 Task: Look for space in Sojītra, India from 9th July, 2023 to 16th July, 2023 for 2 adults, 1 child in price range Rs.8000 to Rs.16000. Place can be entire place with 2 bedrooms having 2 beds and 1 bathroom. Property type can be house, flat, guest house. Booking option can be shelf check-in. Required host language is English.
Action: Mouse moved to (586, 97)
Screenshot: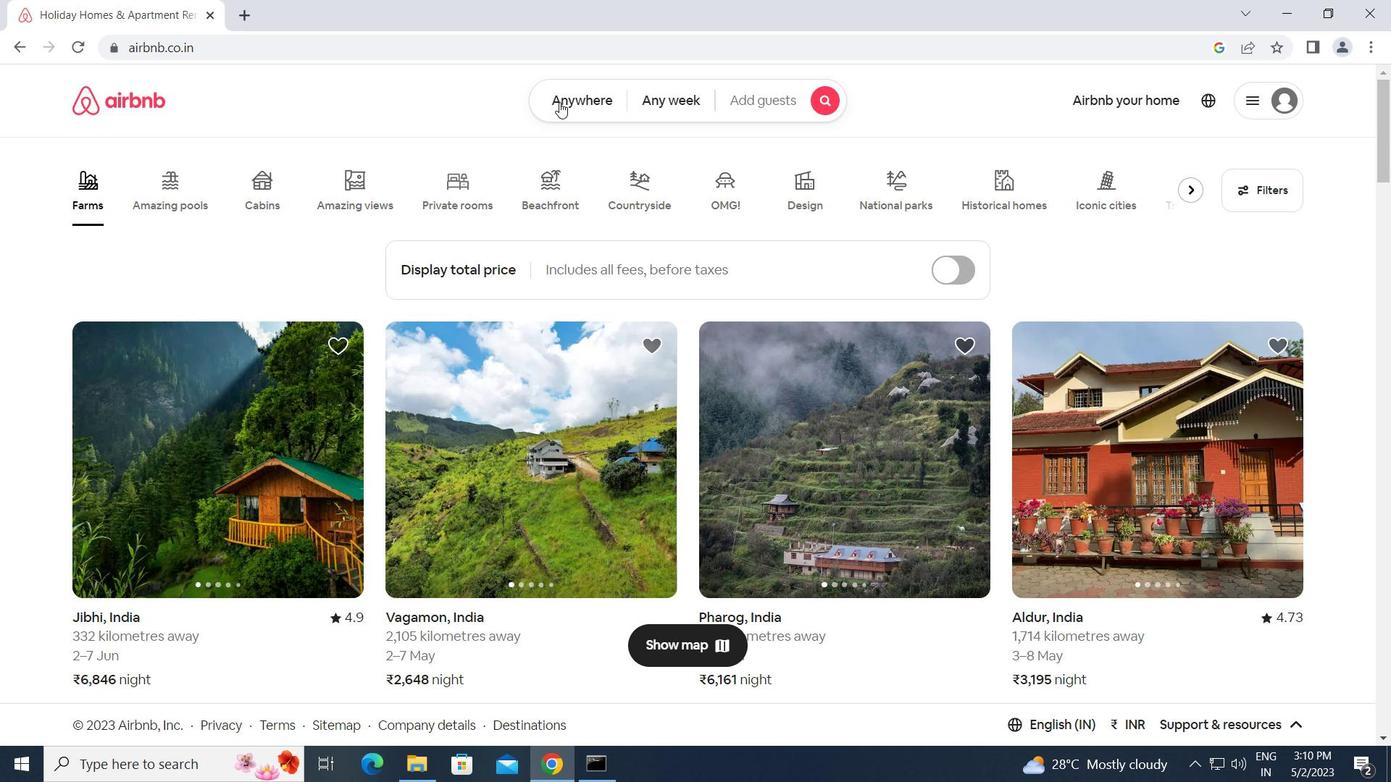 
Action: Mouse pressed left at (586, 97)
Screenshot: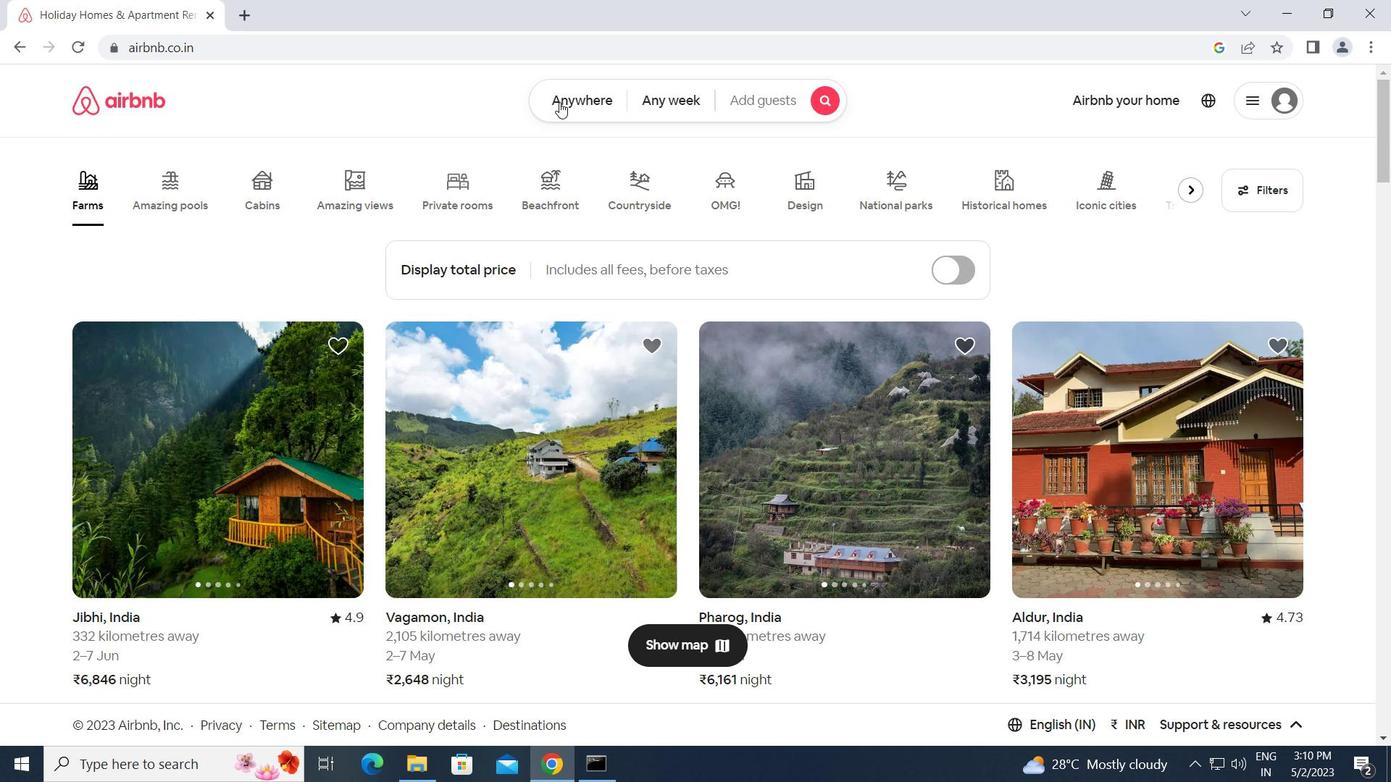 
Action: Mouse moved to (364, 171)
Screenshot: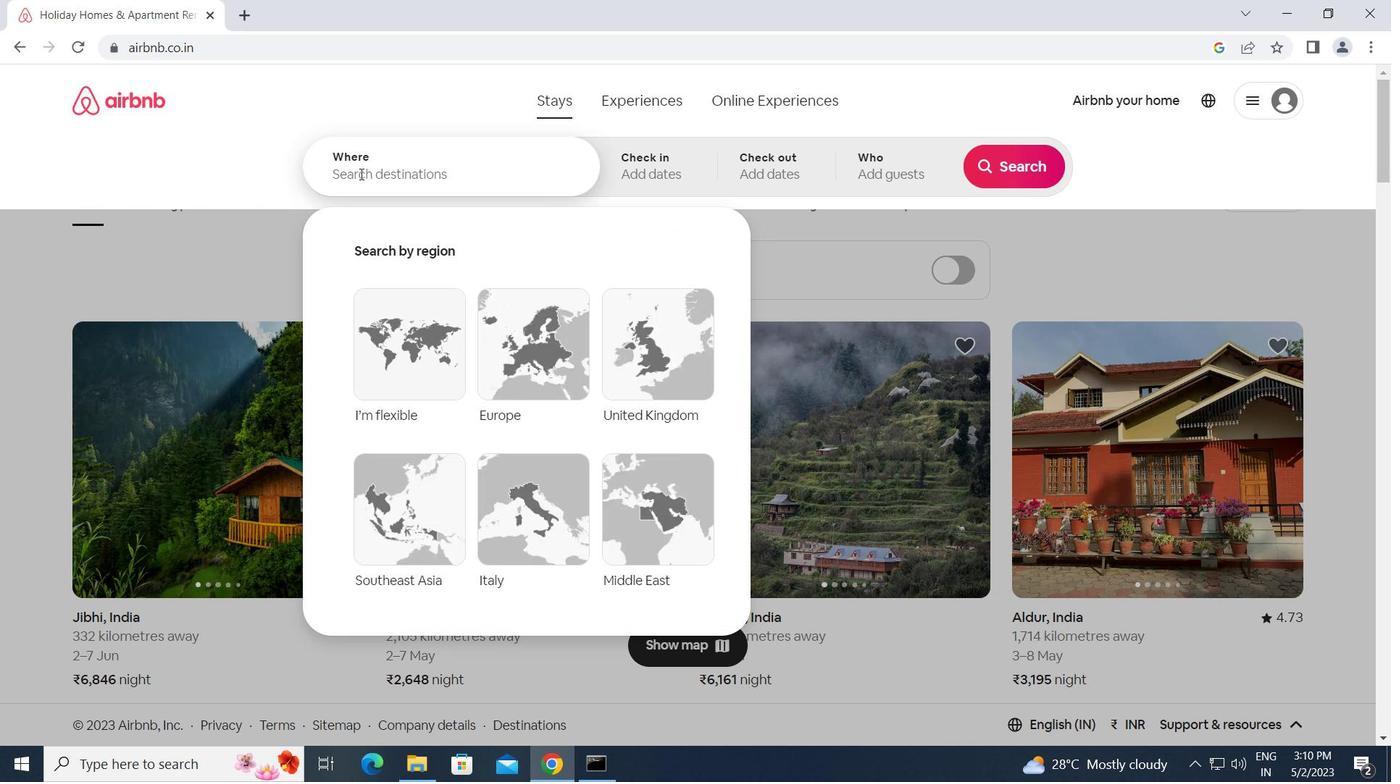 
Action: Mouse pressed left at (364, 171)
Screenshot: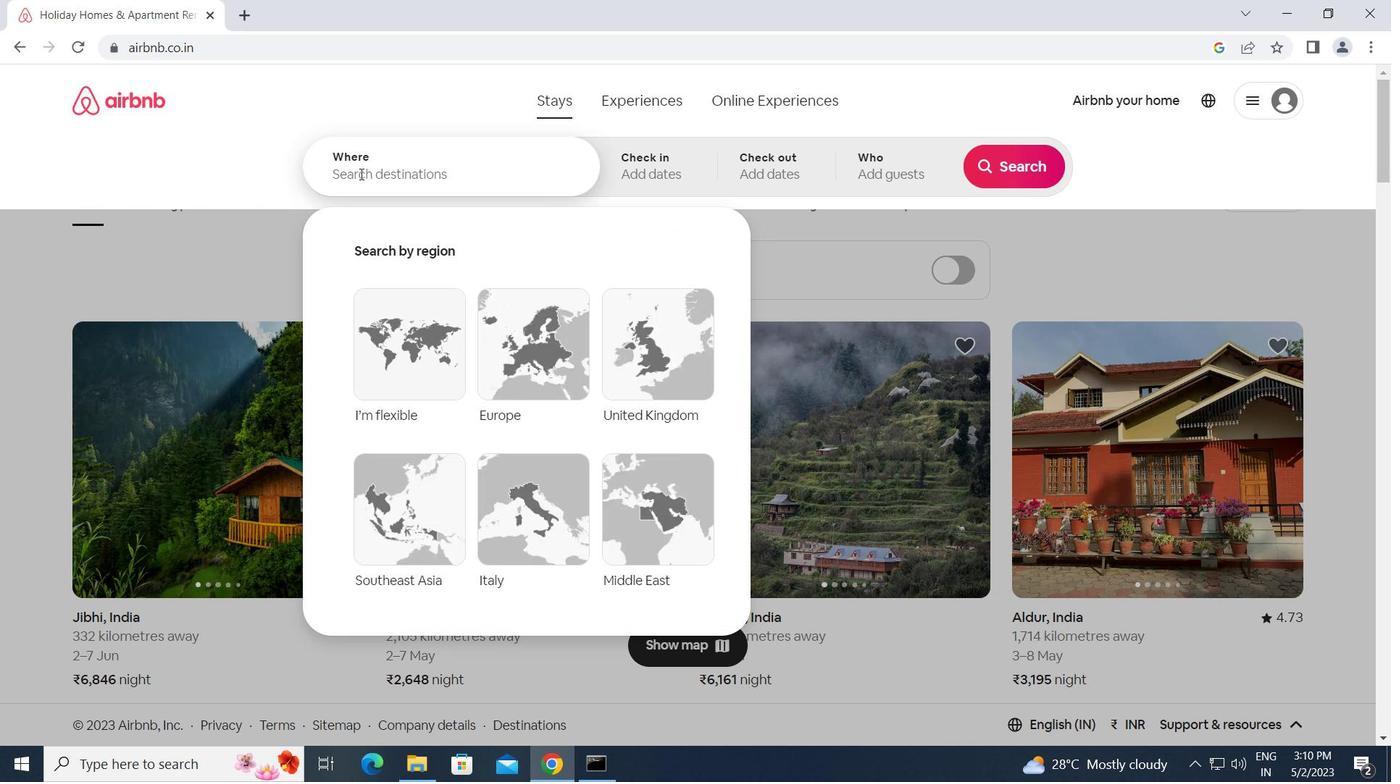 
Action: Mouse moved to (365, 171)
Screenshot: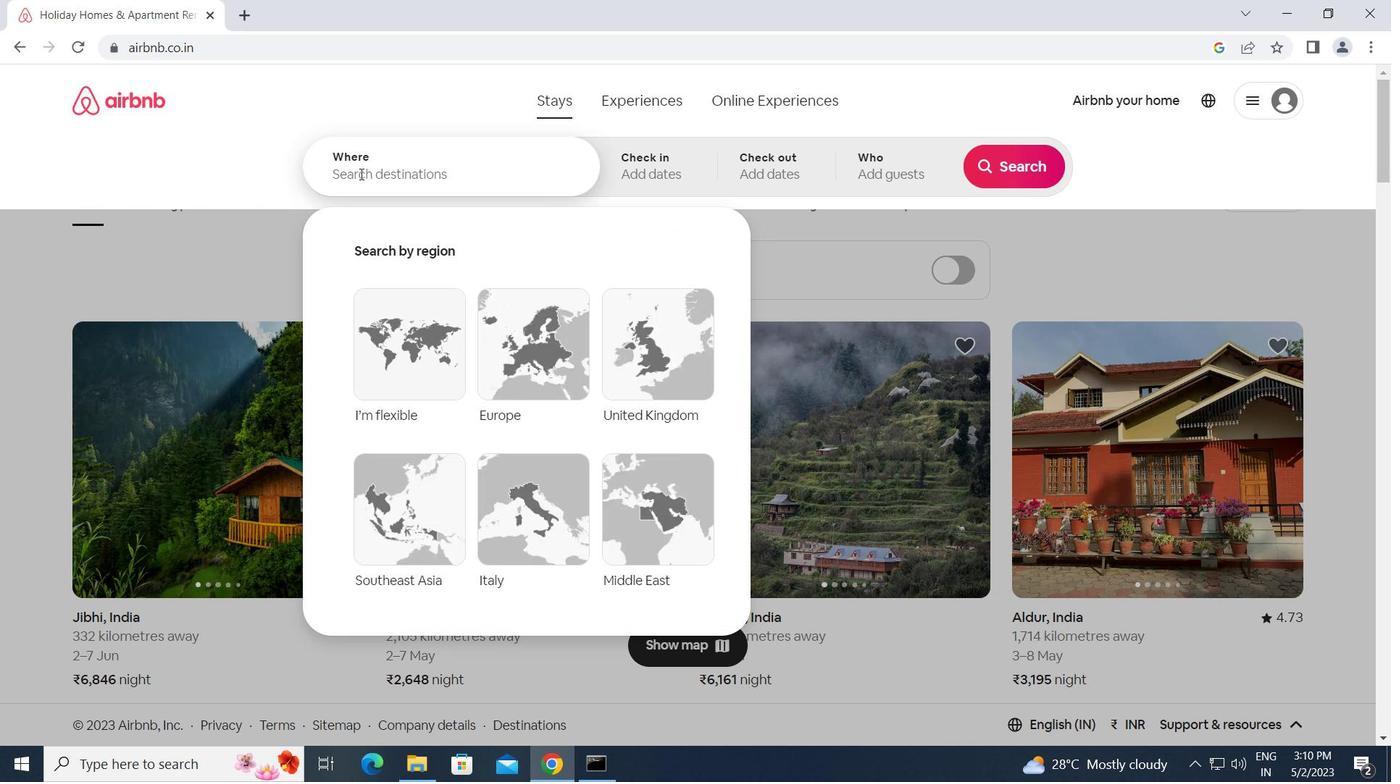 
Action: Key pressed s<Key.caps_lock>ojitra,<Key.space><Key.caps_lock>i<Key.caps_lock>ndia<Key.enter>
Screenshot: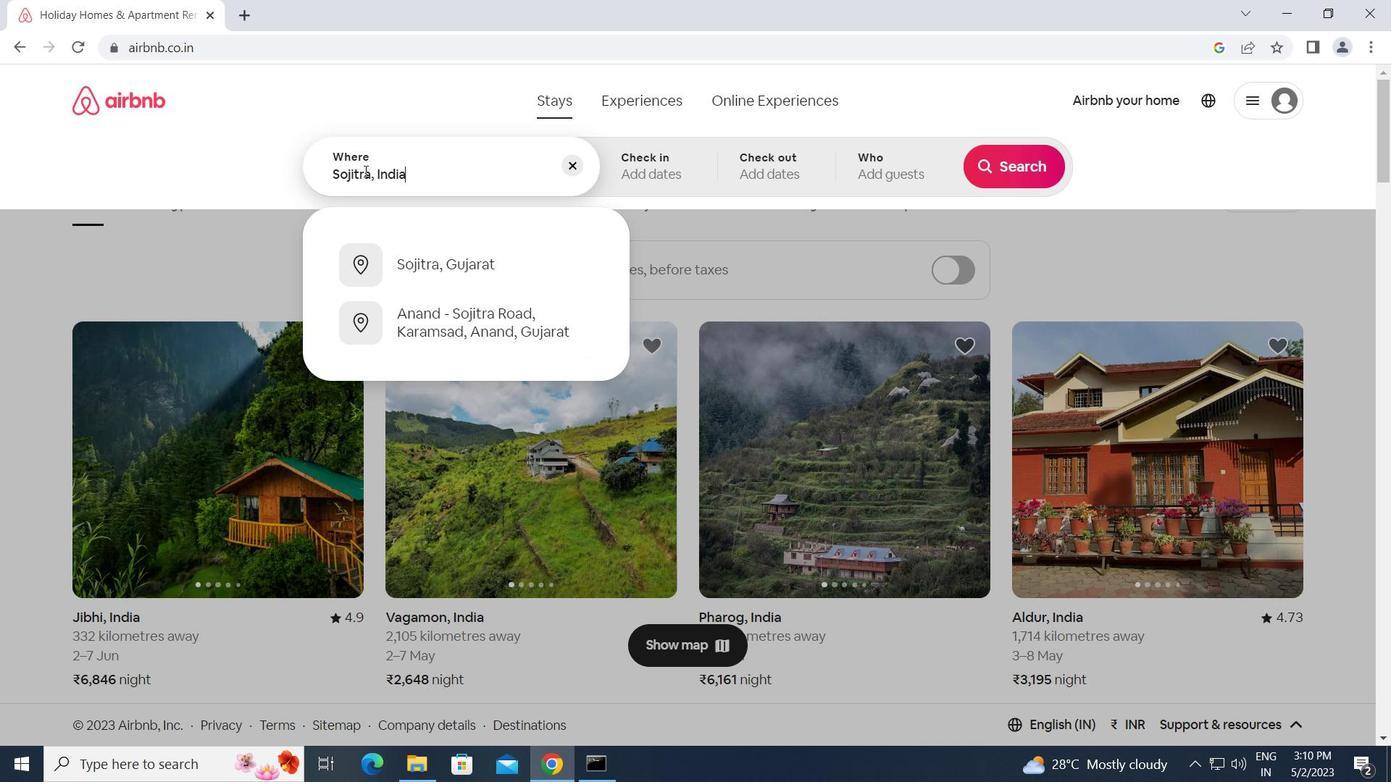 
Action: Mouse moved to (1023, 308)
Screenshot: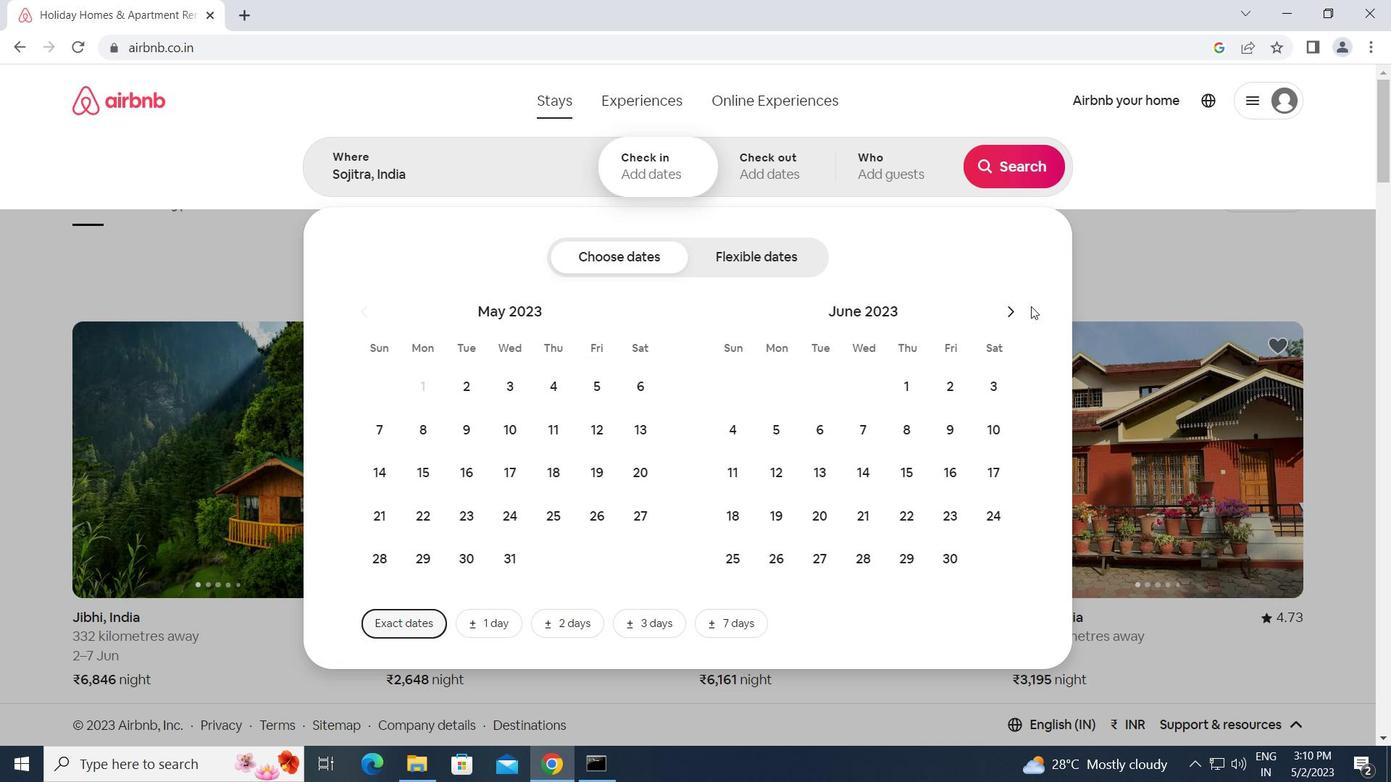 
Action: Mouse pressed left at (1023, 308)
Screenshot: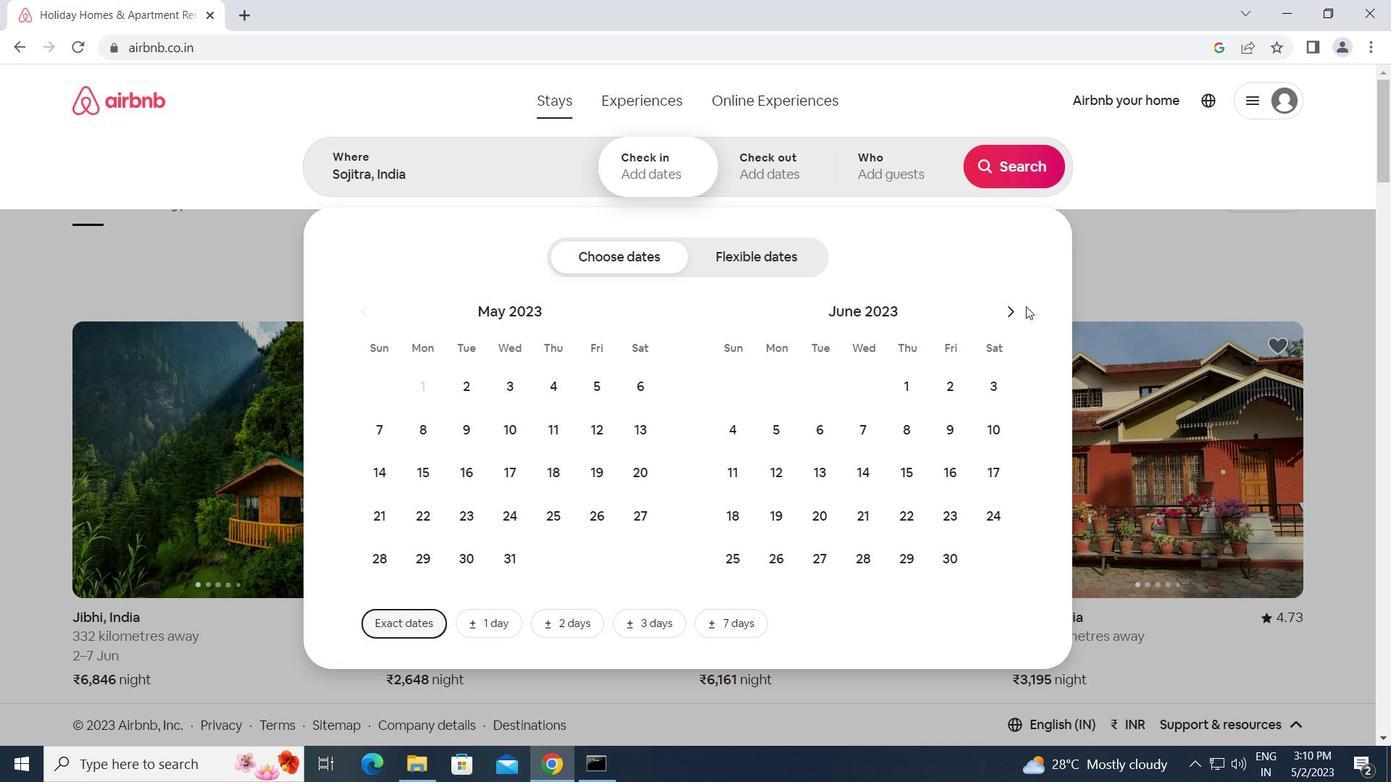 
Action: Mouse moved to (731, 460)
Screenshot: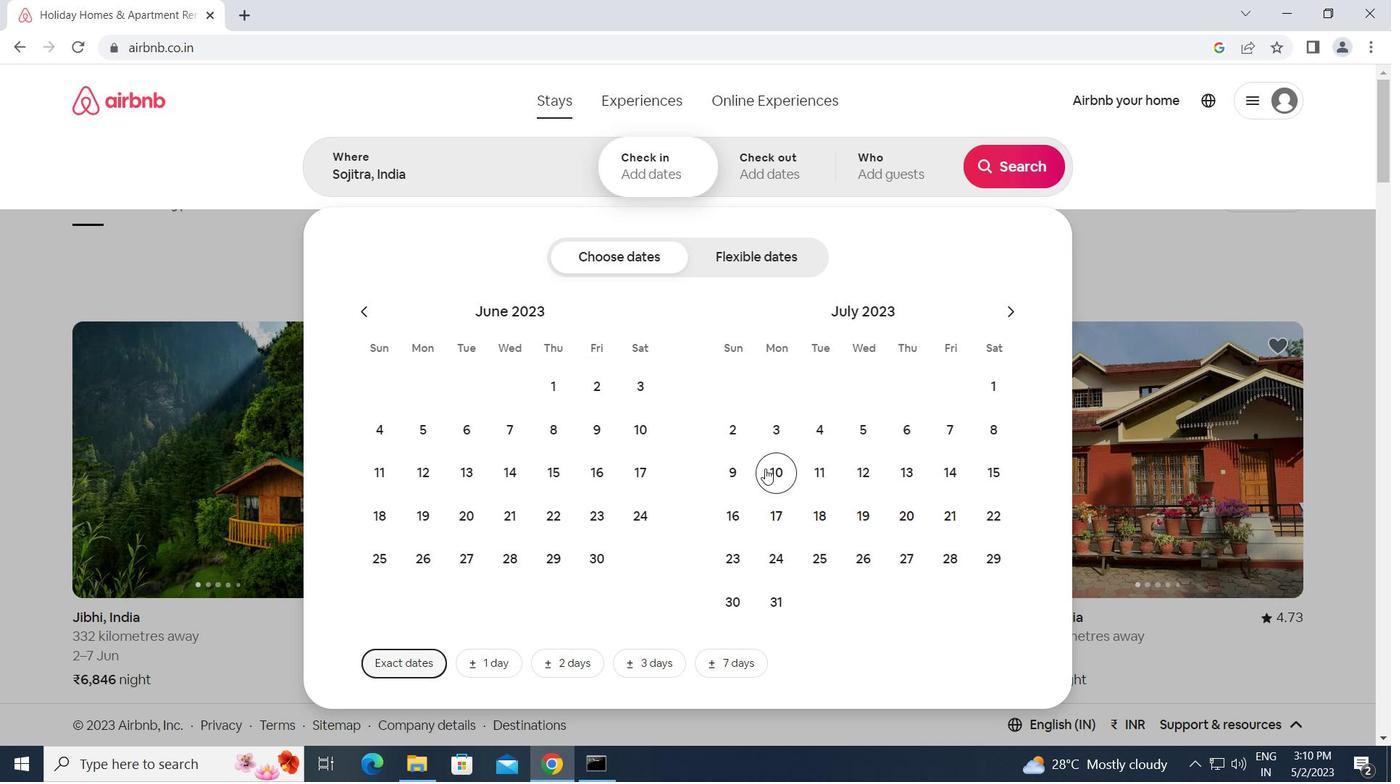 
Action: Mouse pressed left at (731, 460)
Screenshot: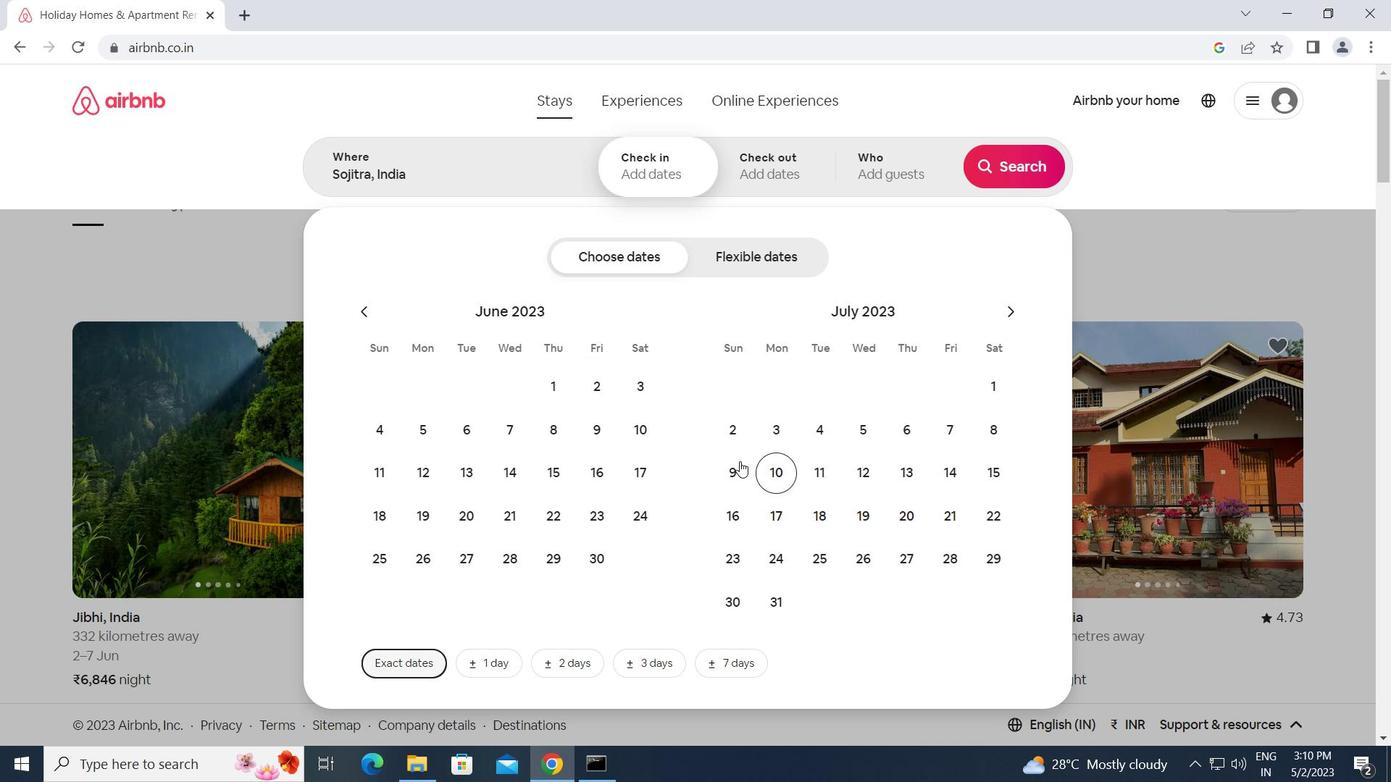
Action: Mouse moved to (723, 514)
Screenshot: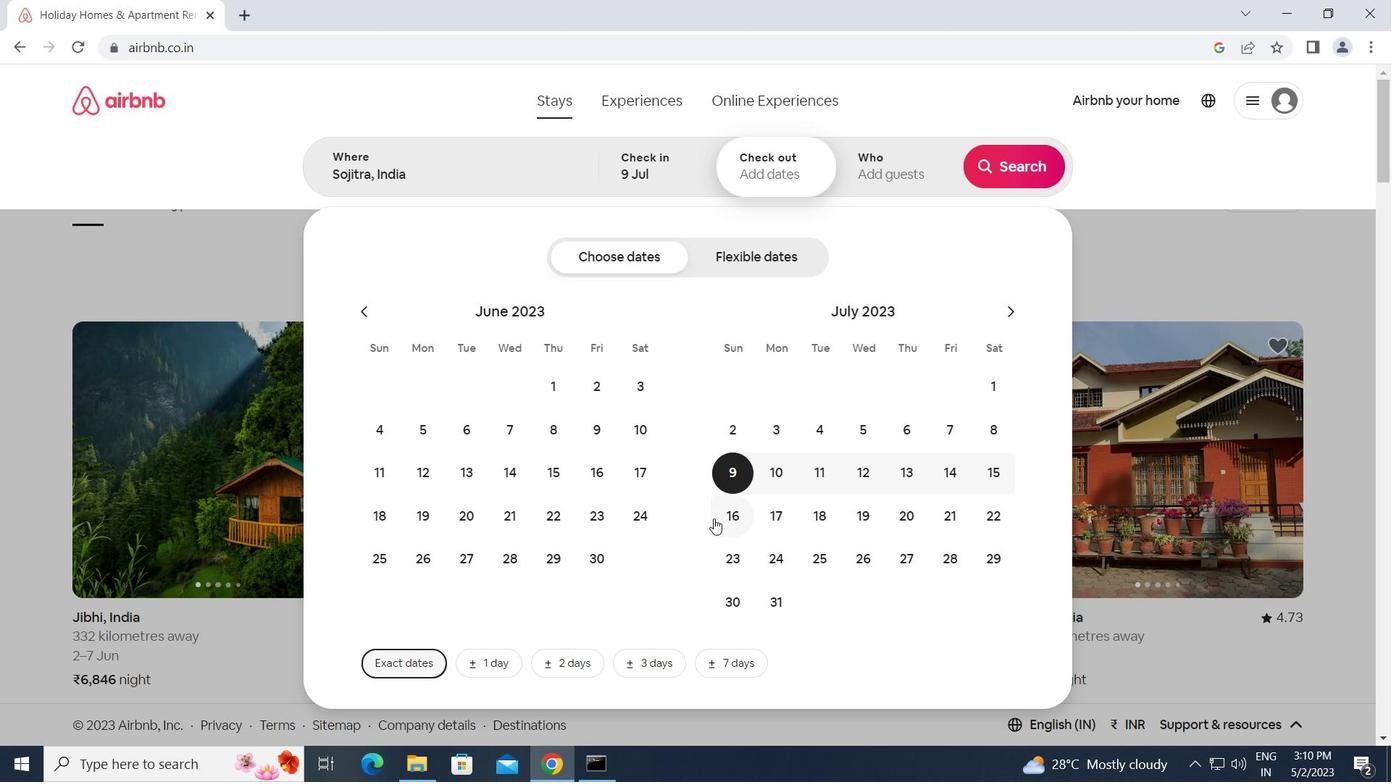 
Action: Mouse pressed left at (723, 514)
Screenshot: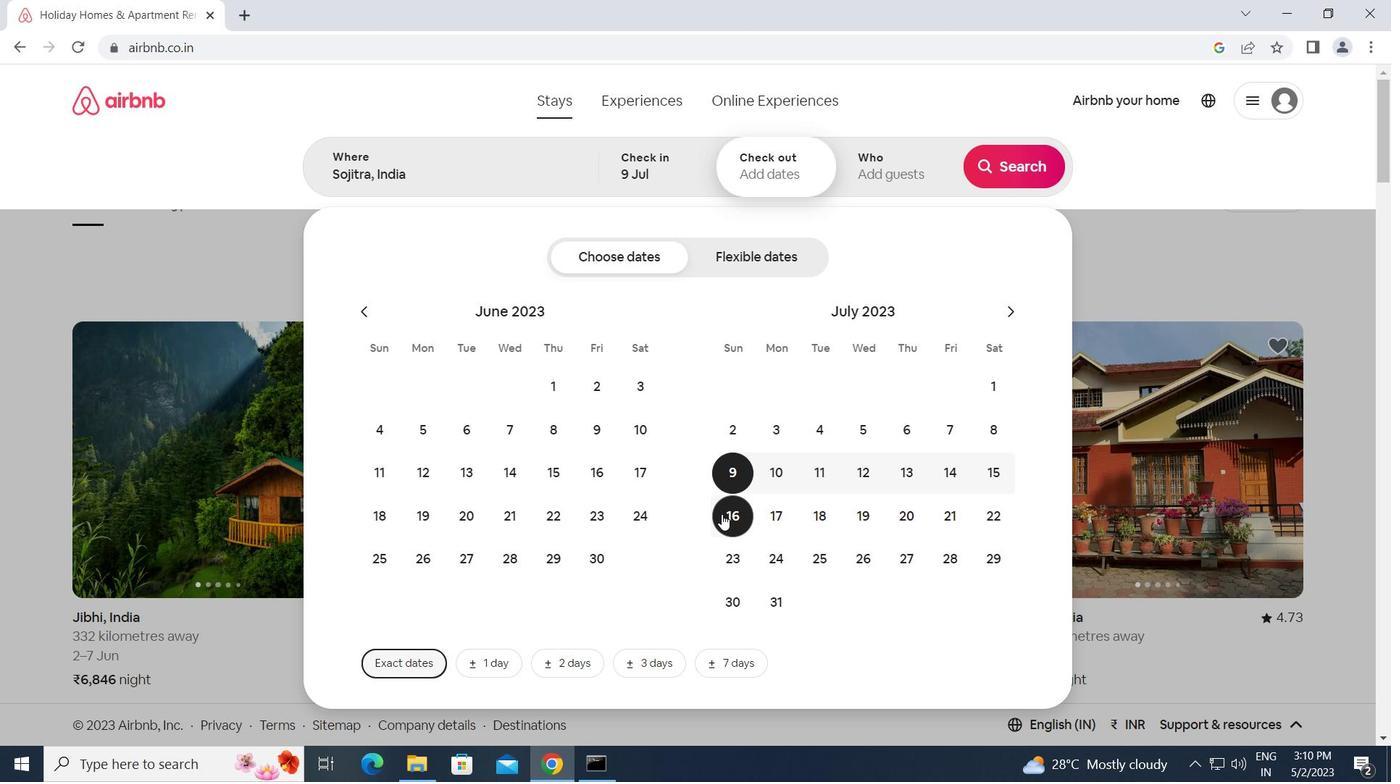 
Action: Mouse moved to (902, 152)
Screenshot: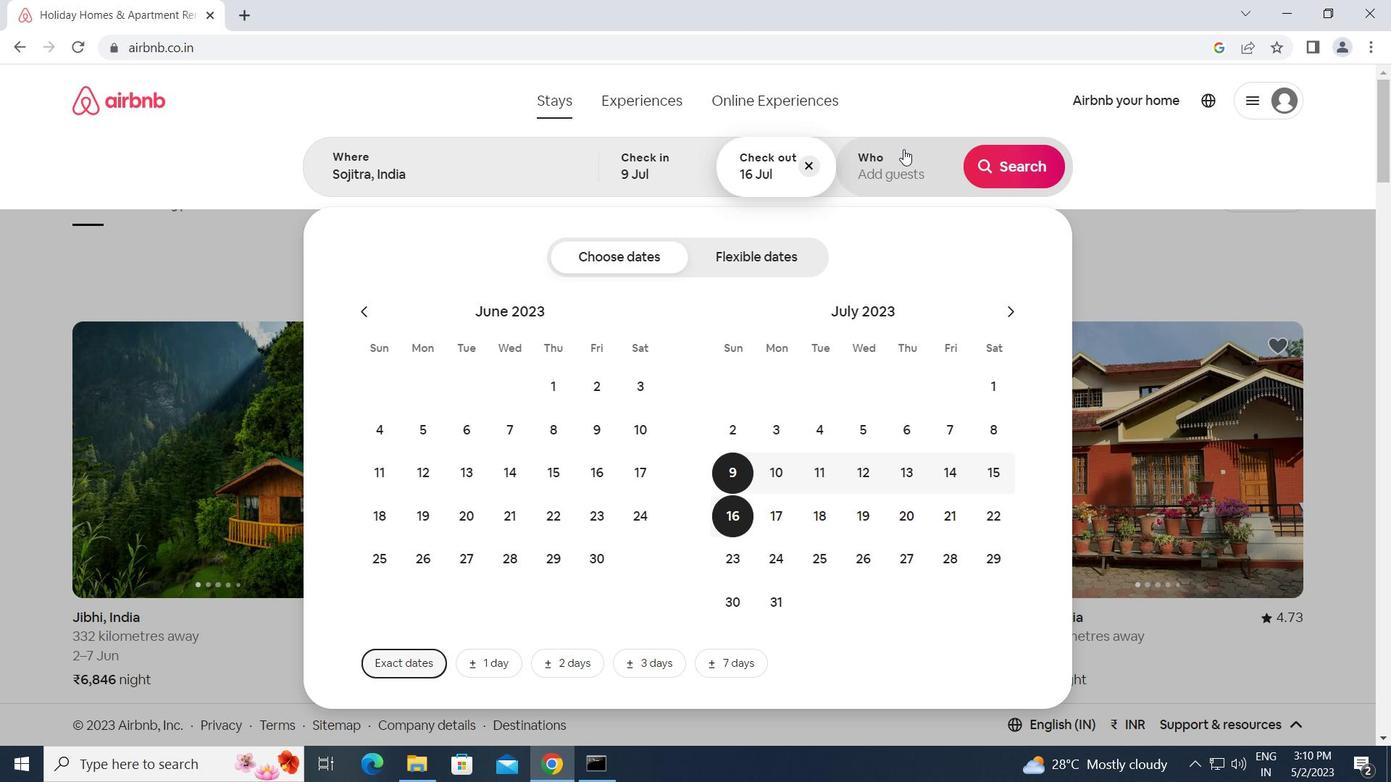 
Action: Mouse pressed left at (902, 152)
Screenshot: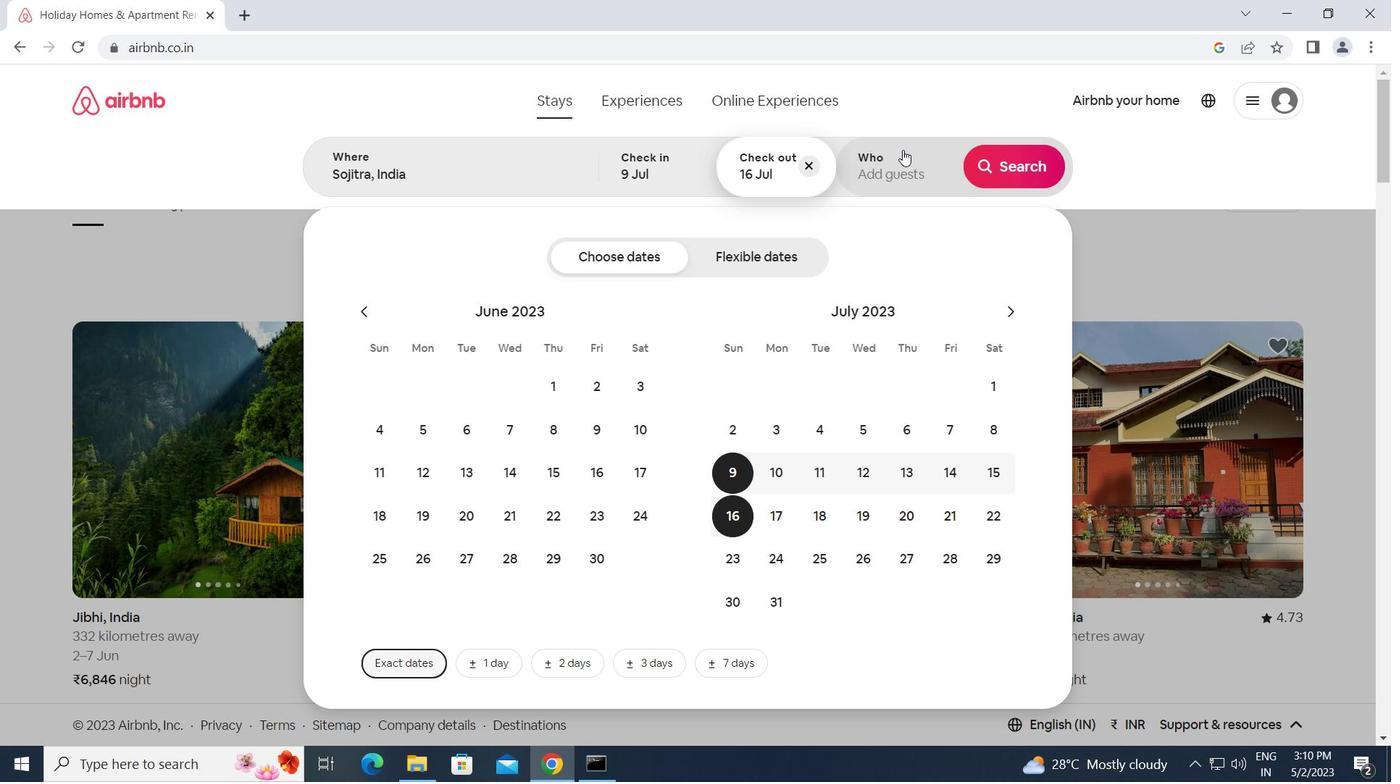 
Action: Mouse moved to (1020, 259)
Screenshot: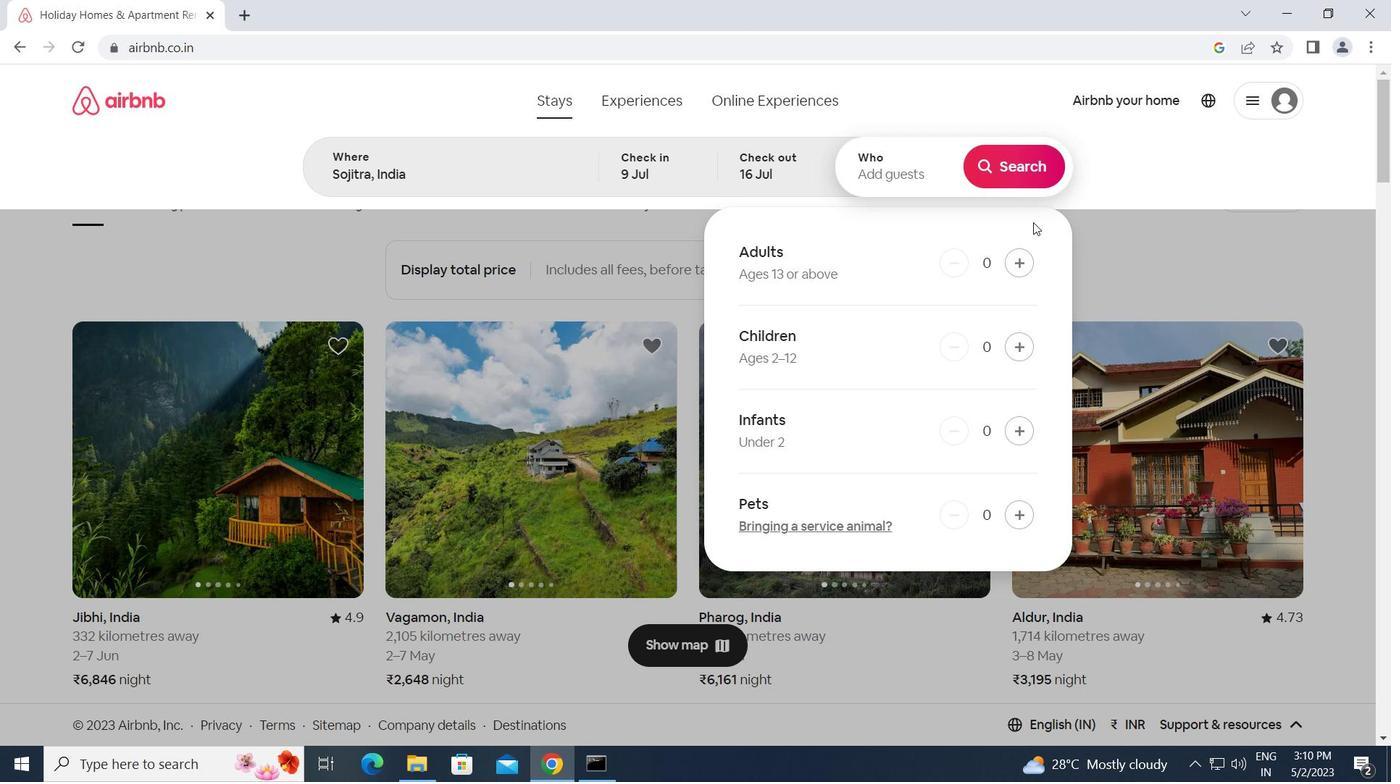 
Action: Mouse pressed left at (1020, 259)
Screenshot: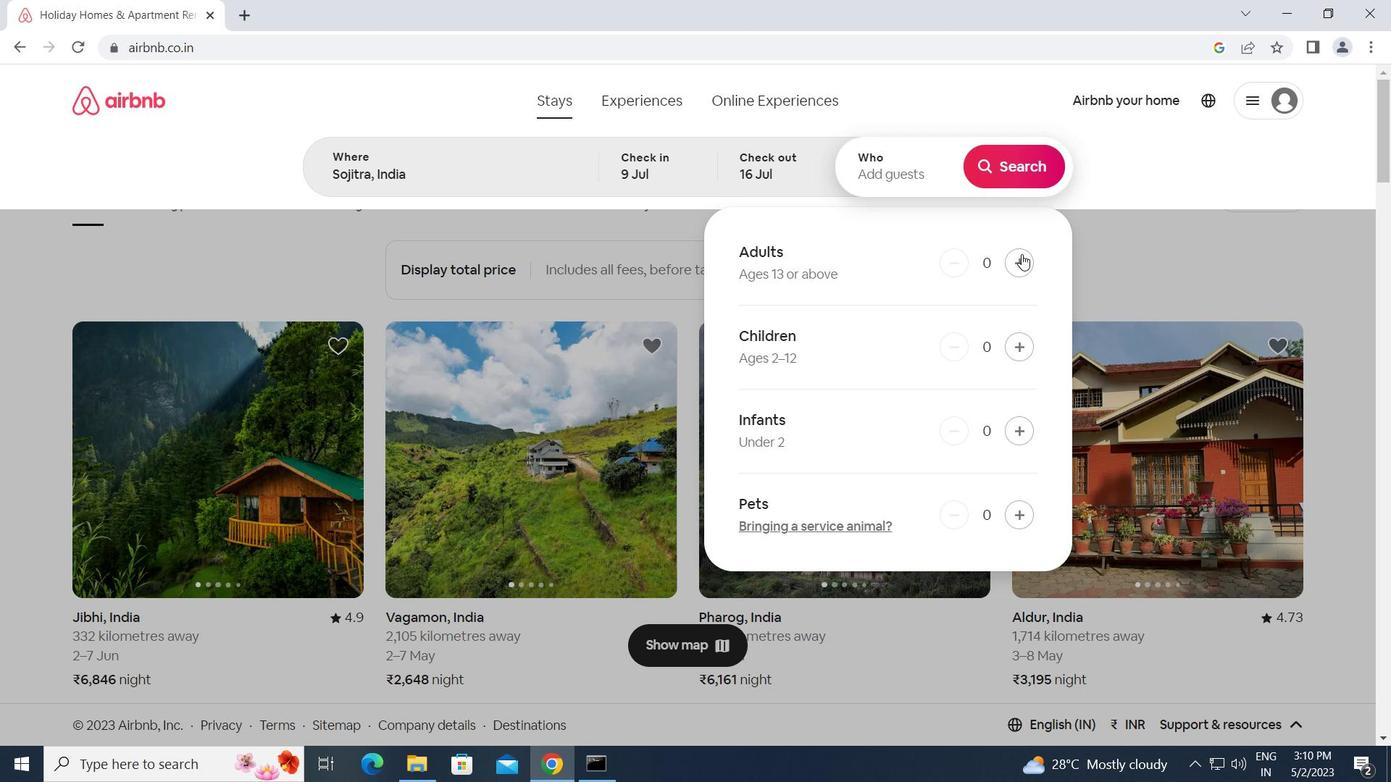 
Action: Mouse pressed left at (1020, 259)
Screenshot: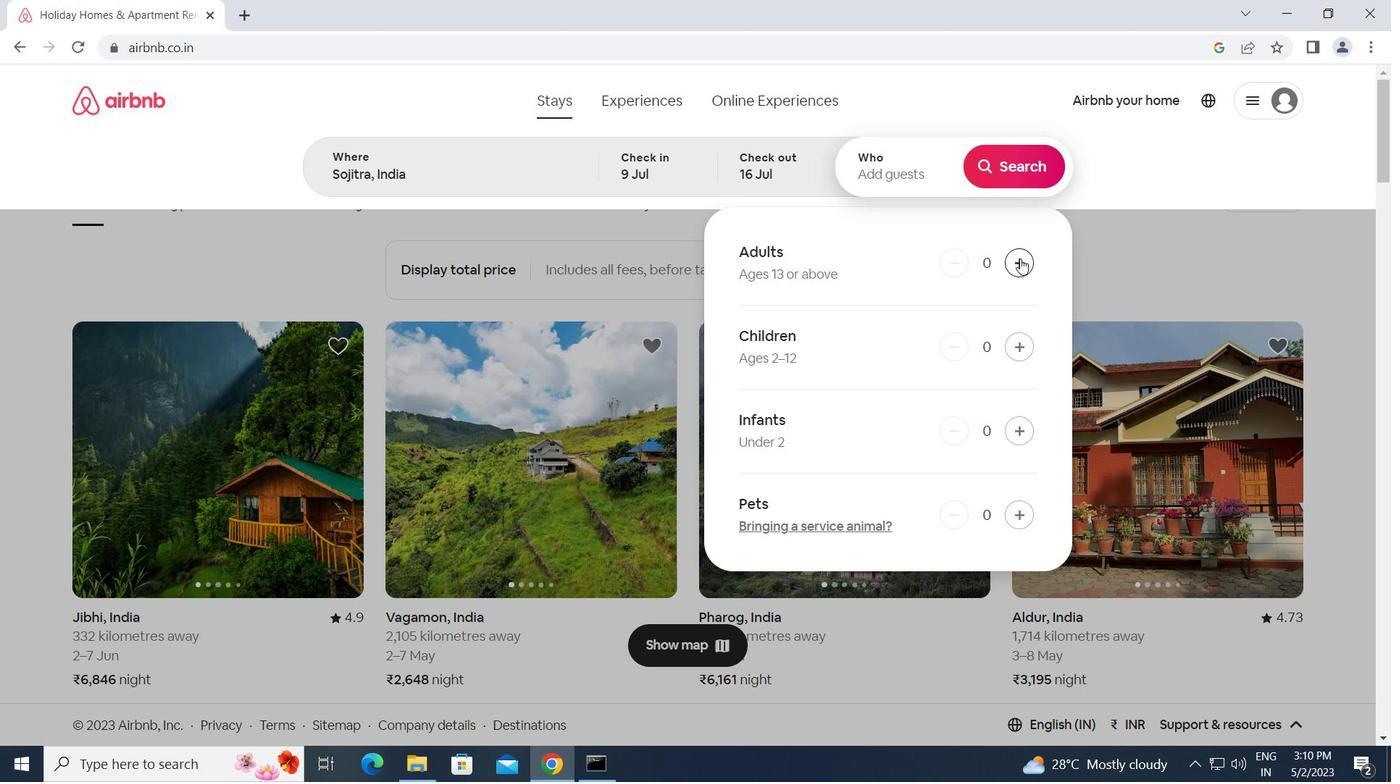
Action: Mouse moved to (1010, 342)
Screenshot: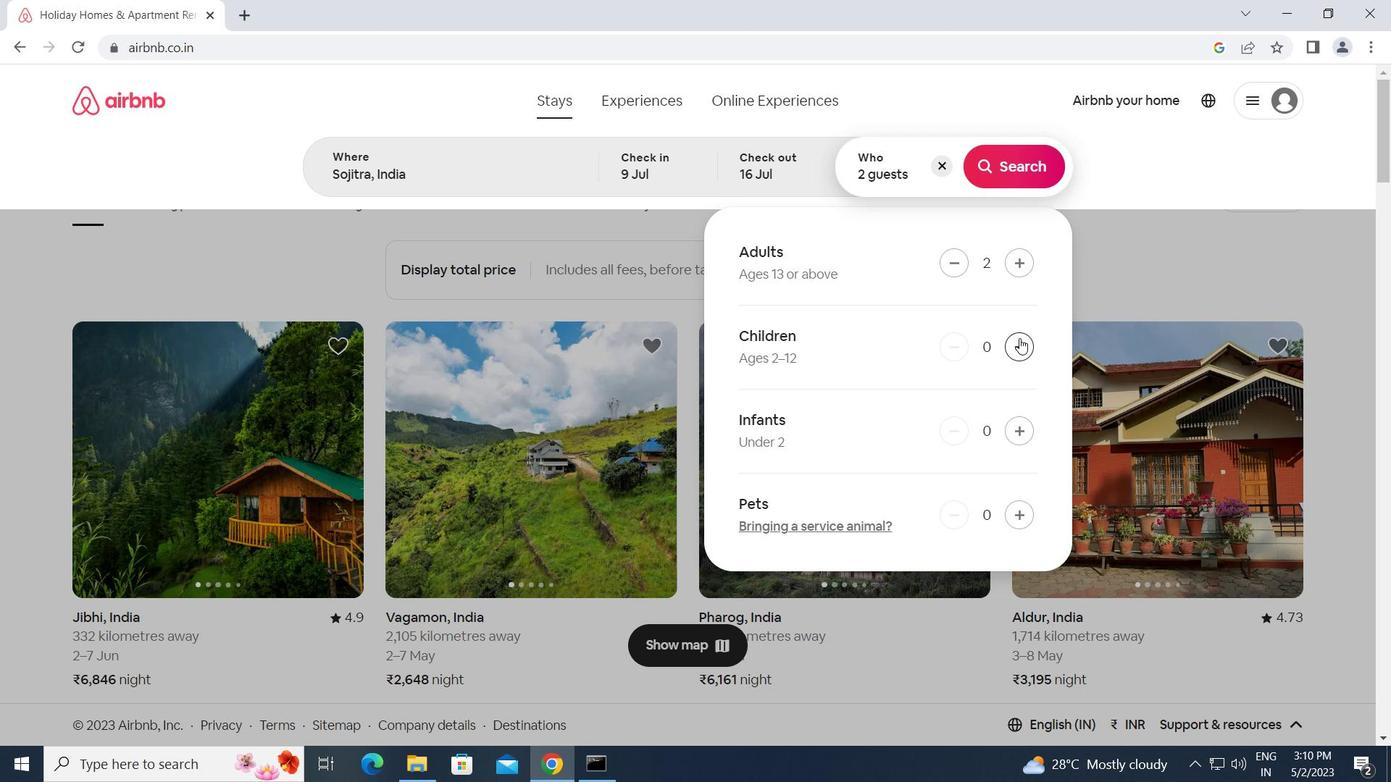 
Action: Mouse pressed left at (1010, 342)
Screenshot: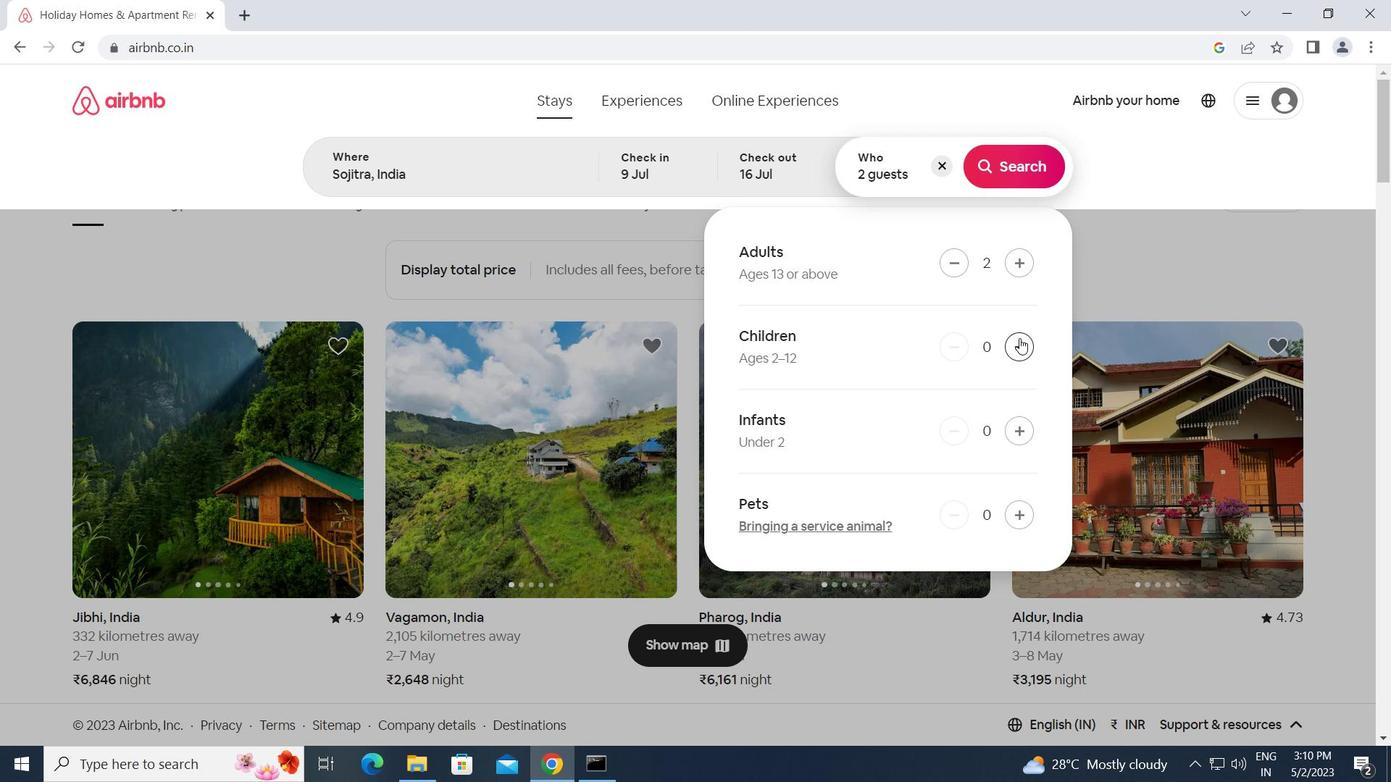 
Action: Mouse moved to (1018, 166)
Screenshot: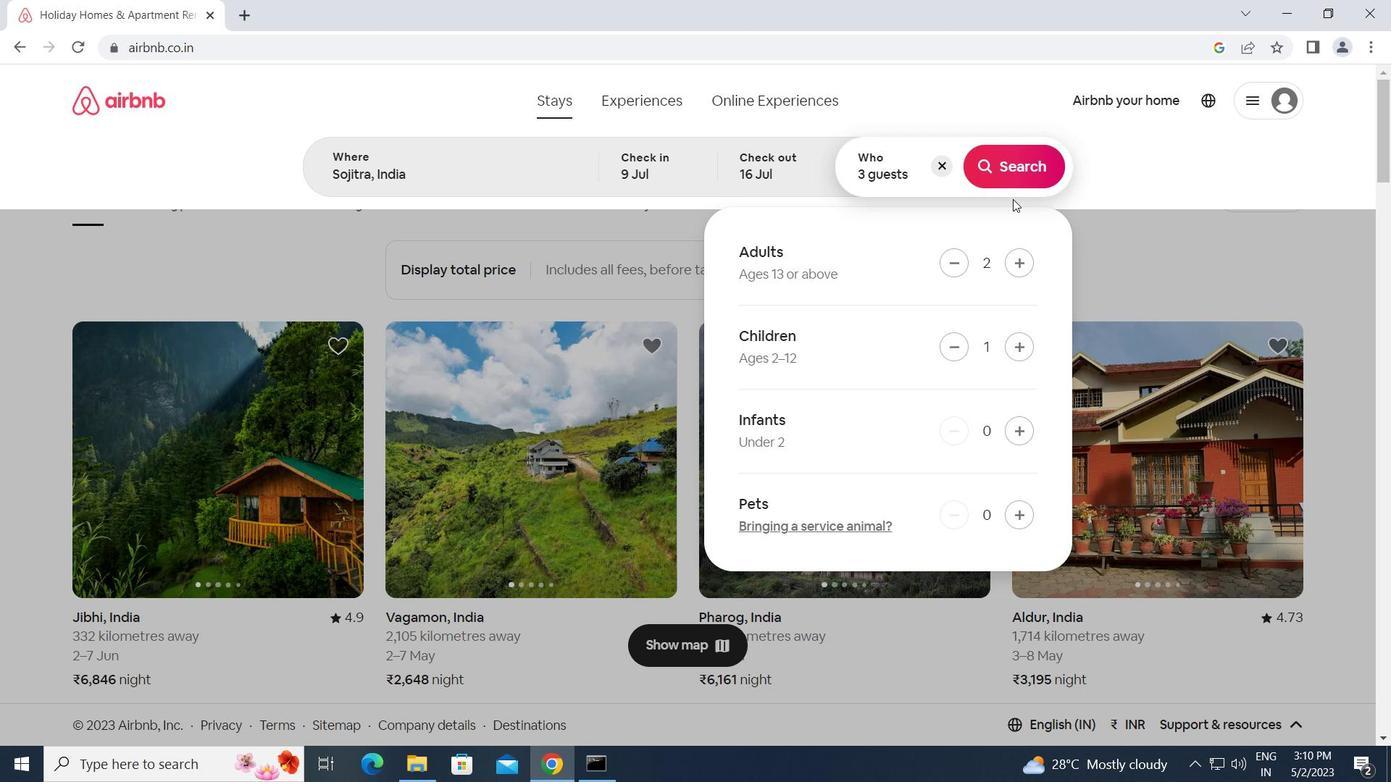 
Action: Mouse pressed left at (1018, 166)
Screenshot: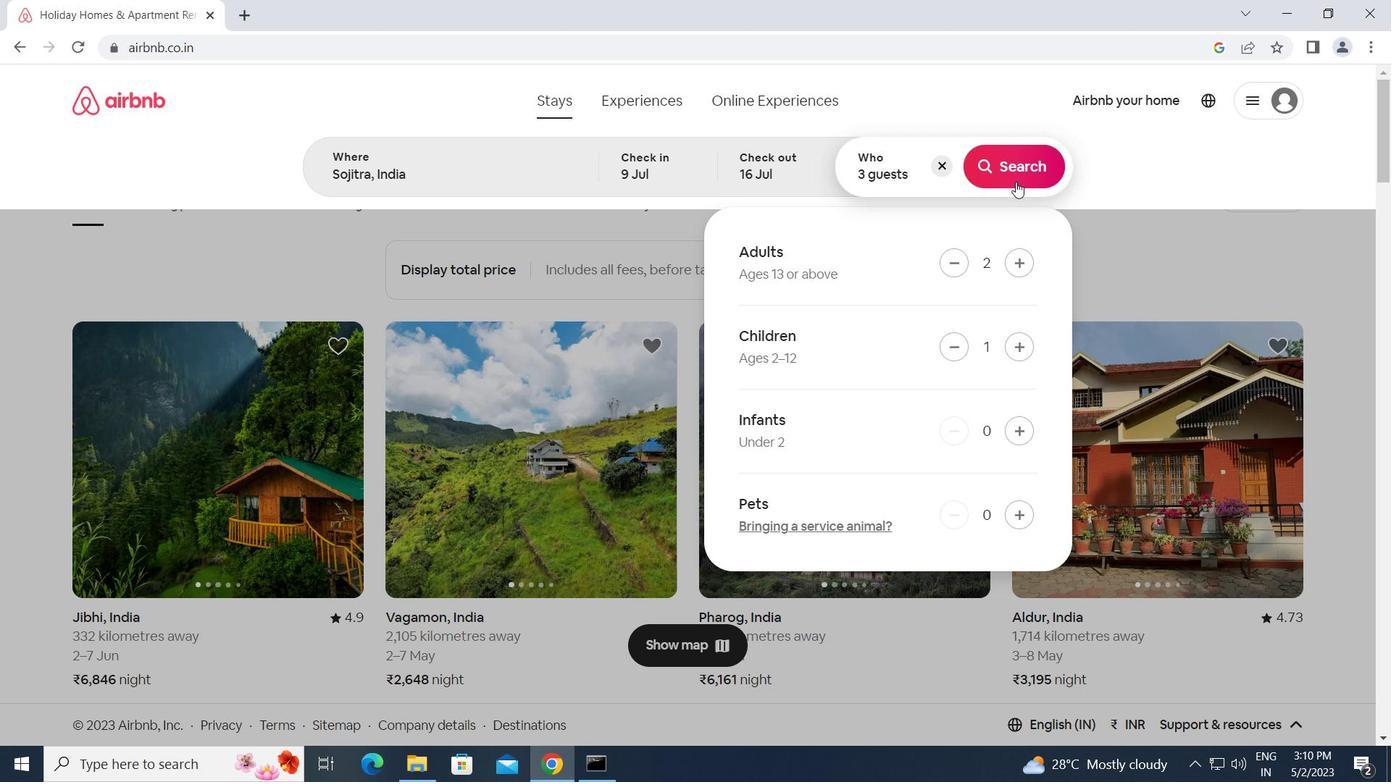 
Action: Mouse moved to (1300, 172)
Screenshot: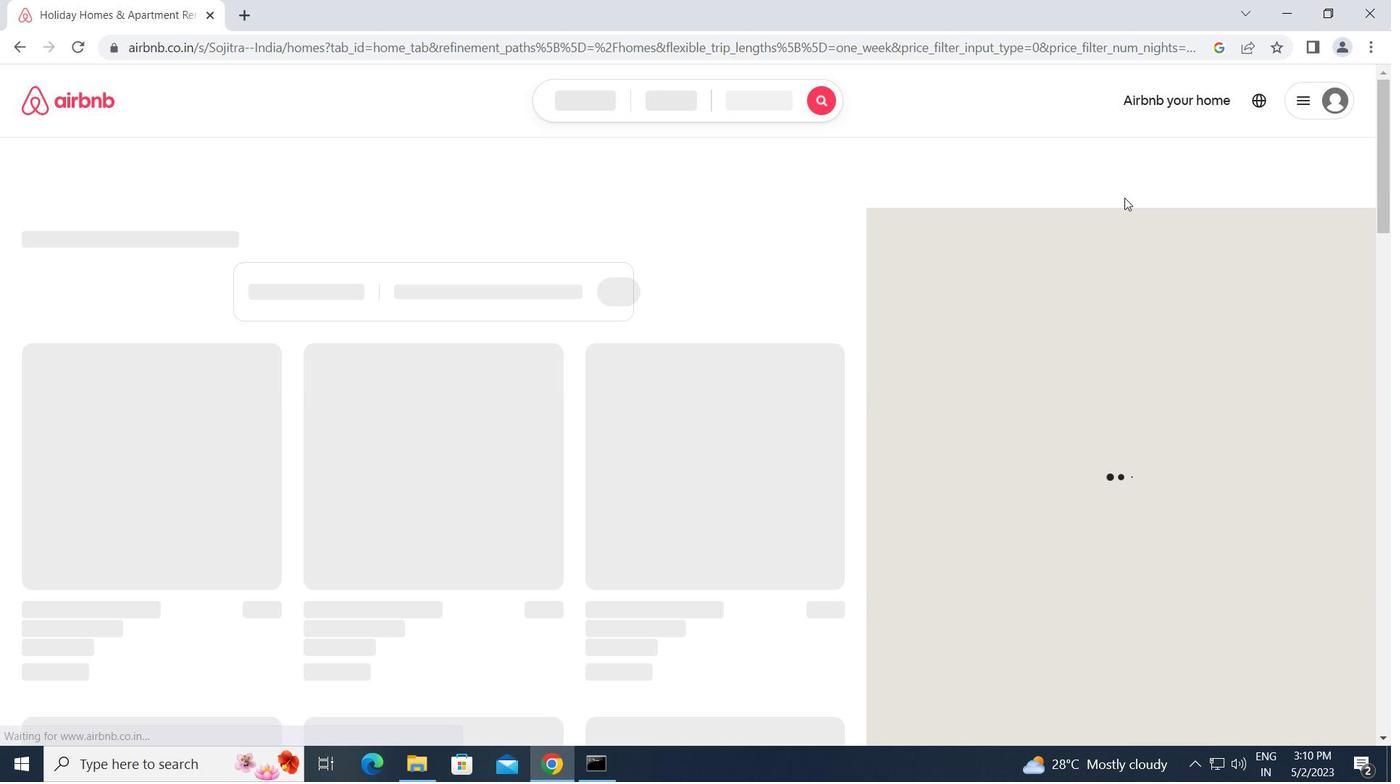 
Action: Mouse pressed left at (1300, 172)
Screenshot: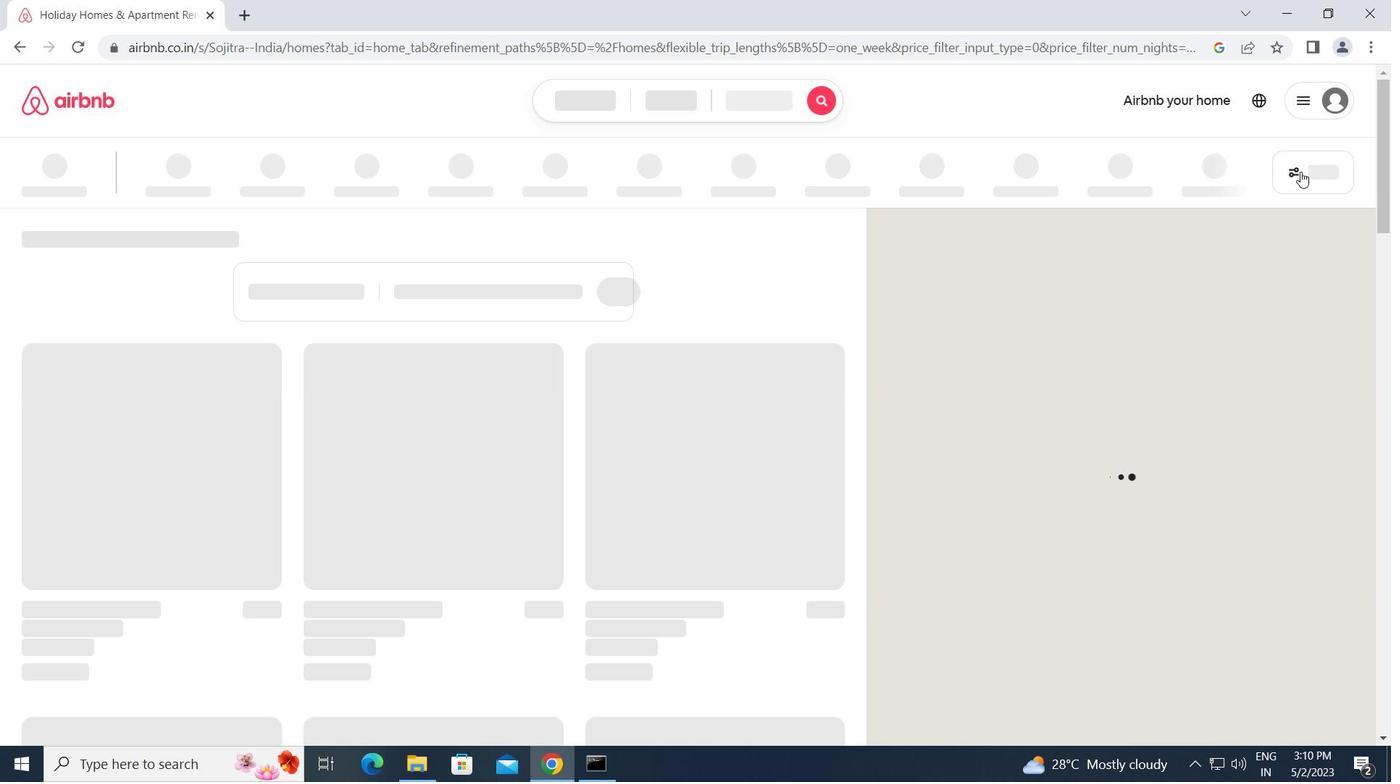 
Action: Mouse moved to (1309, 182)
Screenshot: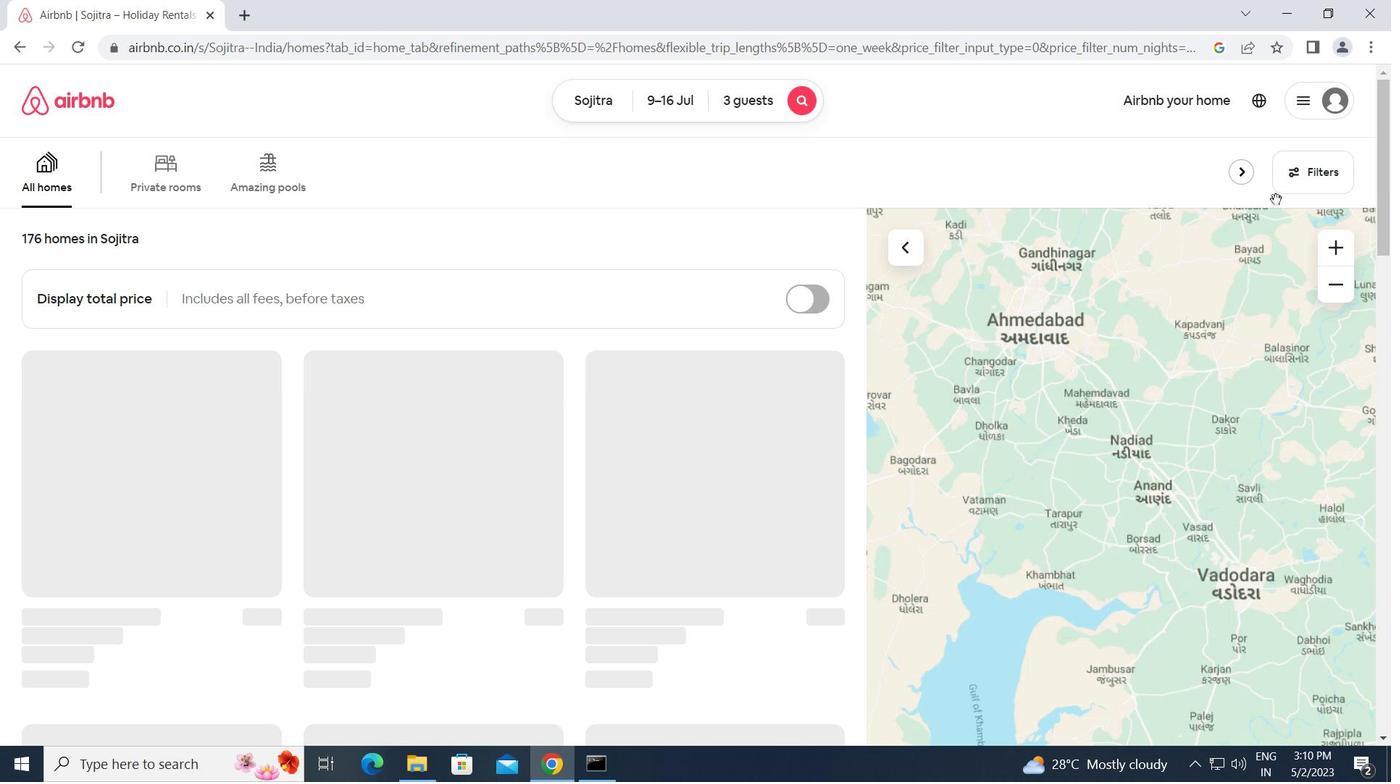 
Action: Mouse pressed left at (1309, 182)
Screenshot: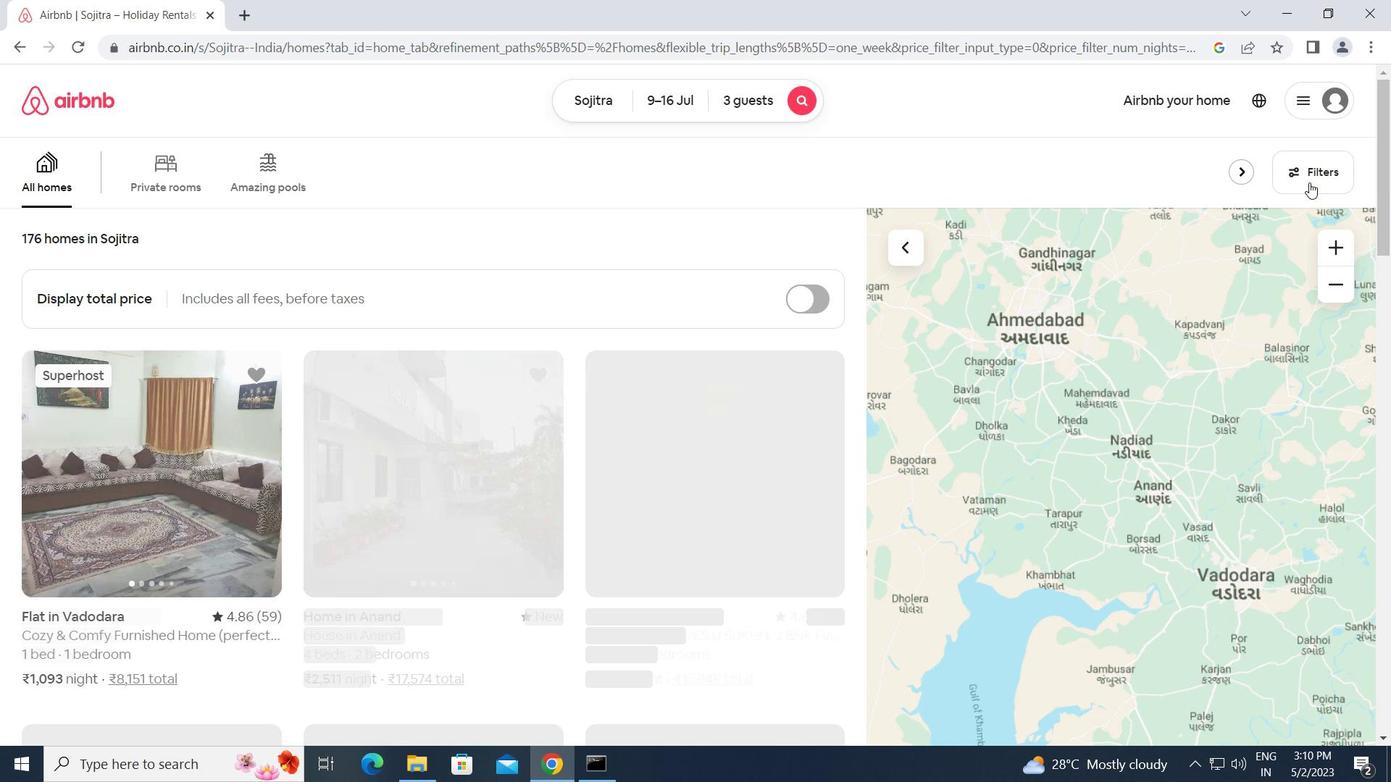 
Action: Mouse moved to (454, 408)
Screenshot: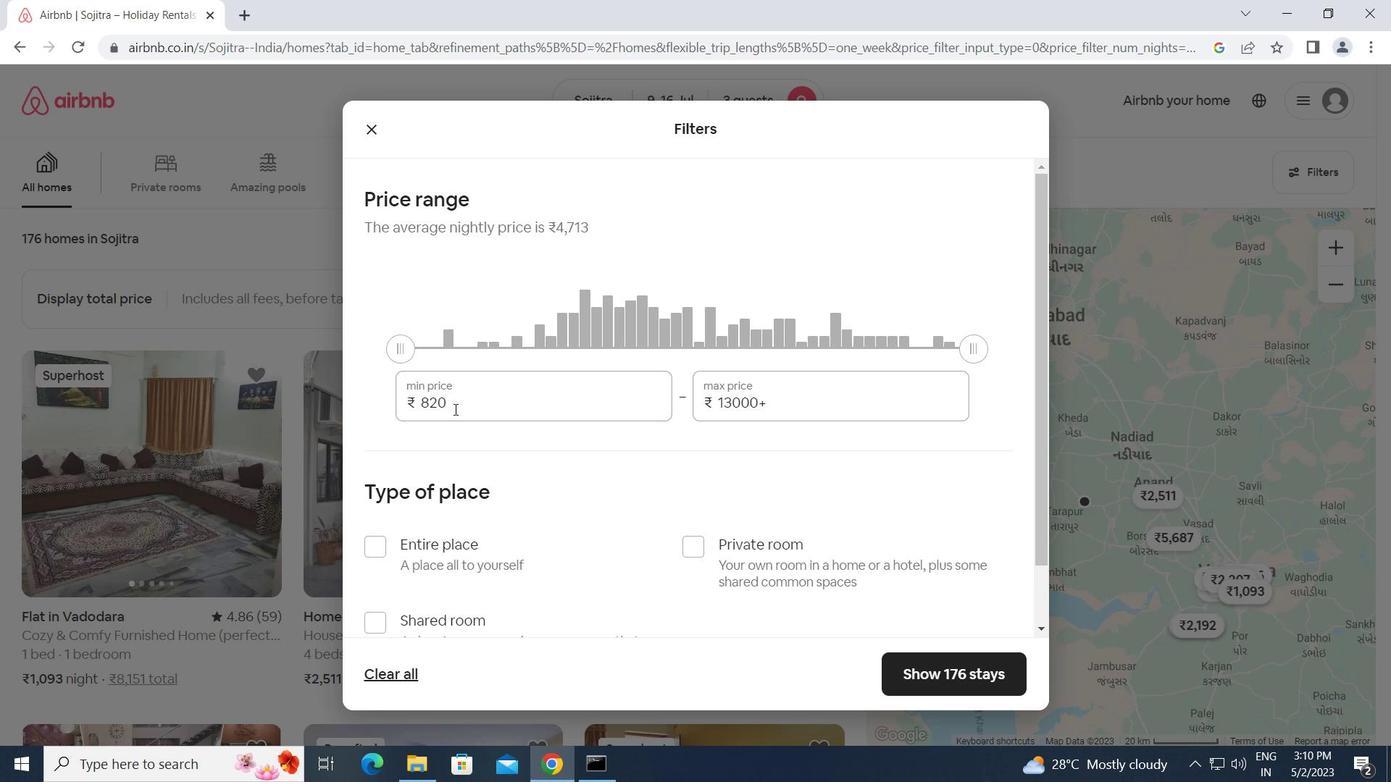 
Action: Mouse pressed left at (454, 408)
Screenshot: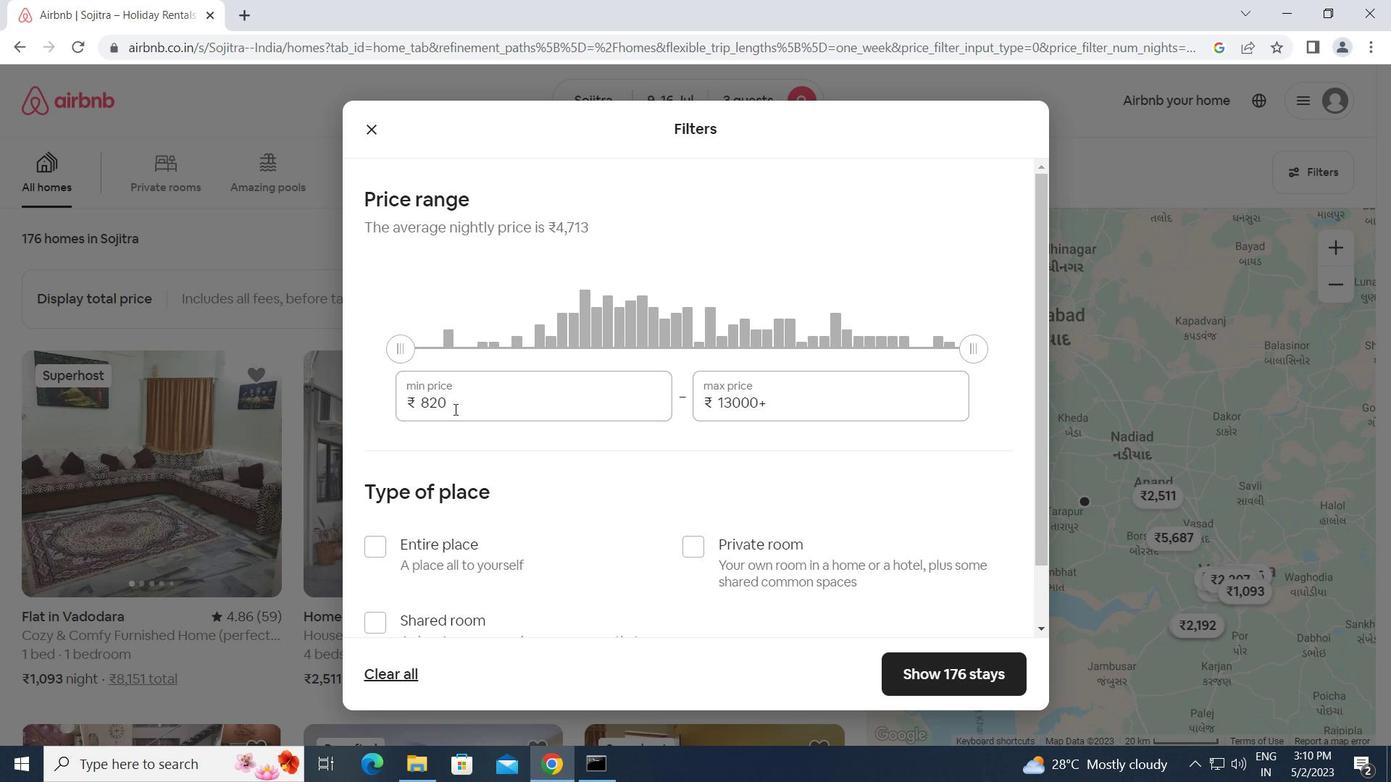 
Action: Mouse moved to (413, 407)
Screenshot: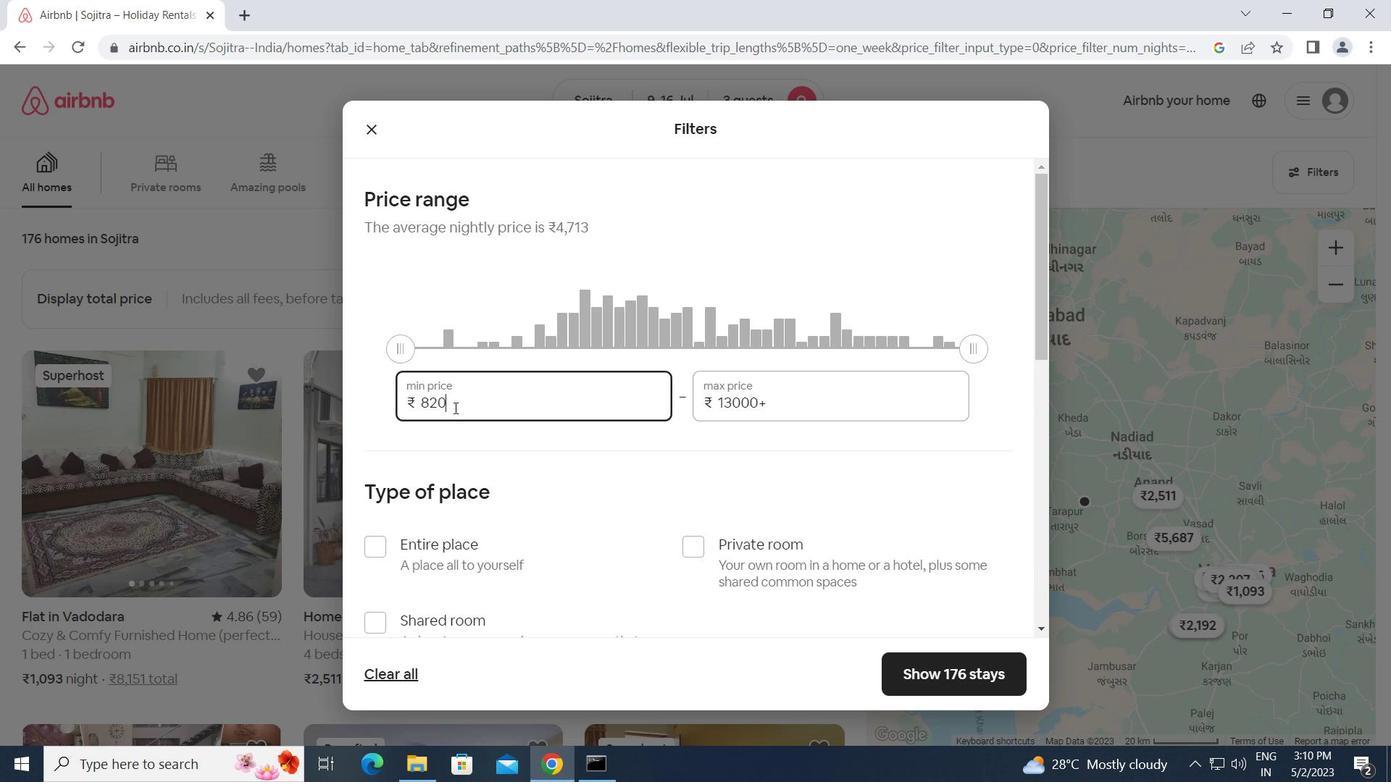 
Action: Key pressed 8000<Key.tab>1600<Key.backspace><Key.backspace><Key.backspace><Key.backspace><Key.backspace><Key.backspace><Key.backspace><Key.backspace><Key.backspace><Key.backspace><Key.backspace><Key.backspace><Key.backspace><Key.backspace>16000
Screenshot: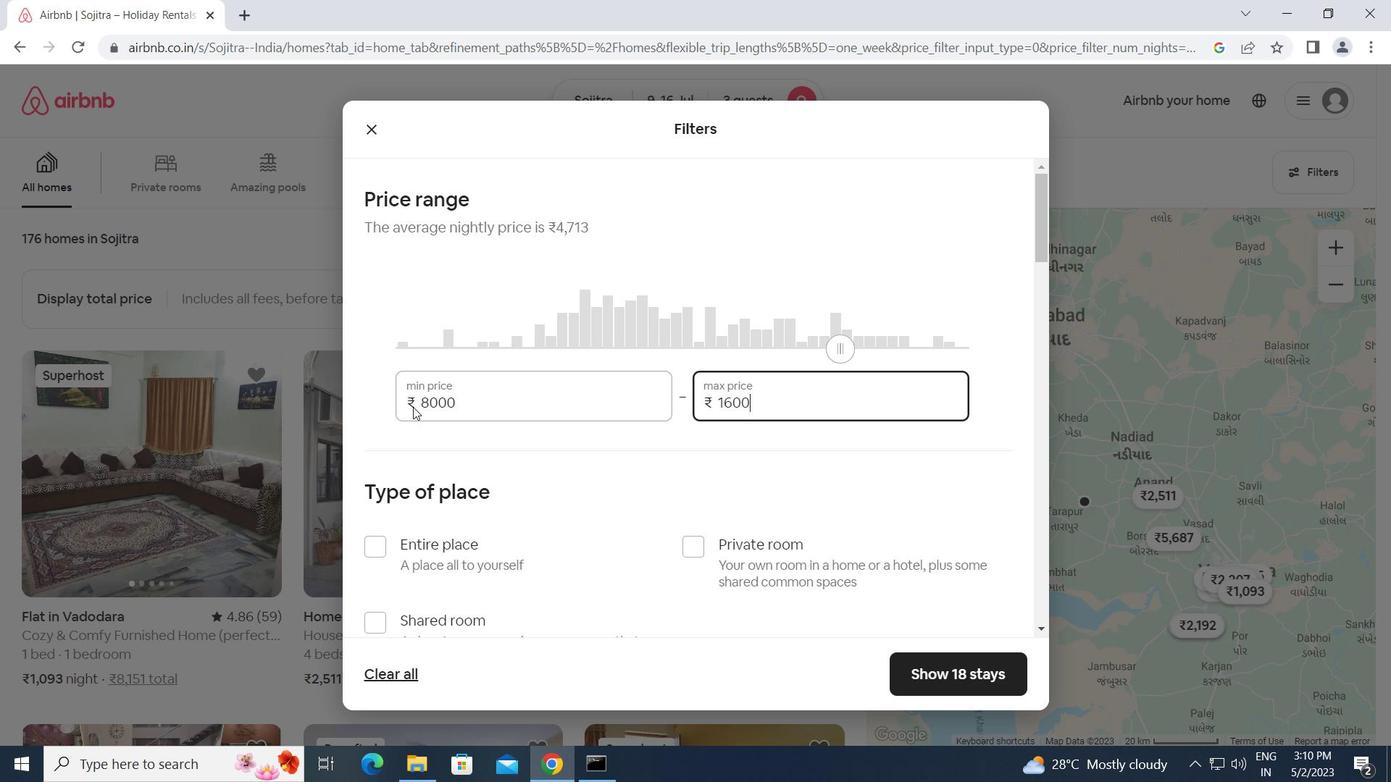 
Action: Mouse moved to (385, 541)
Screenshot: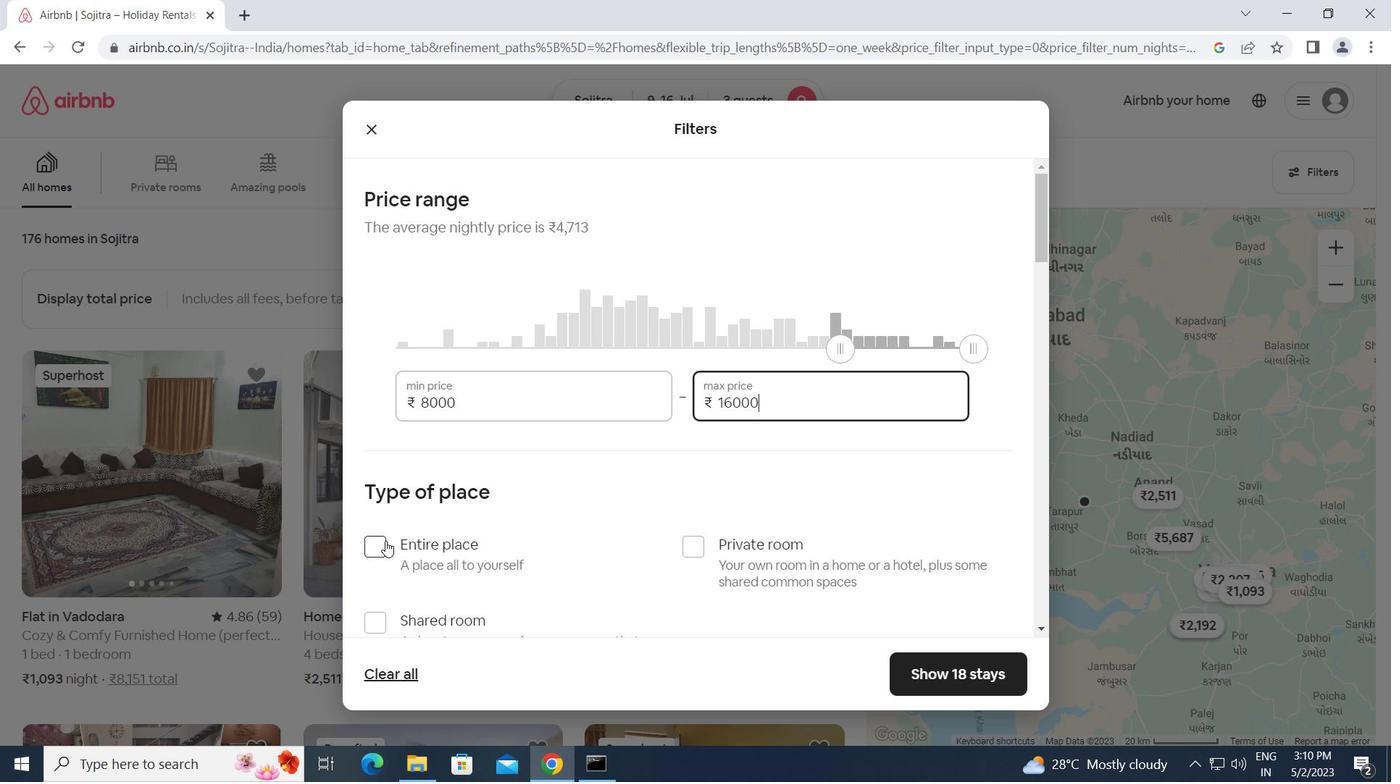 
Action: Mouse pressed left at (385, 541)
Screenshot: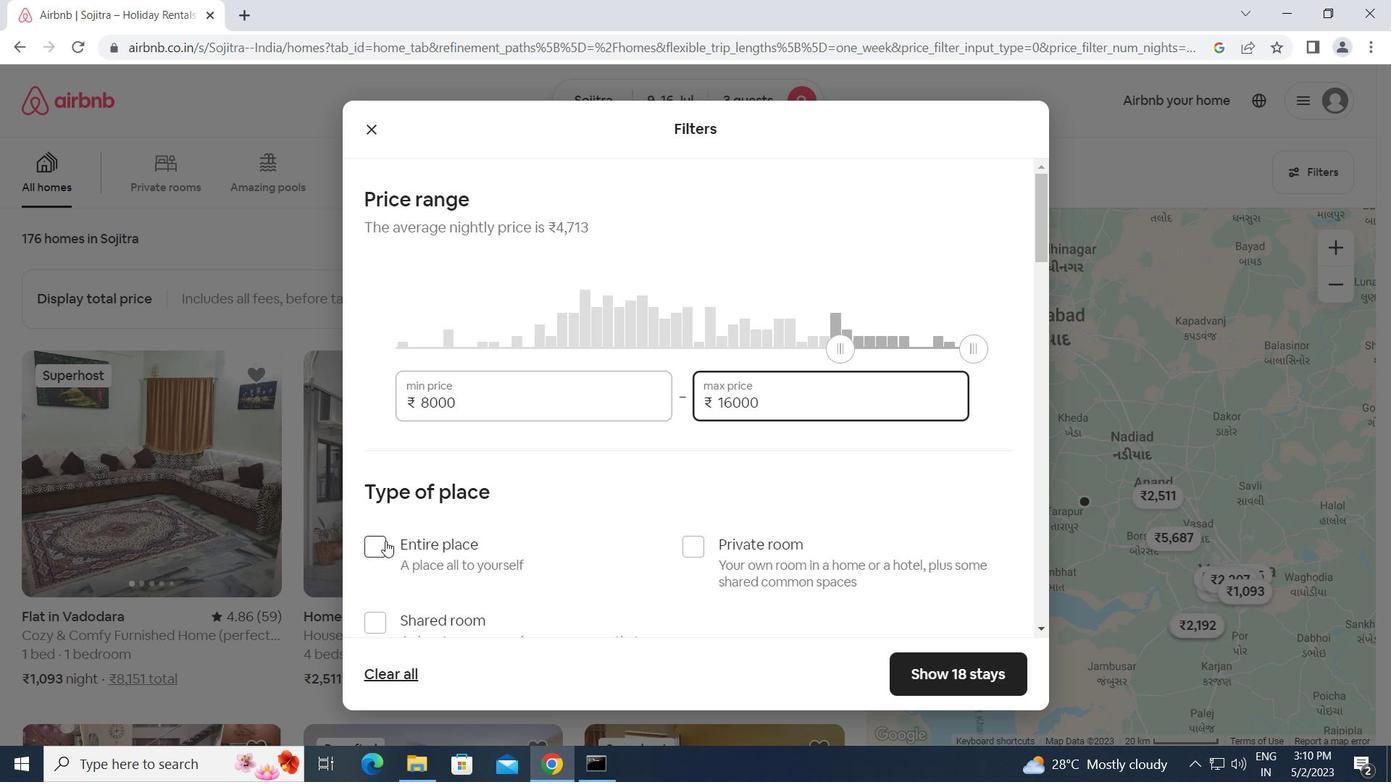 
Action: Mouse moved to (566, 549)
Screenshot: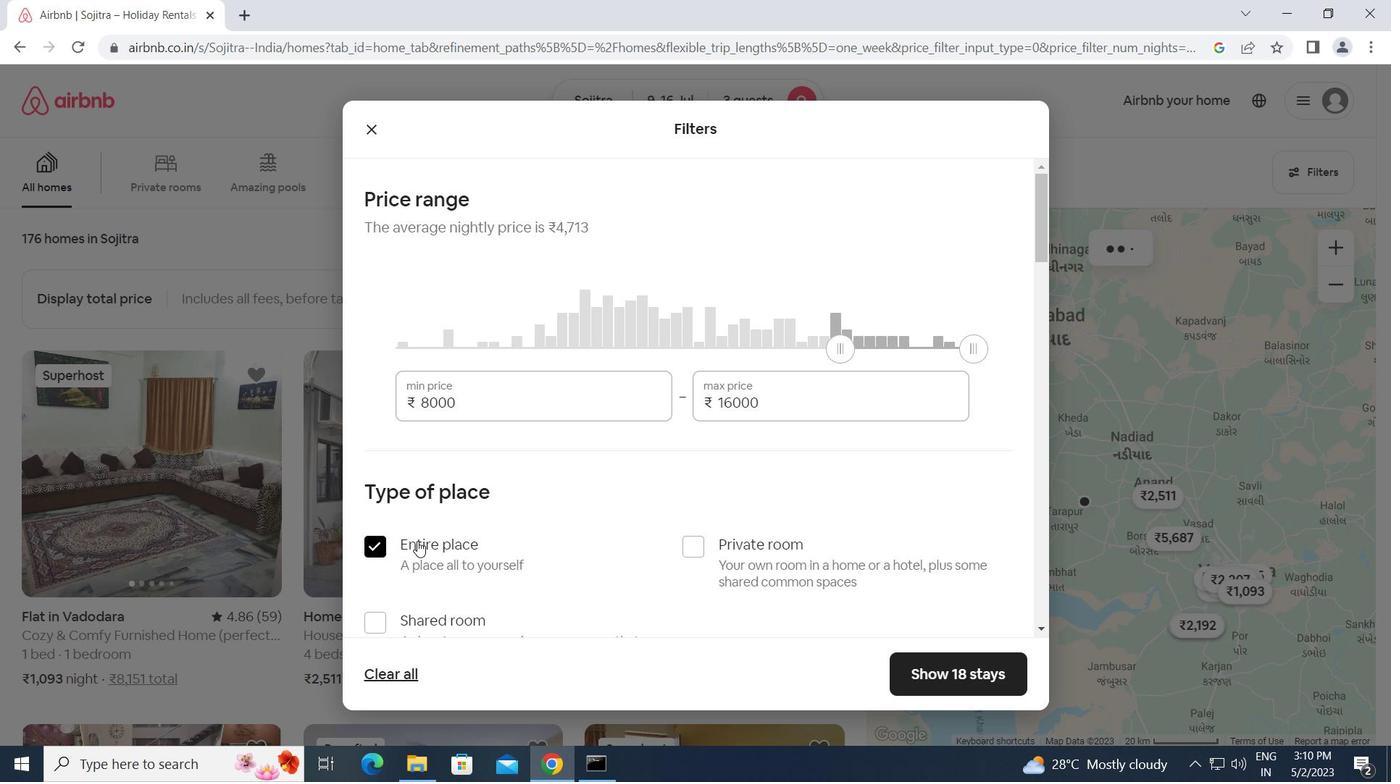 
Action: Mouse scrolled (566, 549) with delta (0, 0)
Screenshot: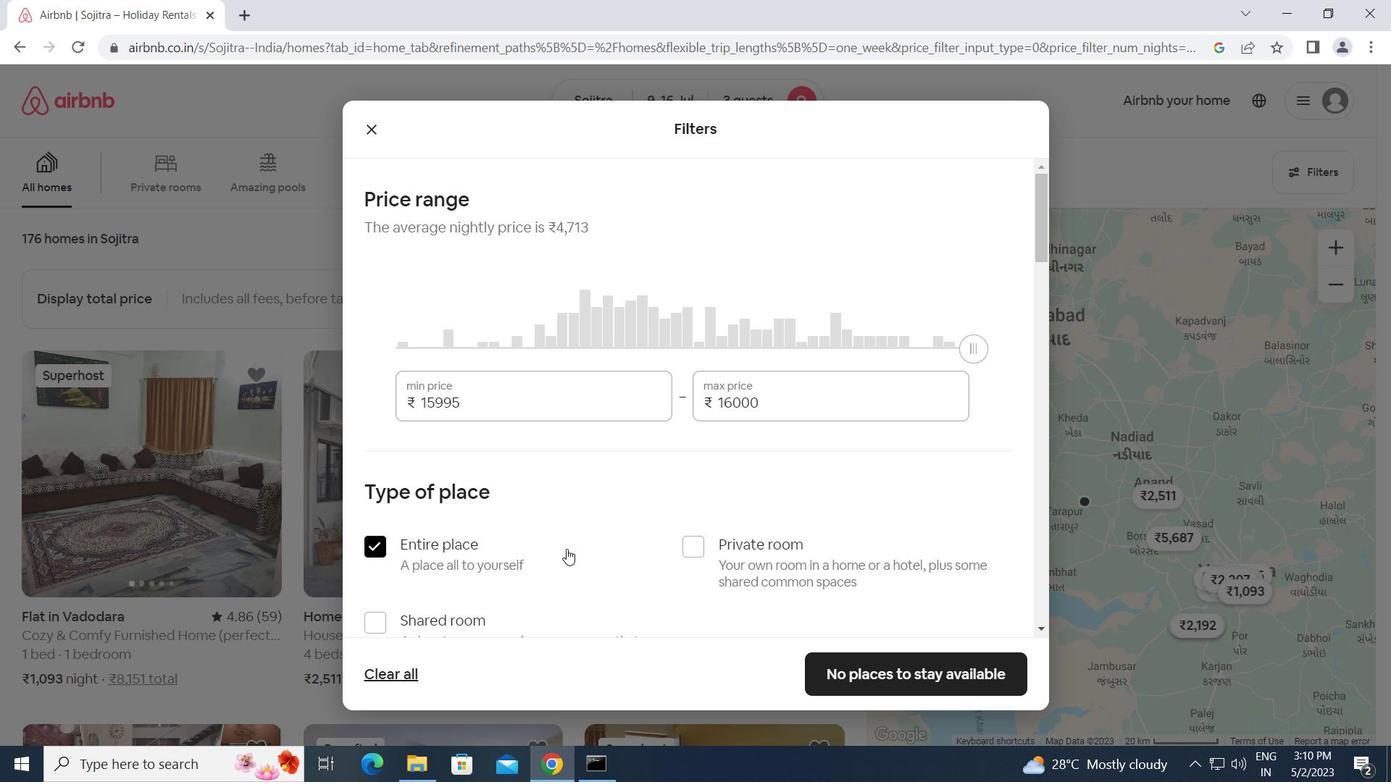 
Action: Mouse scrolled (566, 549) with delta (0, 0)
Screenshot: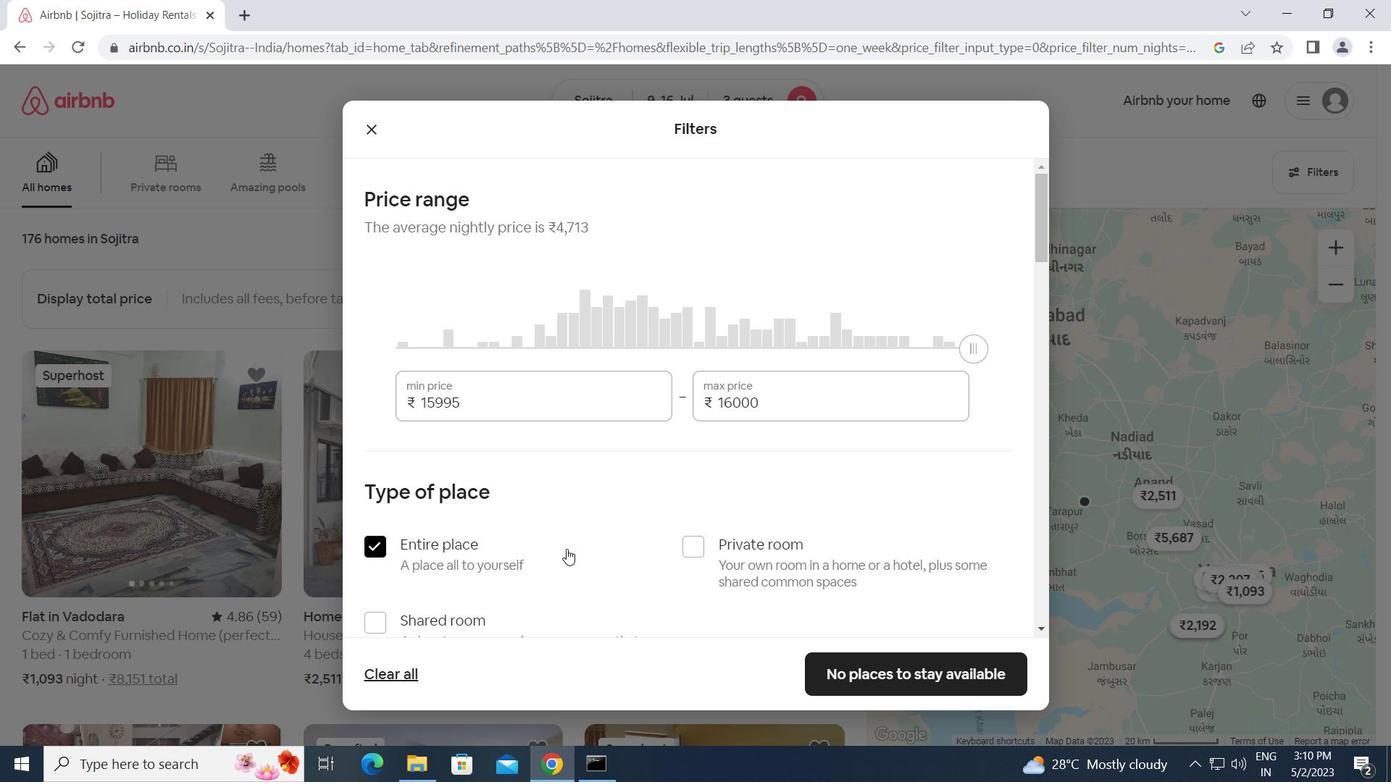 
Action: Mouse scrolled (566, 549) with delta (0, 0)
Screenshot: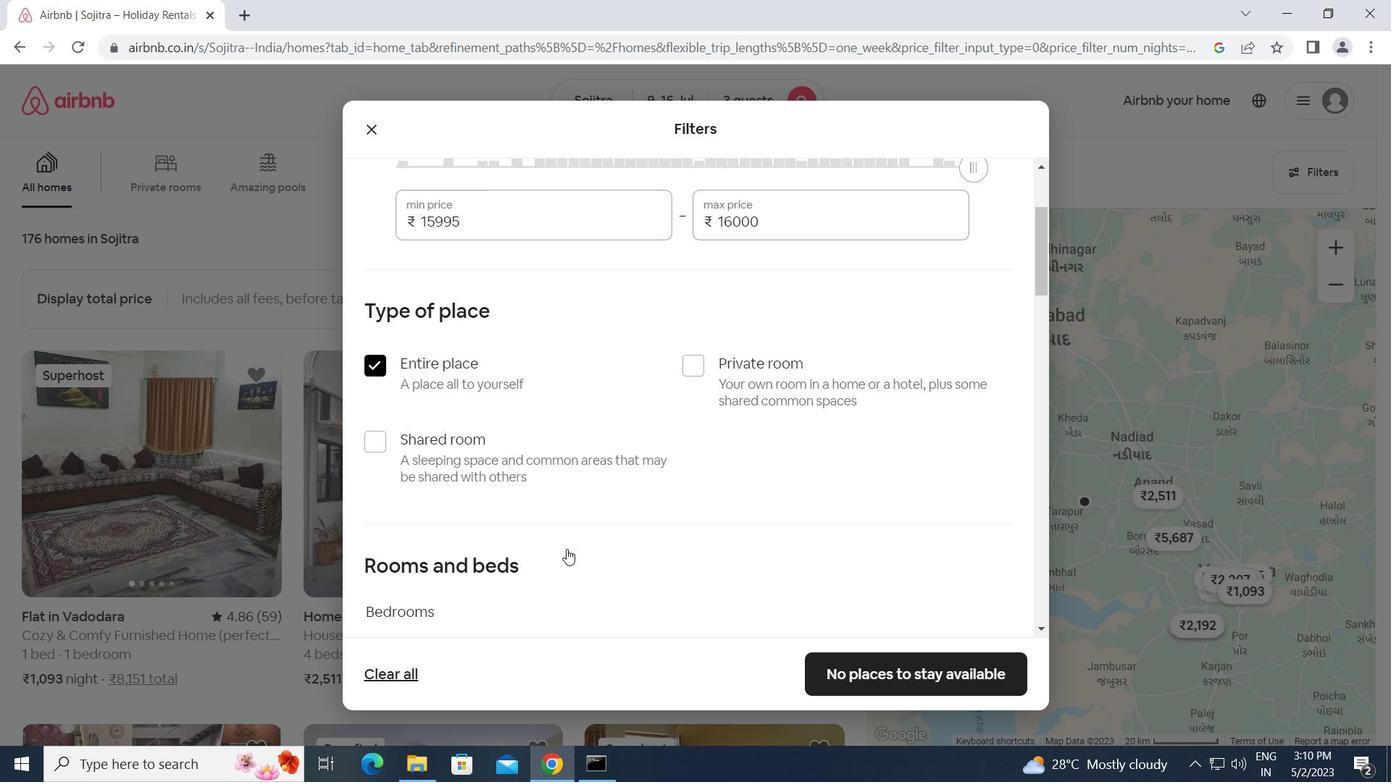 
Action: Mouse scrolled (566, 549) with delta (0, 0)
Screenshot: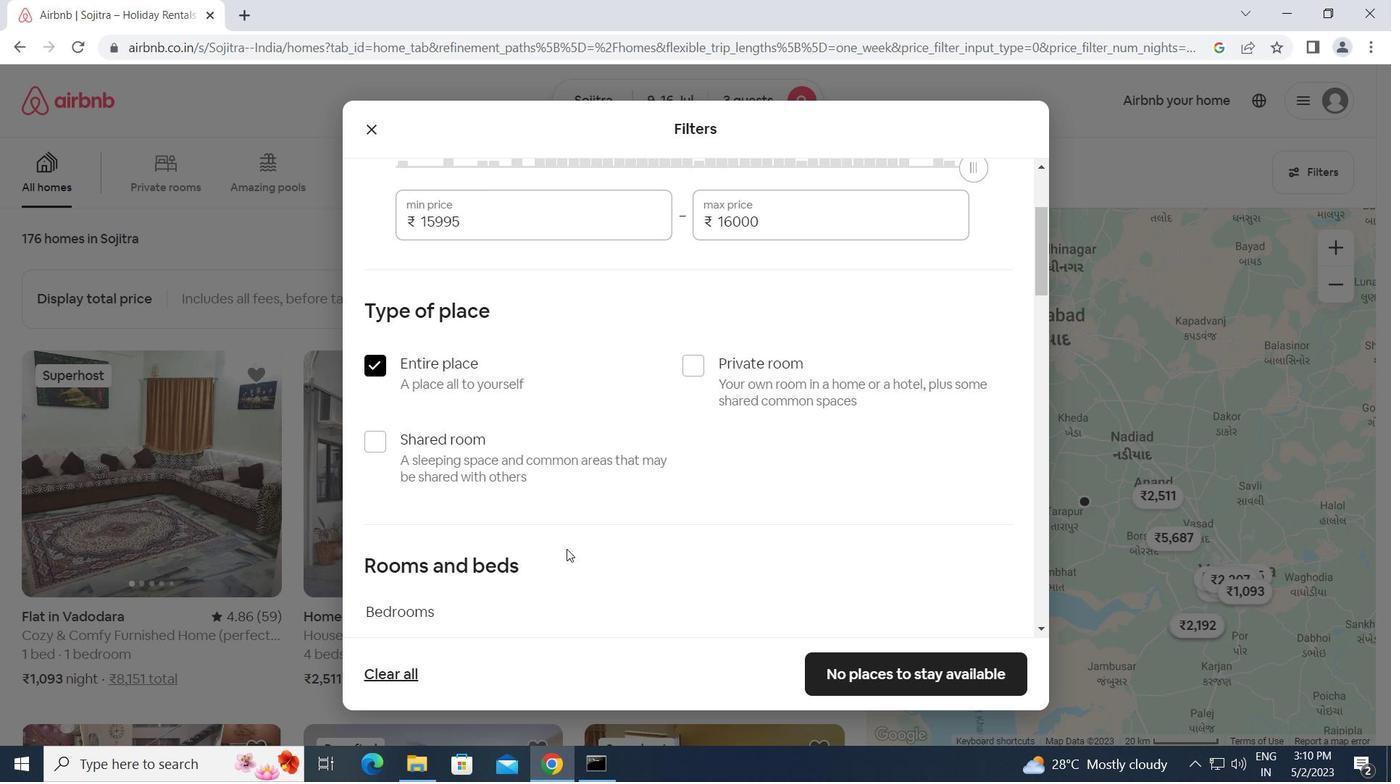 
Action: Mouse scrolled (566, 549) with delta (0, 0)
Screenshot: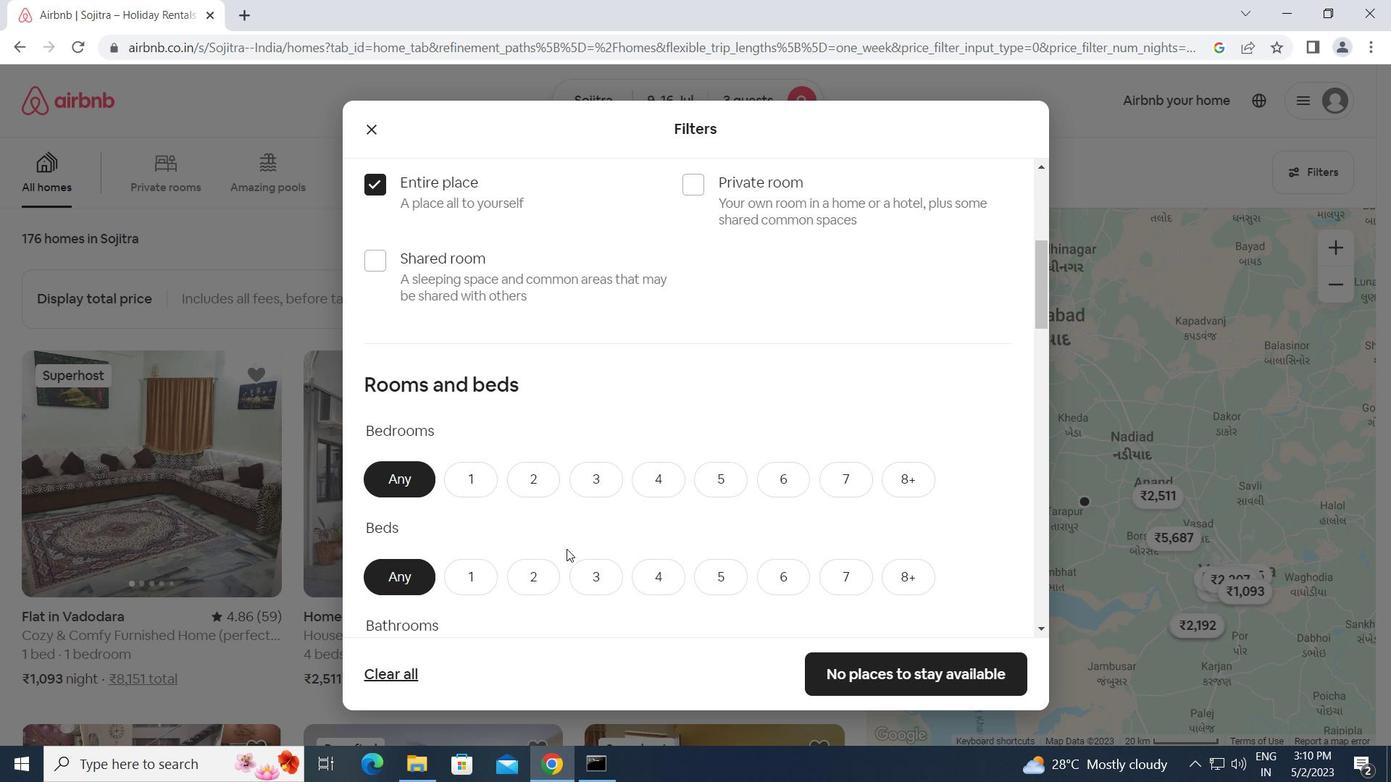 
Action: Mouse scrolled (566, 549) with delta (0, 0)
Screenshot: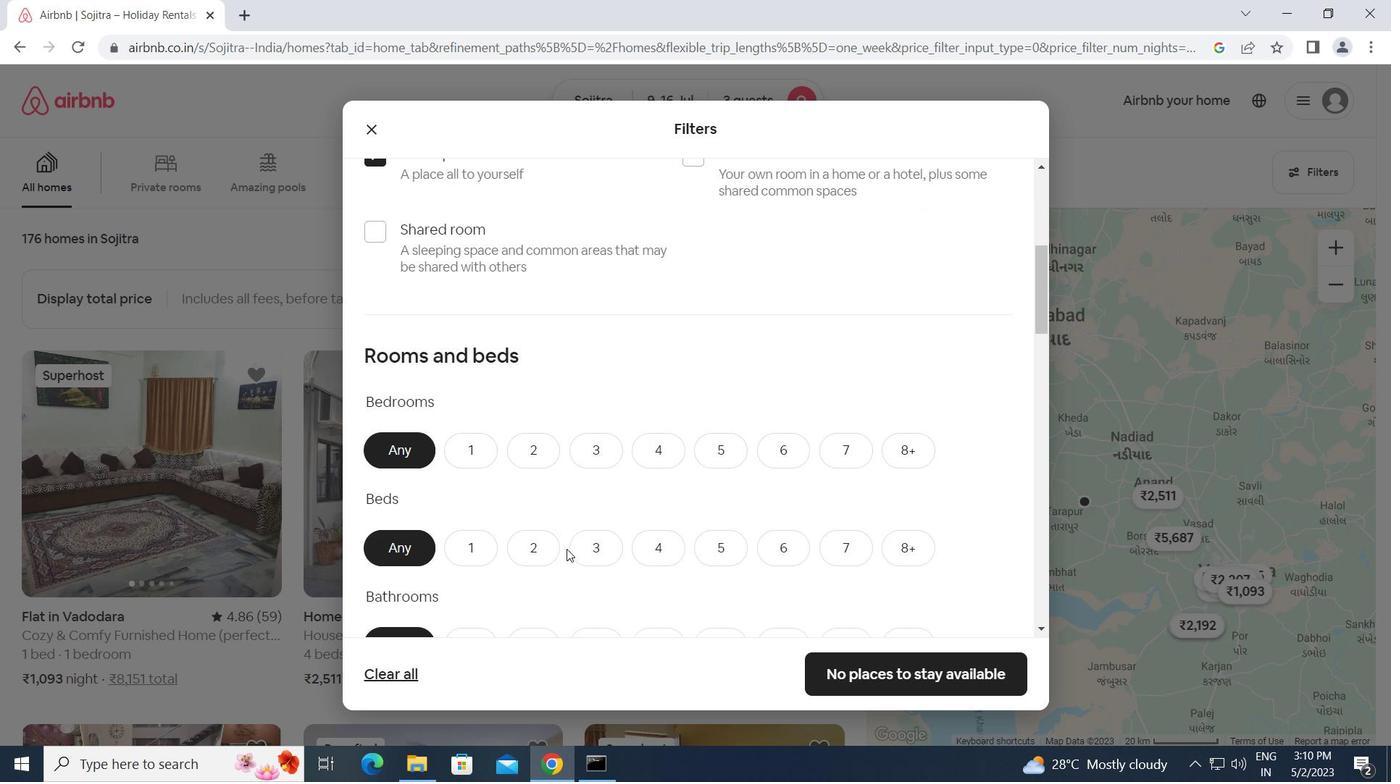 
Action: Mouse scrolled (566, 549) with delta (0, 0)
Screenshot: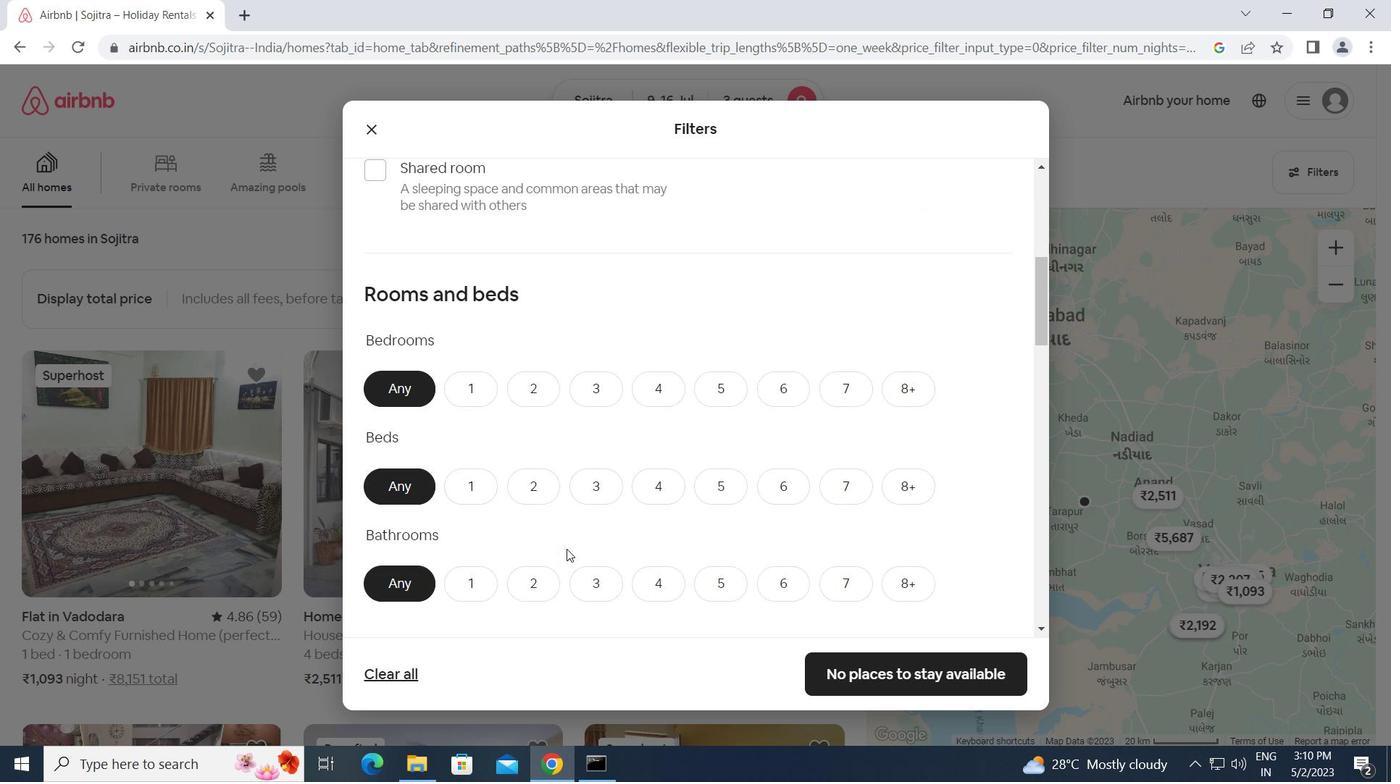 
Action: Mouse moved to (535, 218)
Screenshot: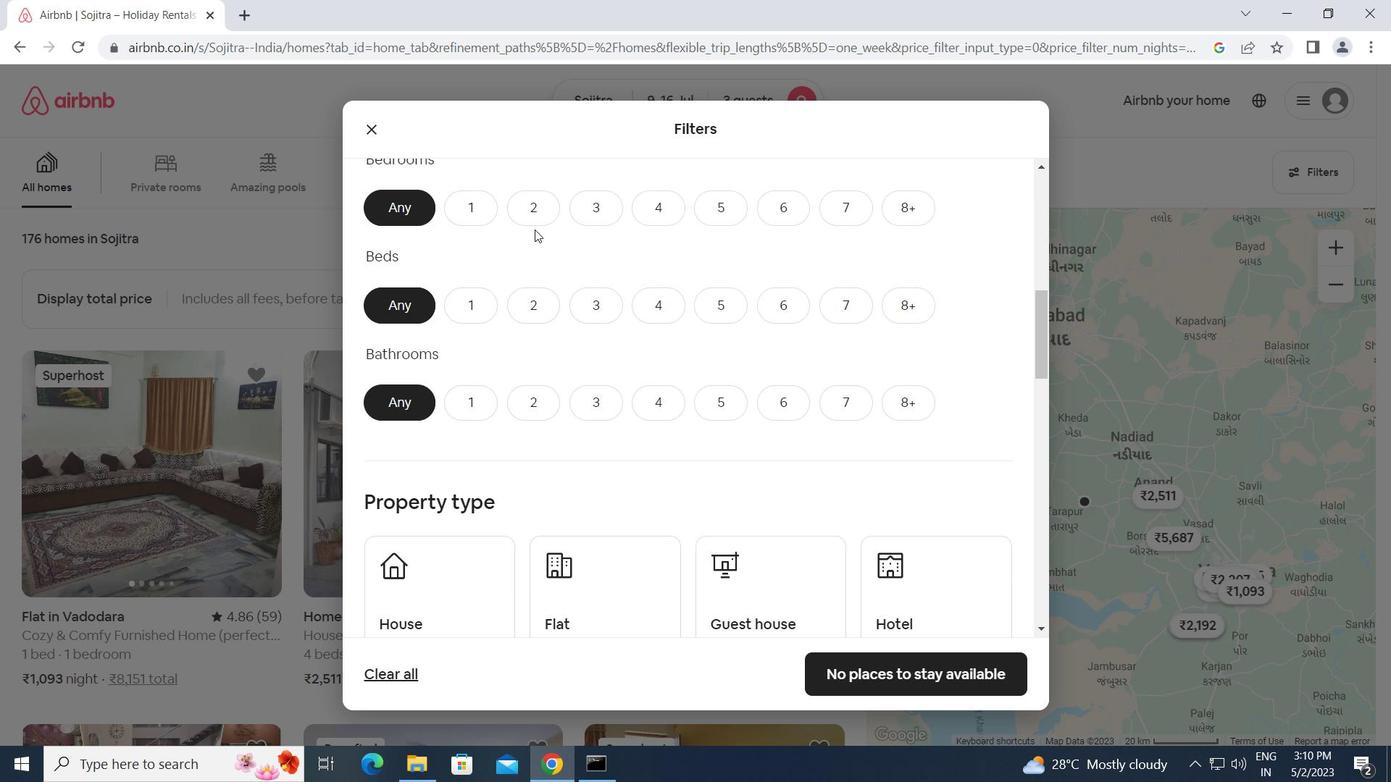 
Action: Mouse pressed left at (535, 218)
Screenshot: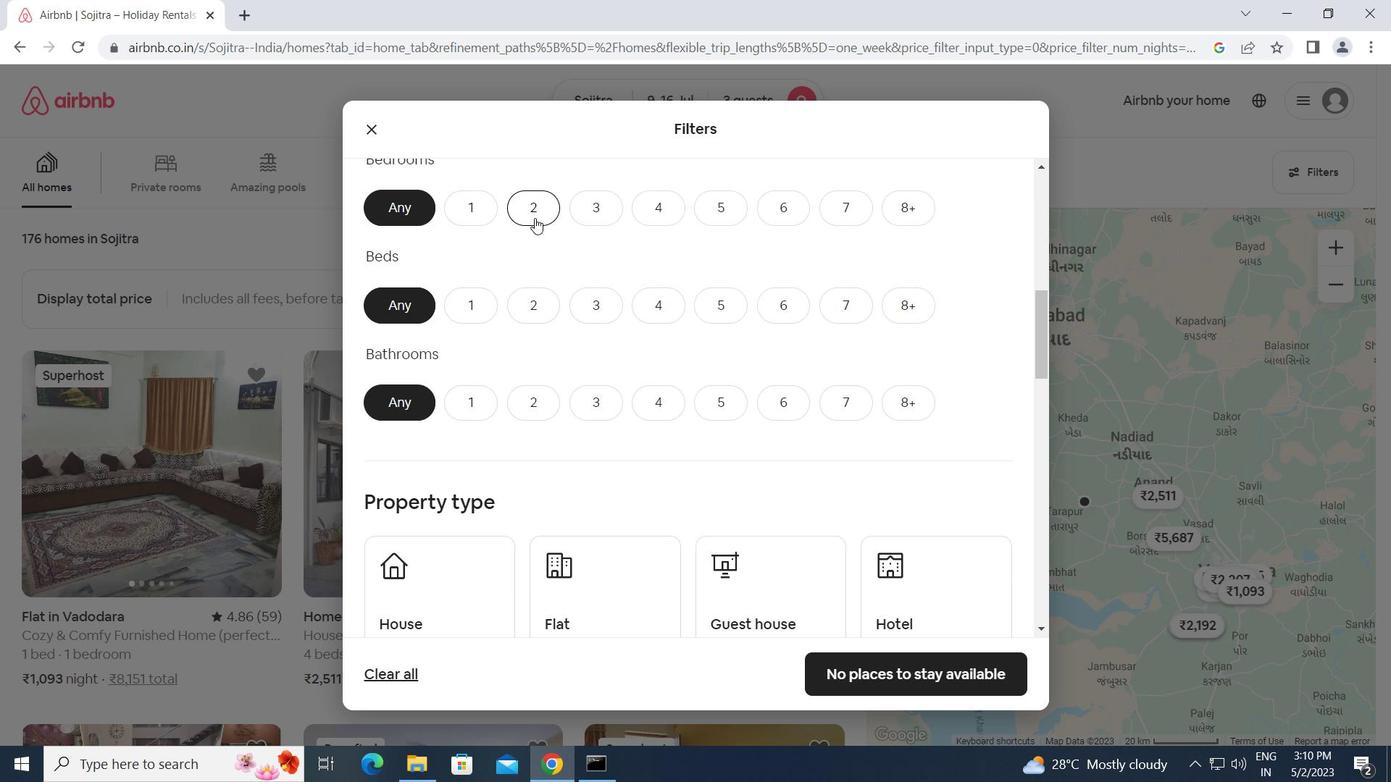 
Action: Mouse moved to (542, 298)
Screenshot: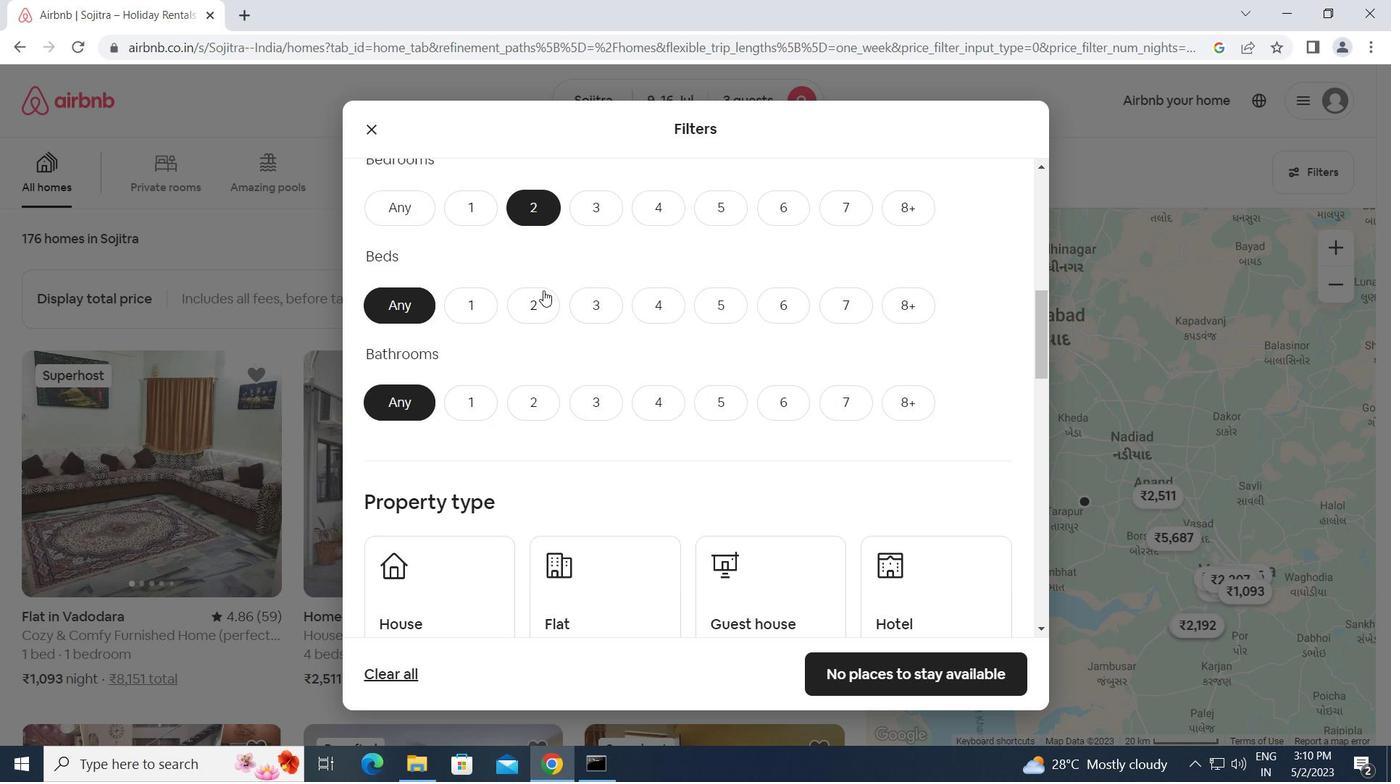 
Action: Mouse pressed left at (542, 298)
Screenshot: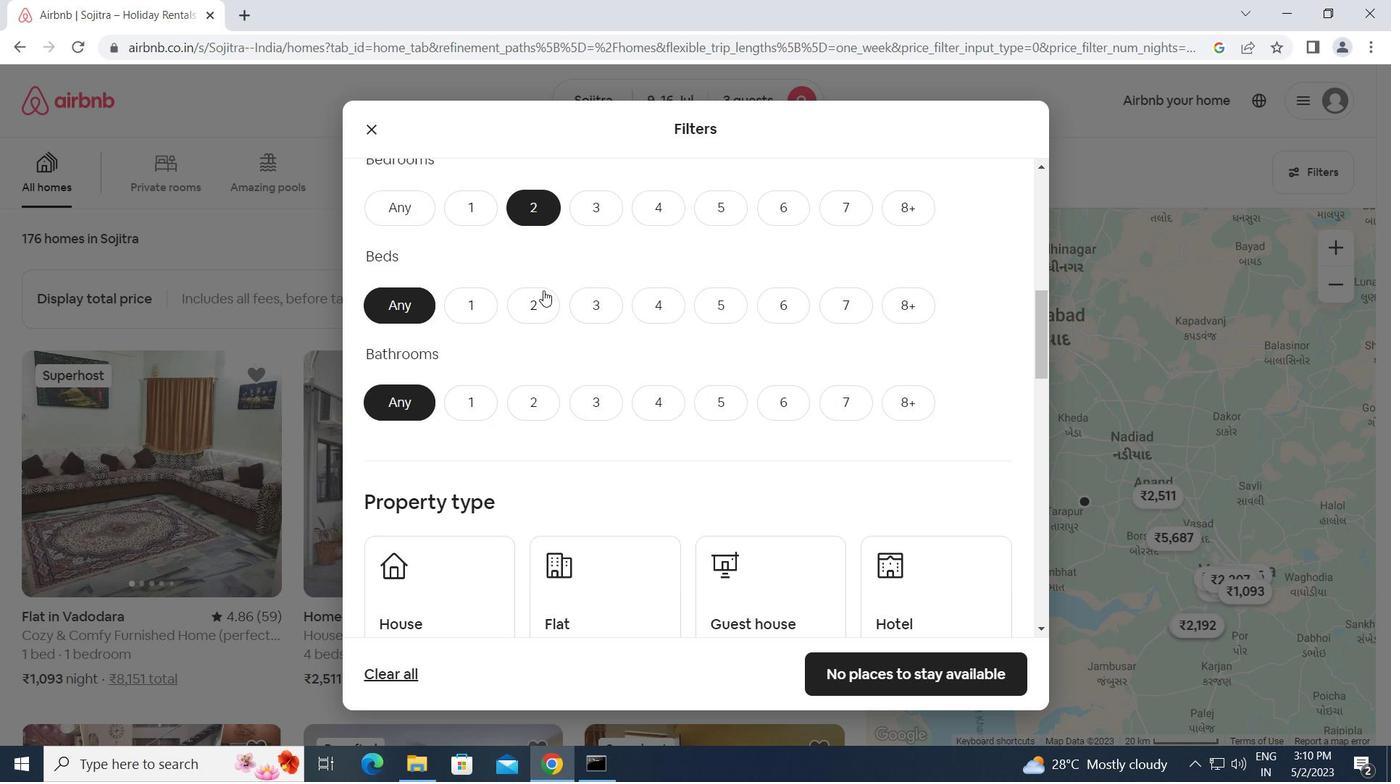 
Action: Mouse moved to (482, 405)
Screenshot: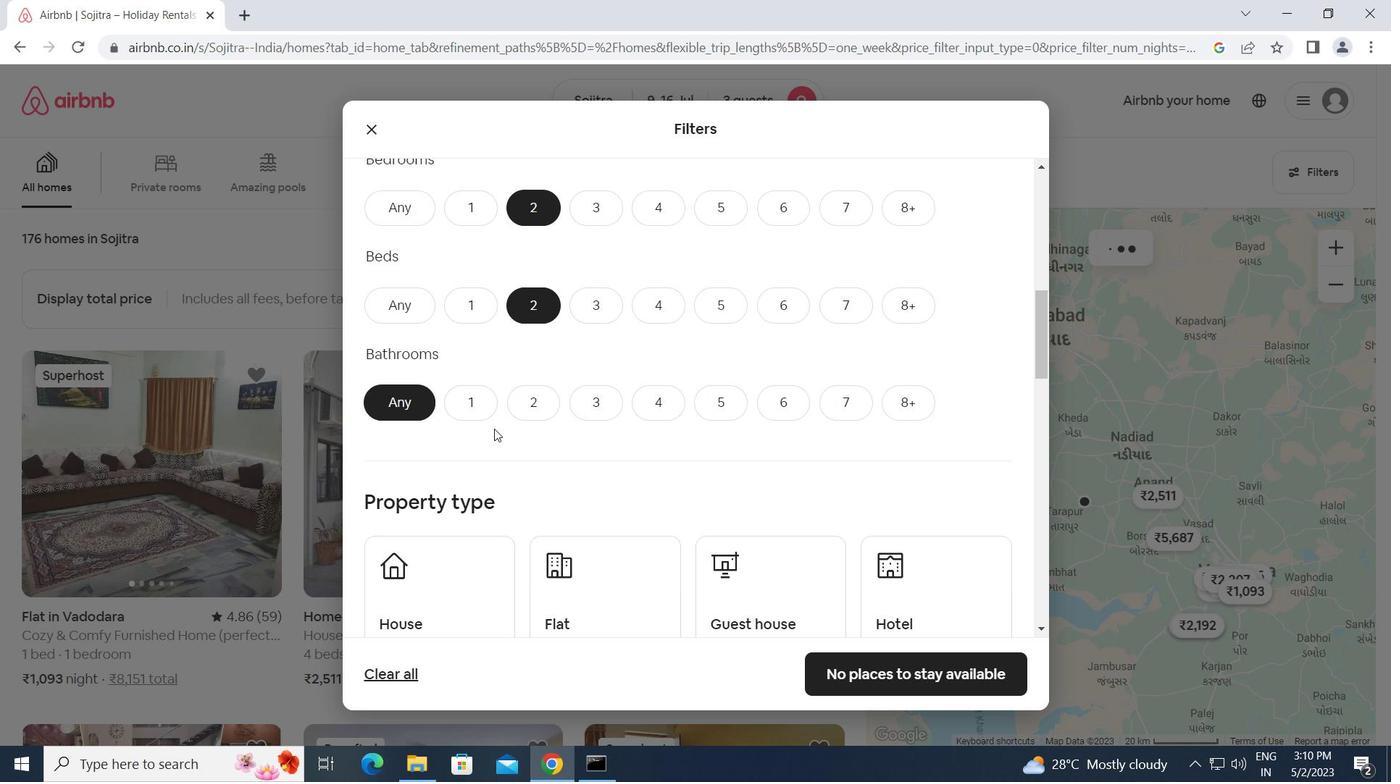 
Action: Mouse pressed left at (482, 405)
Screenshot: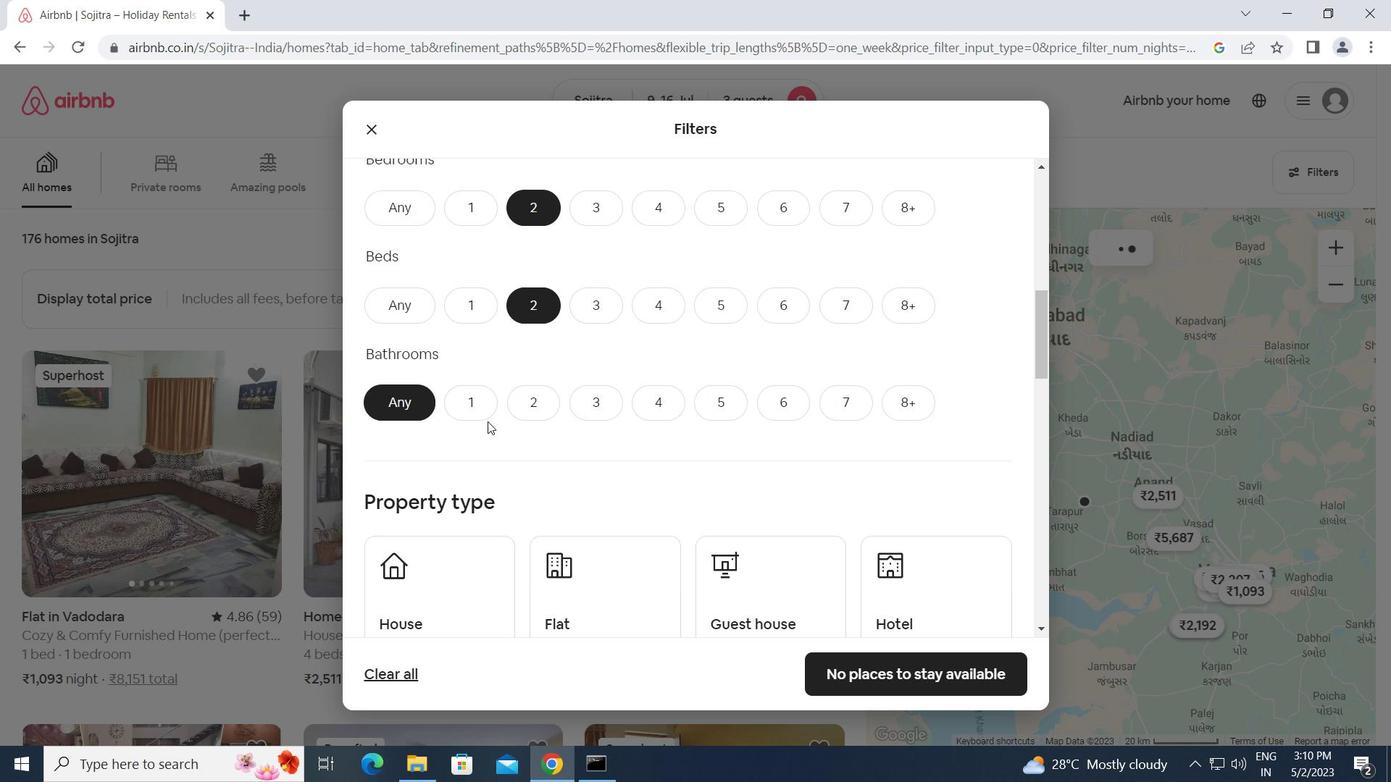 
Action: Mouse moved to (508, 419)
Screenshot: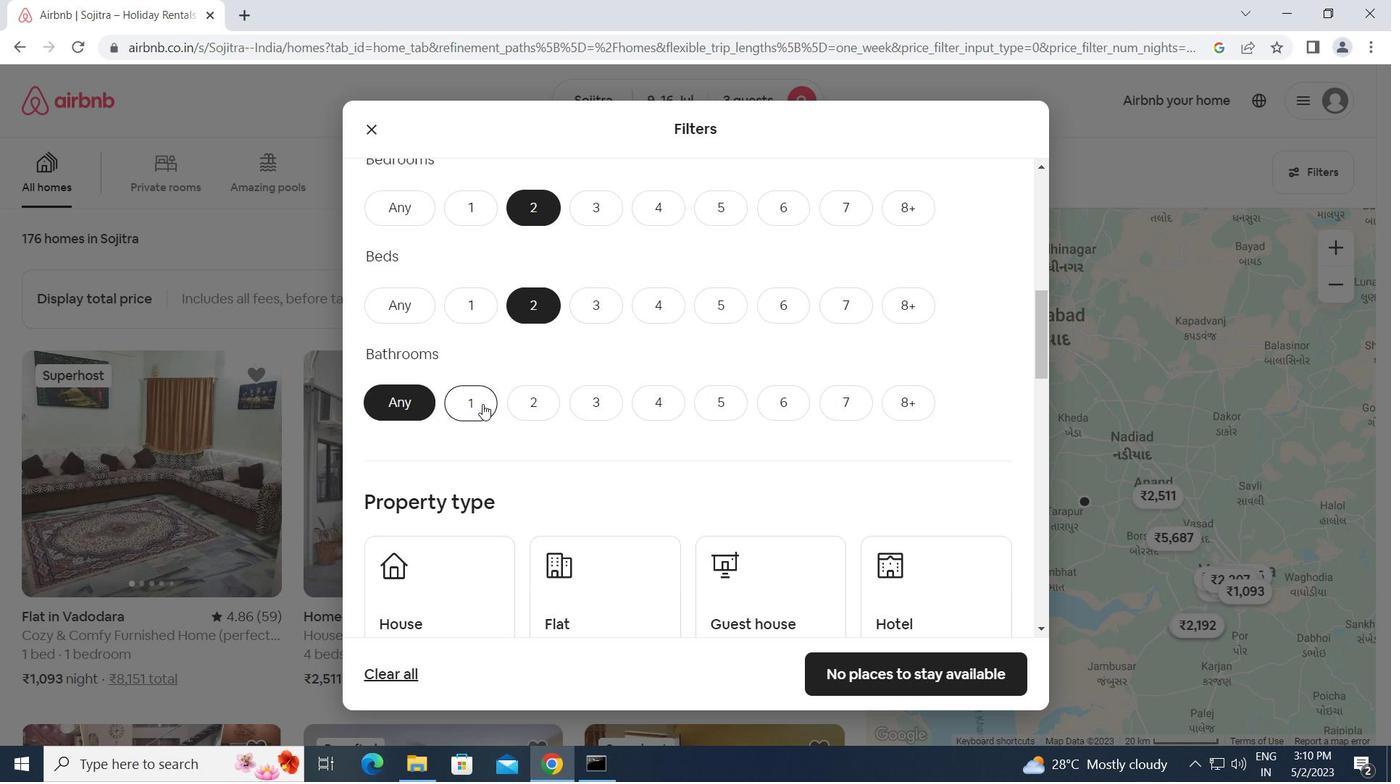 
Action: Mouse scrolled (508, 418) with delta (0, 0)
Screenshot: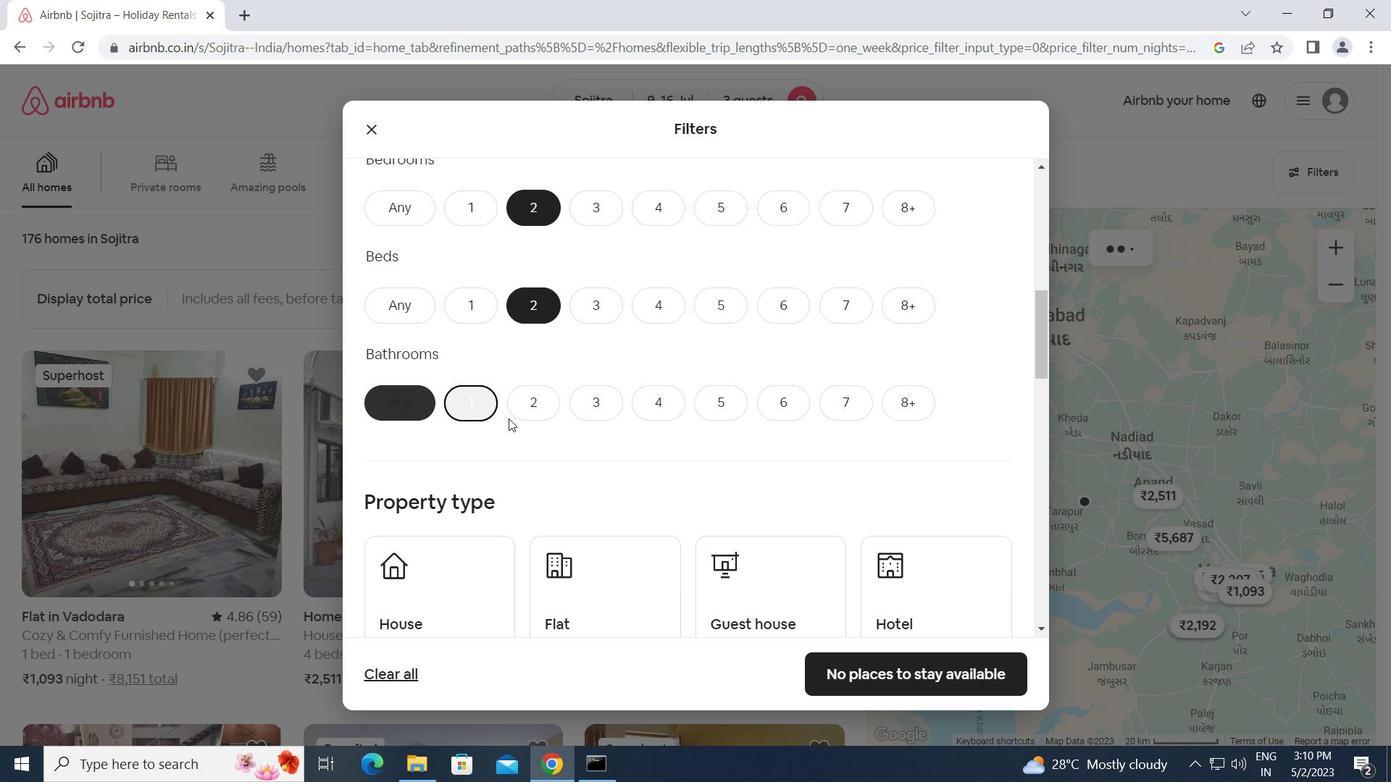 
Action: Mouse moved to (508, 420)
Screenshot: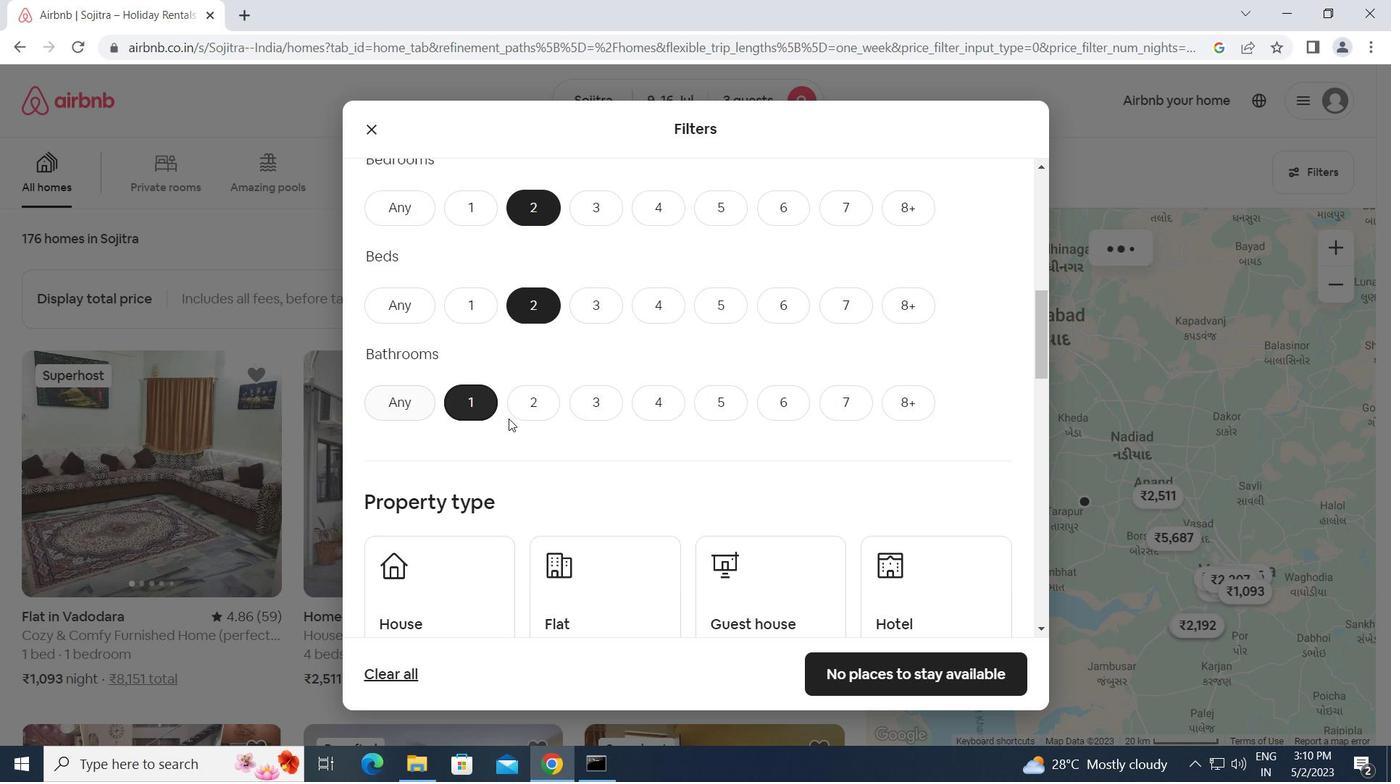 
Action: Mouse scrolled (508, 419) with delta (0, 0)
Screenshot: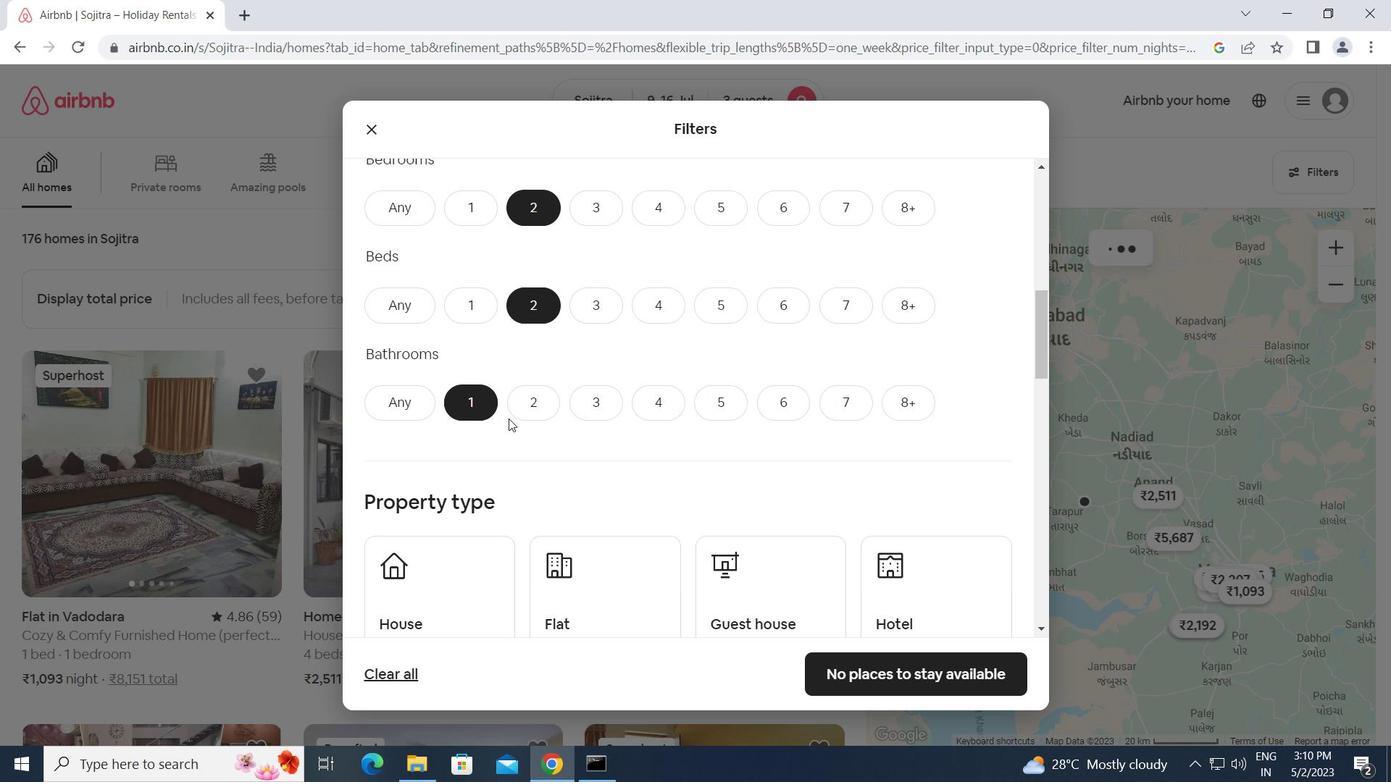 
Action: Mouse scrolled (508, 419) with delta (0, 0)
Screenshot: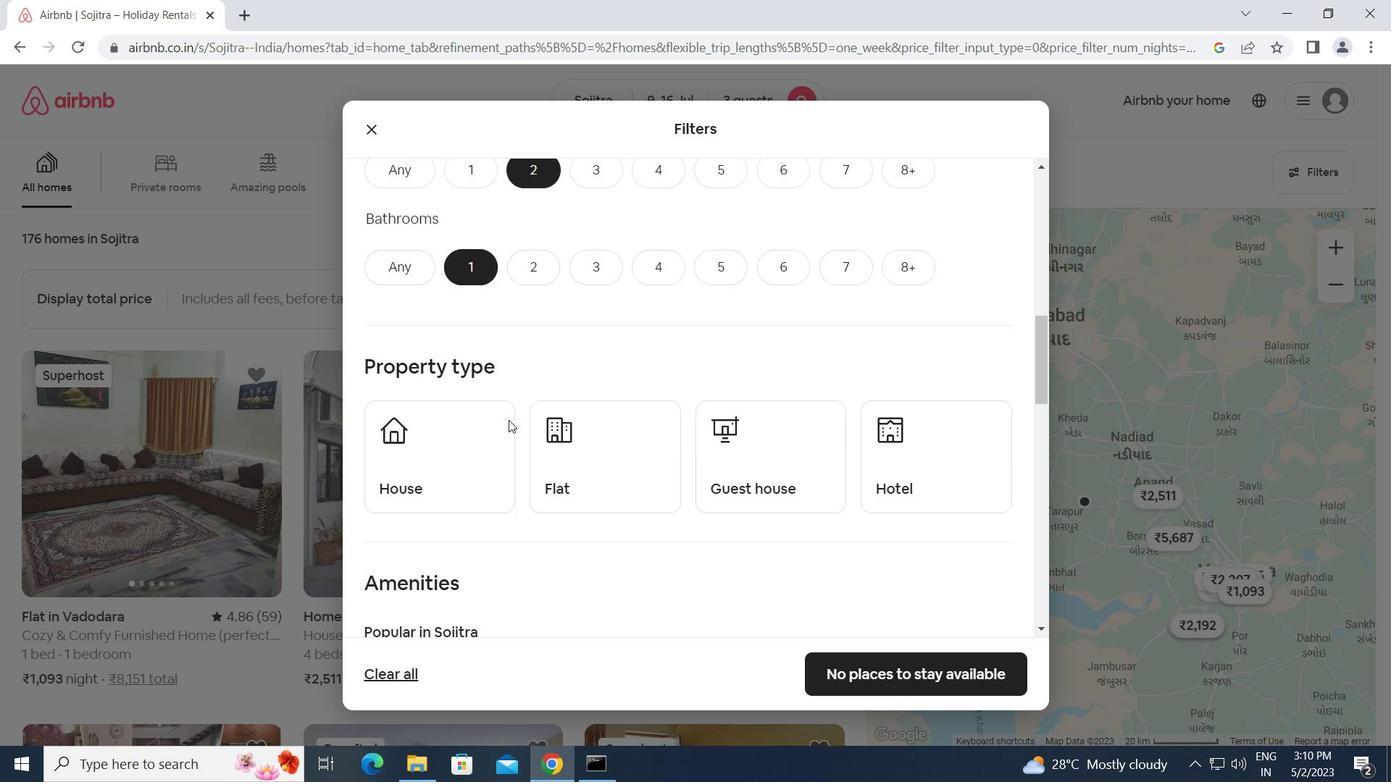 
Action: Mouse moved to (431, 323)
Screenshot: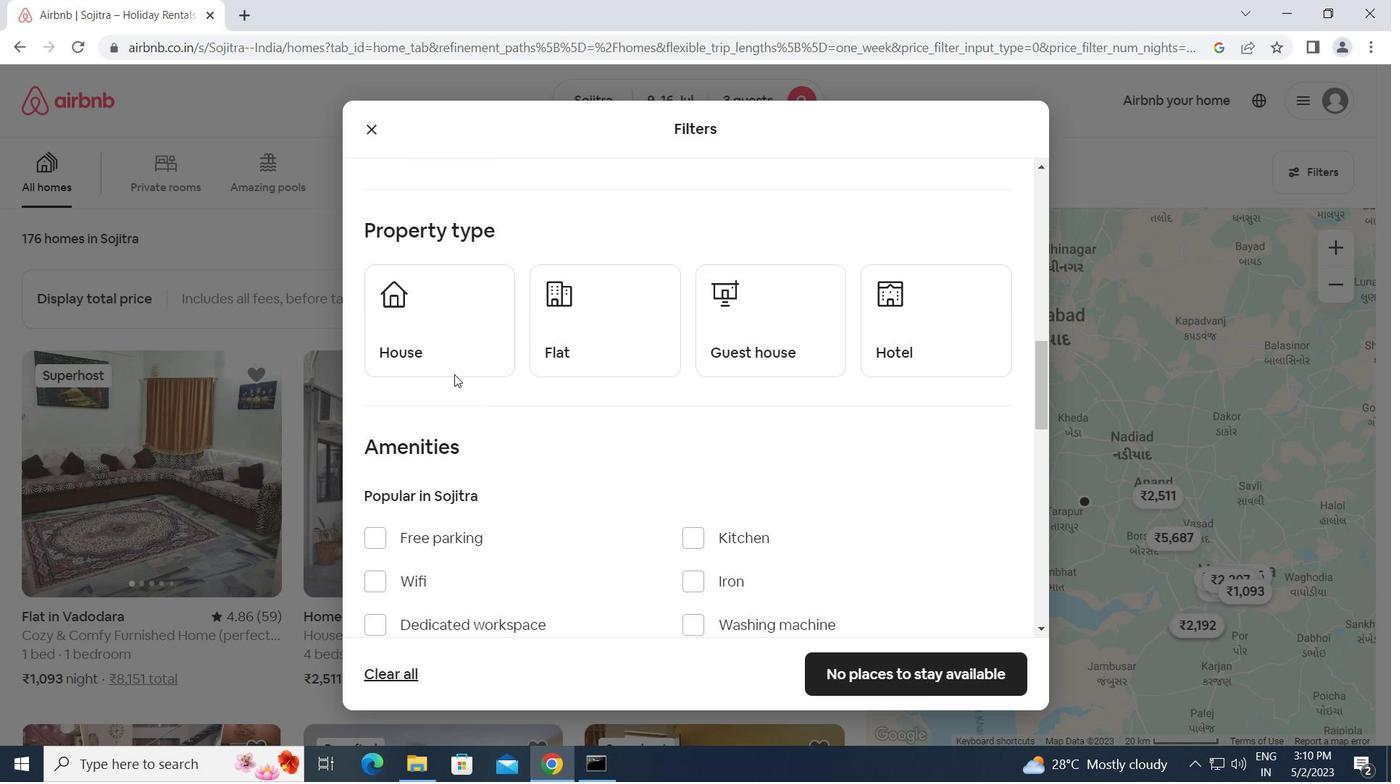 
Action: Mouse pressed left at (431, 323)
Screenshot: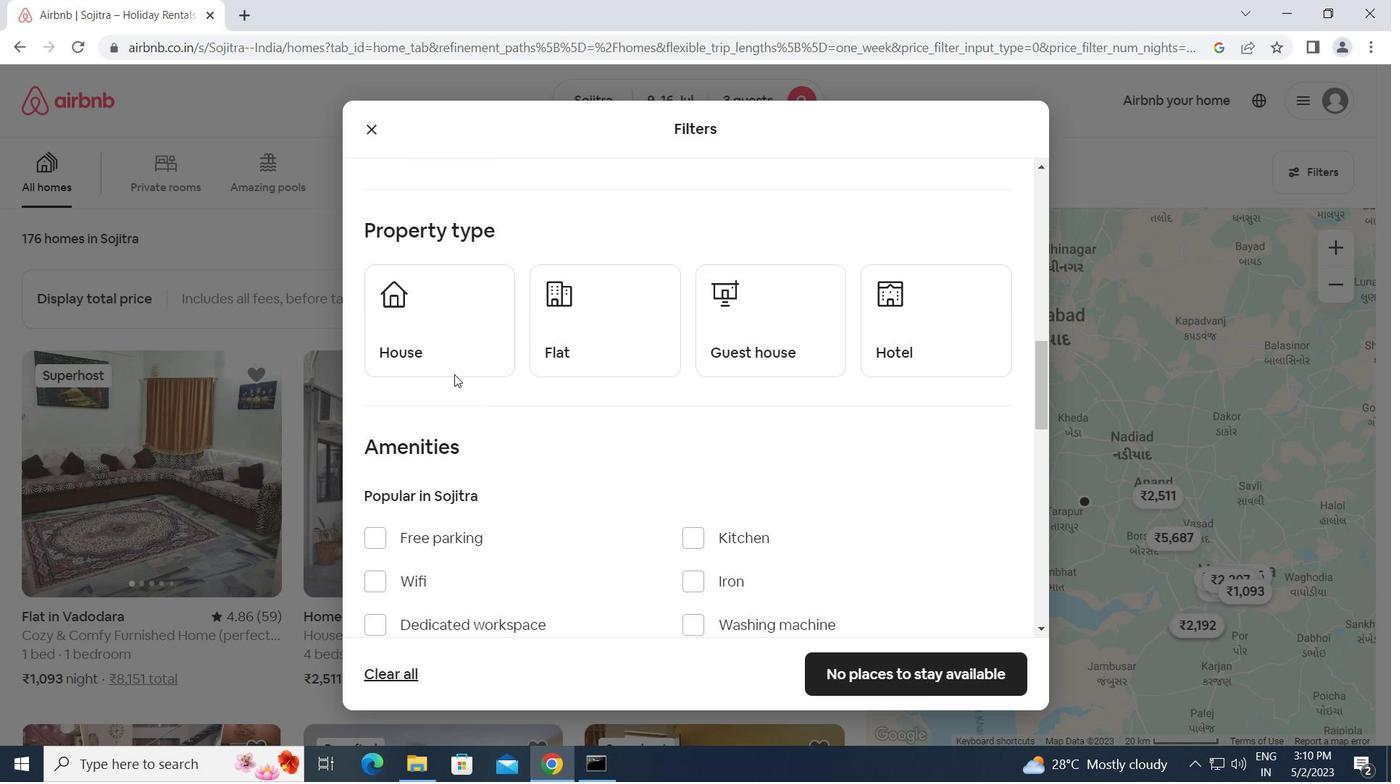 
Action: Mouse moved to (620, 340)
Screenshot: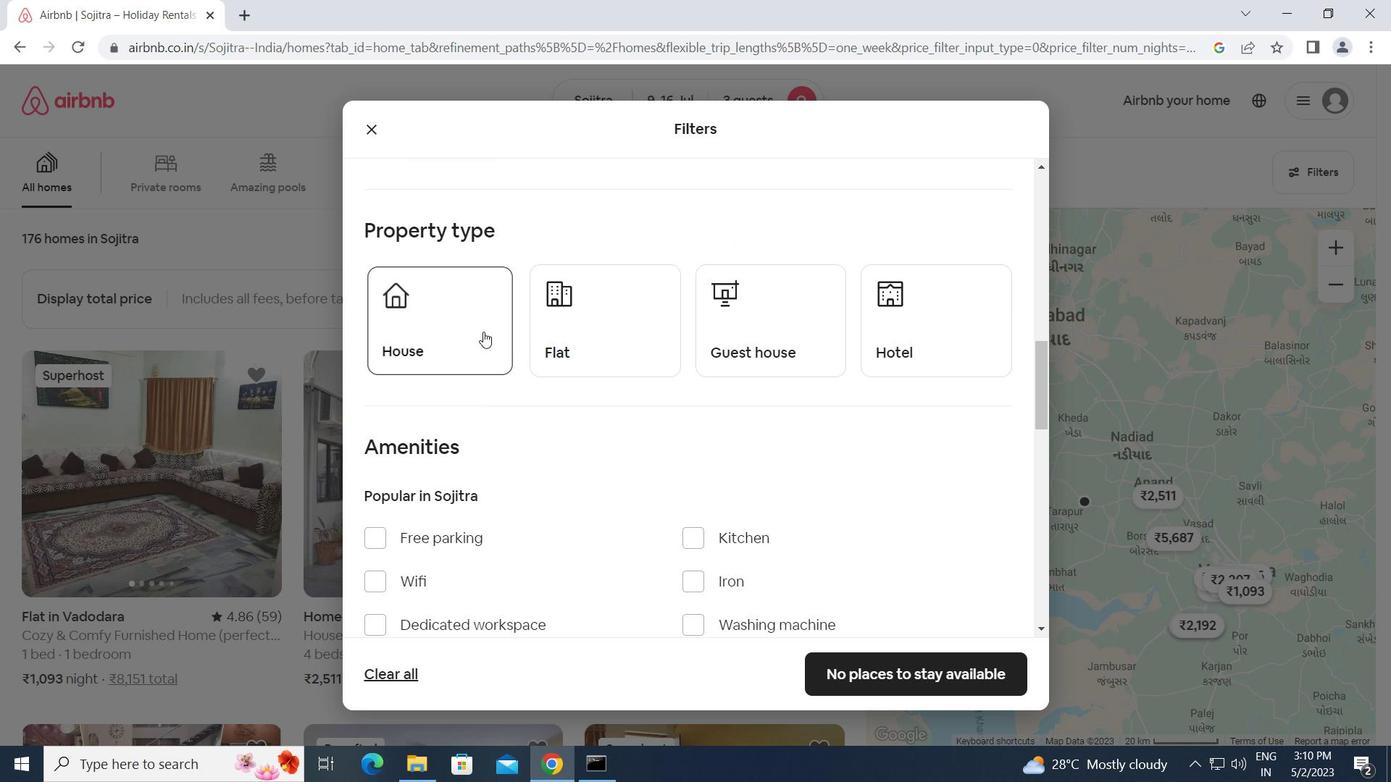 
Action: Mouse pressed left at (620, 340)
Screenshot: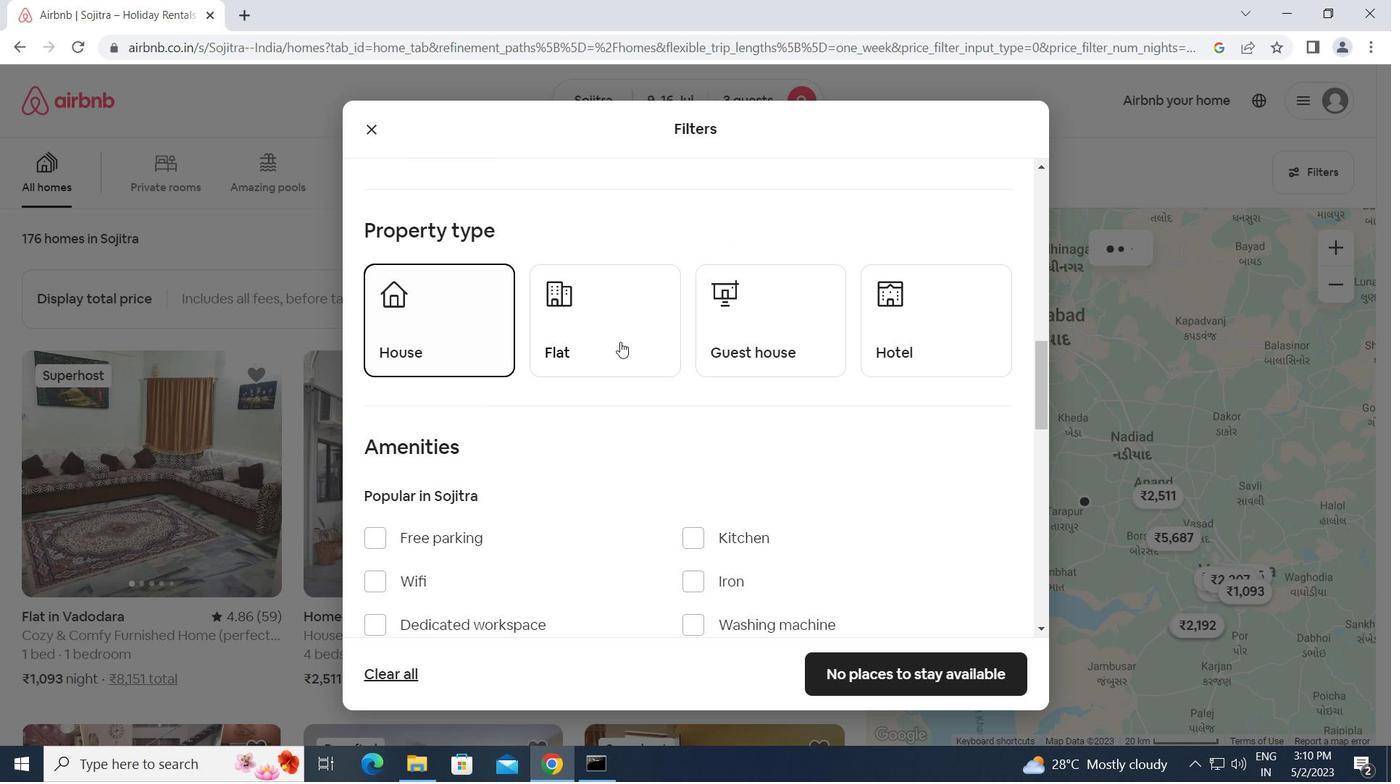 
Action: Mouse moved to (801, 324)
Screenshot: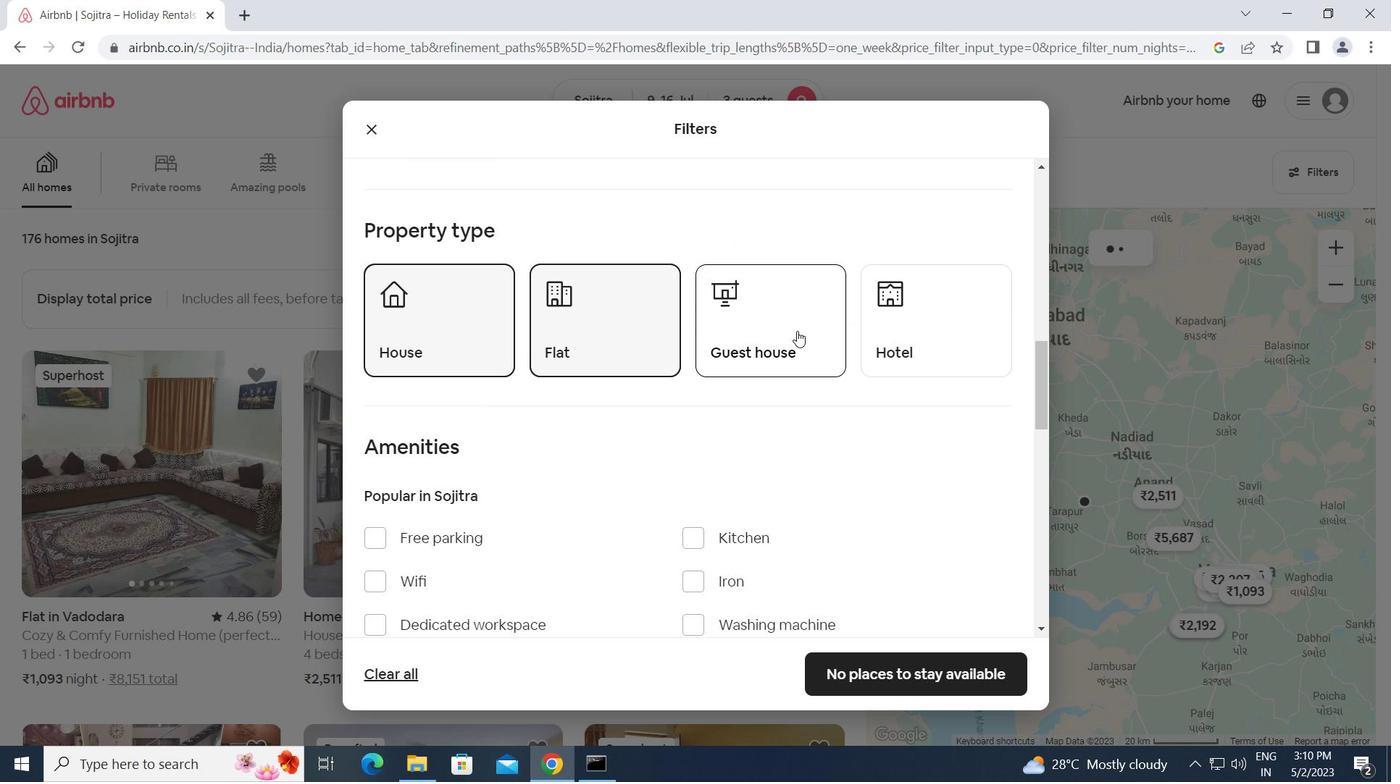 
Action: Mouse pressed left at (801, 324)
Screenshot: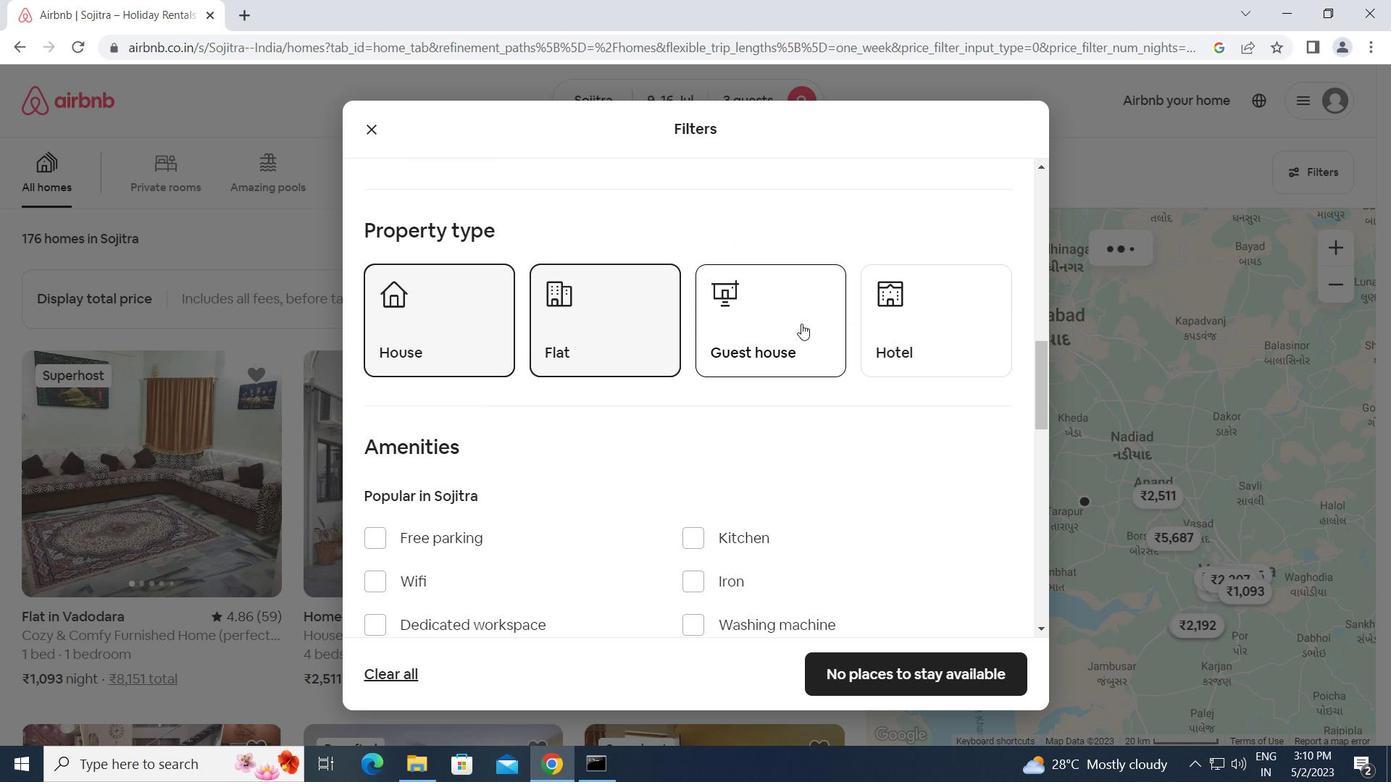 
Action: Mouse moved to (689, 389)
Screenshot: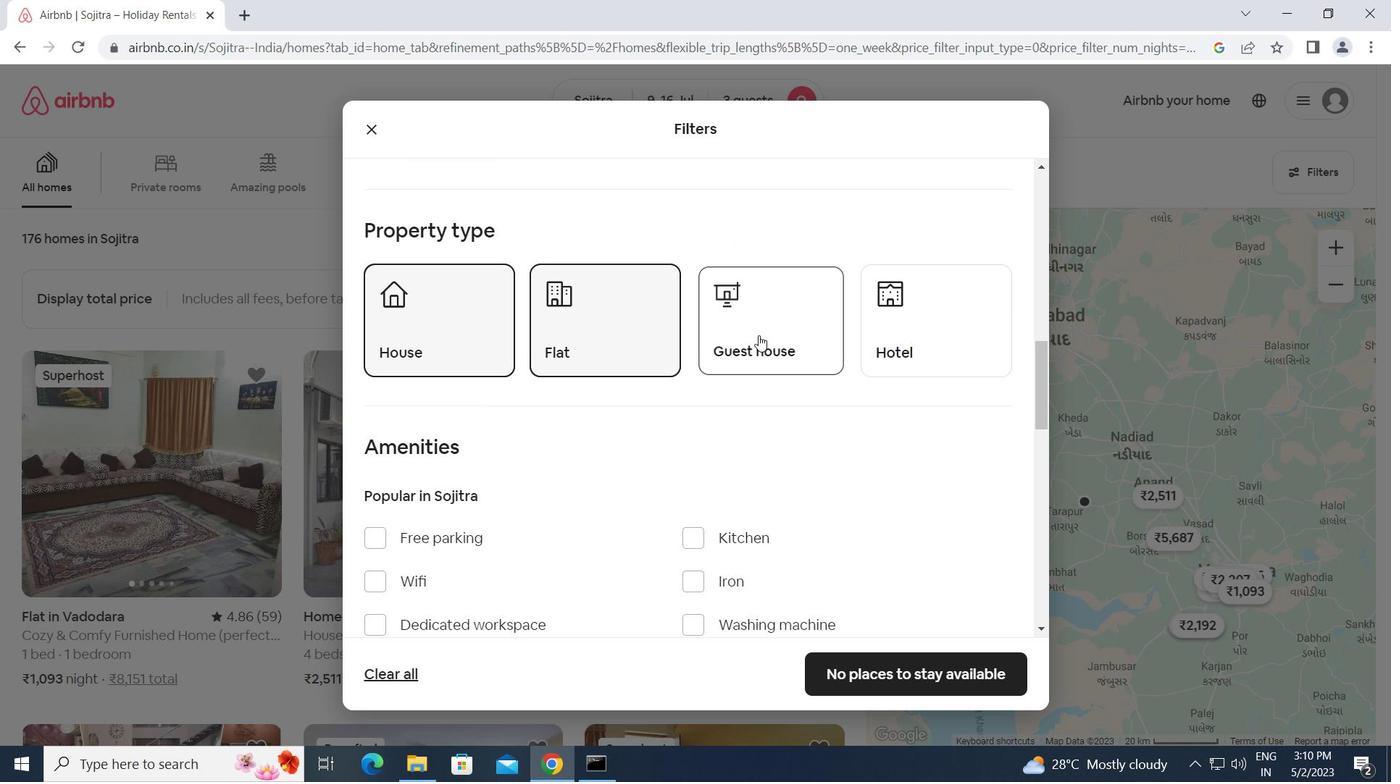 
Action: Mouse scrolled (689, 389) with delta (0, 0)
Screenshot: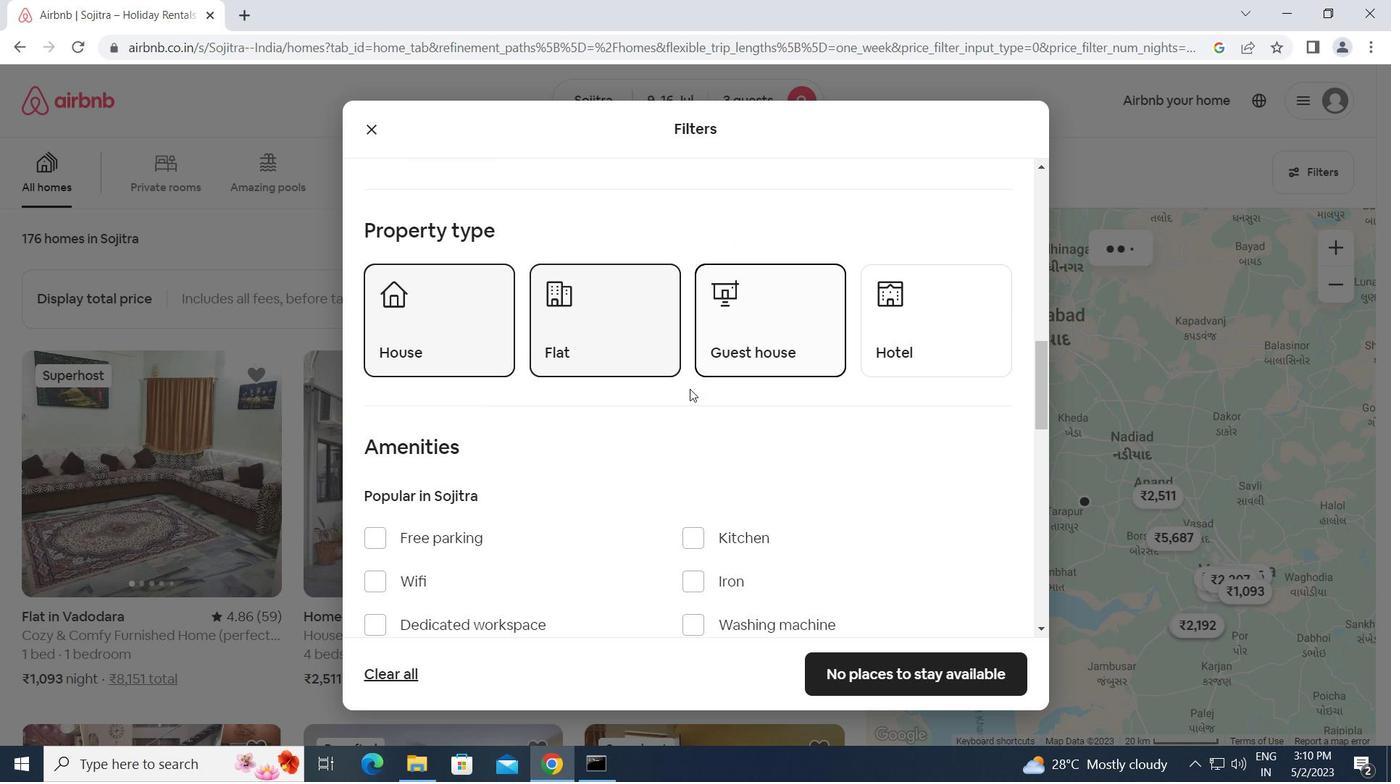 
Action: Mouse scrolled (689, 389) with delta (0, 0)
Screenshot: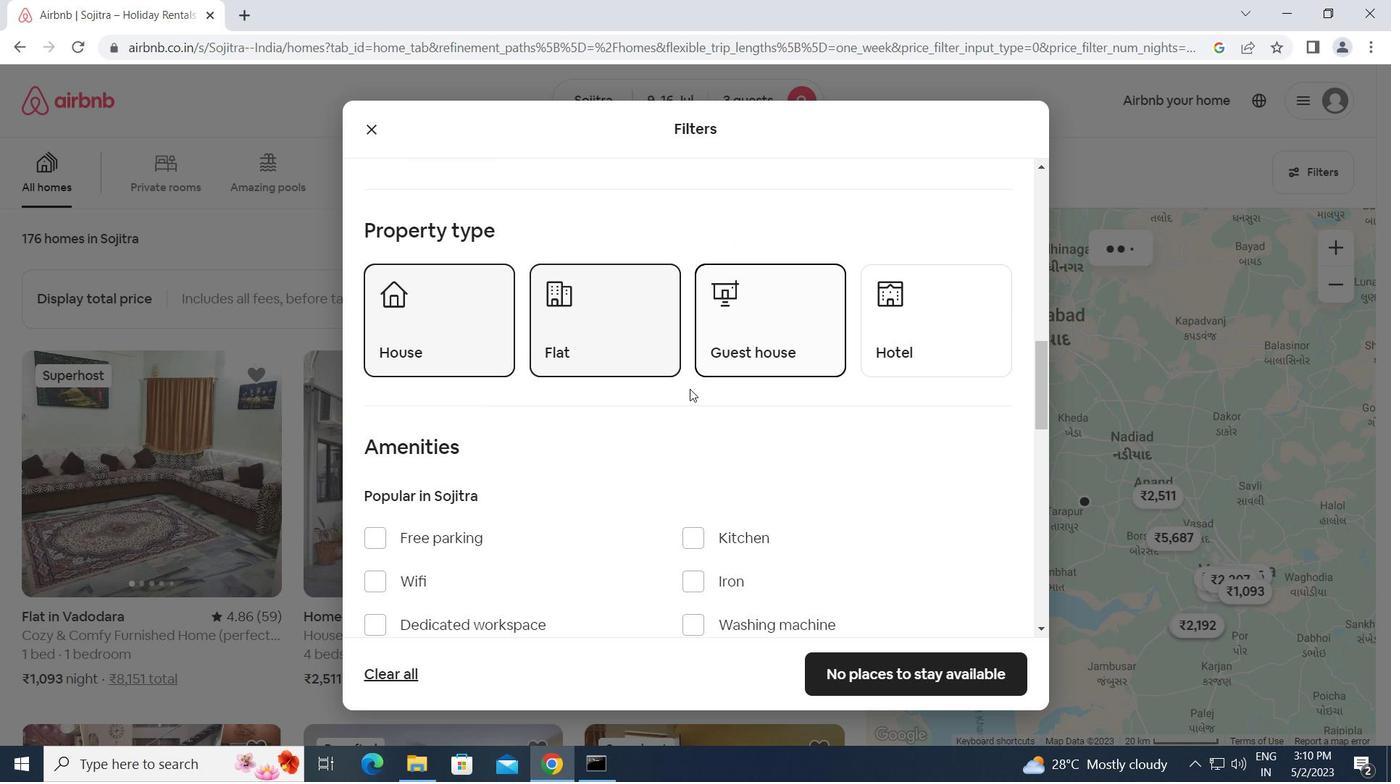 
Action: Mouse scrolled (689, 389) with delta (0, 0)
Screenshot: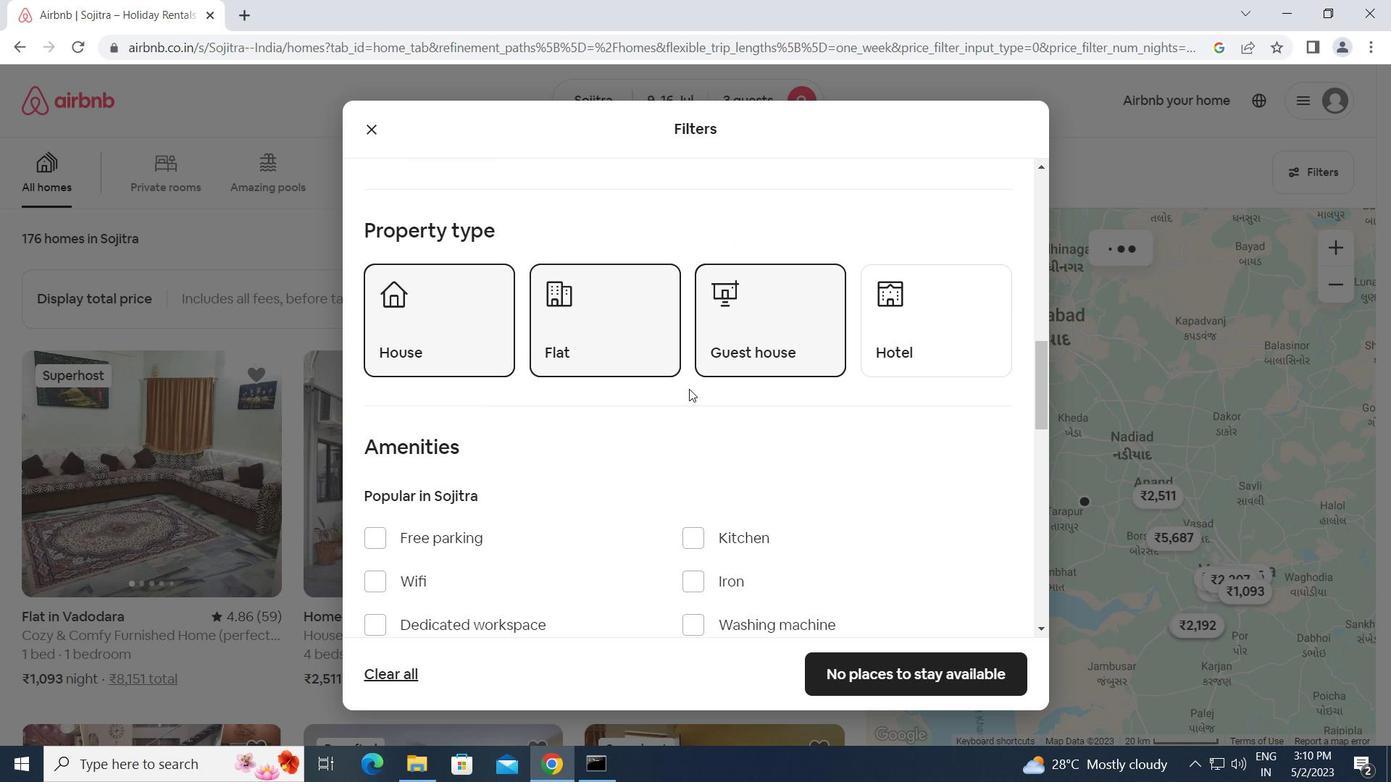 
Action: Mouse moved to (688, 390)
Screenshot: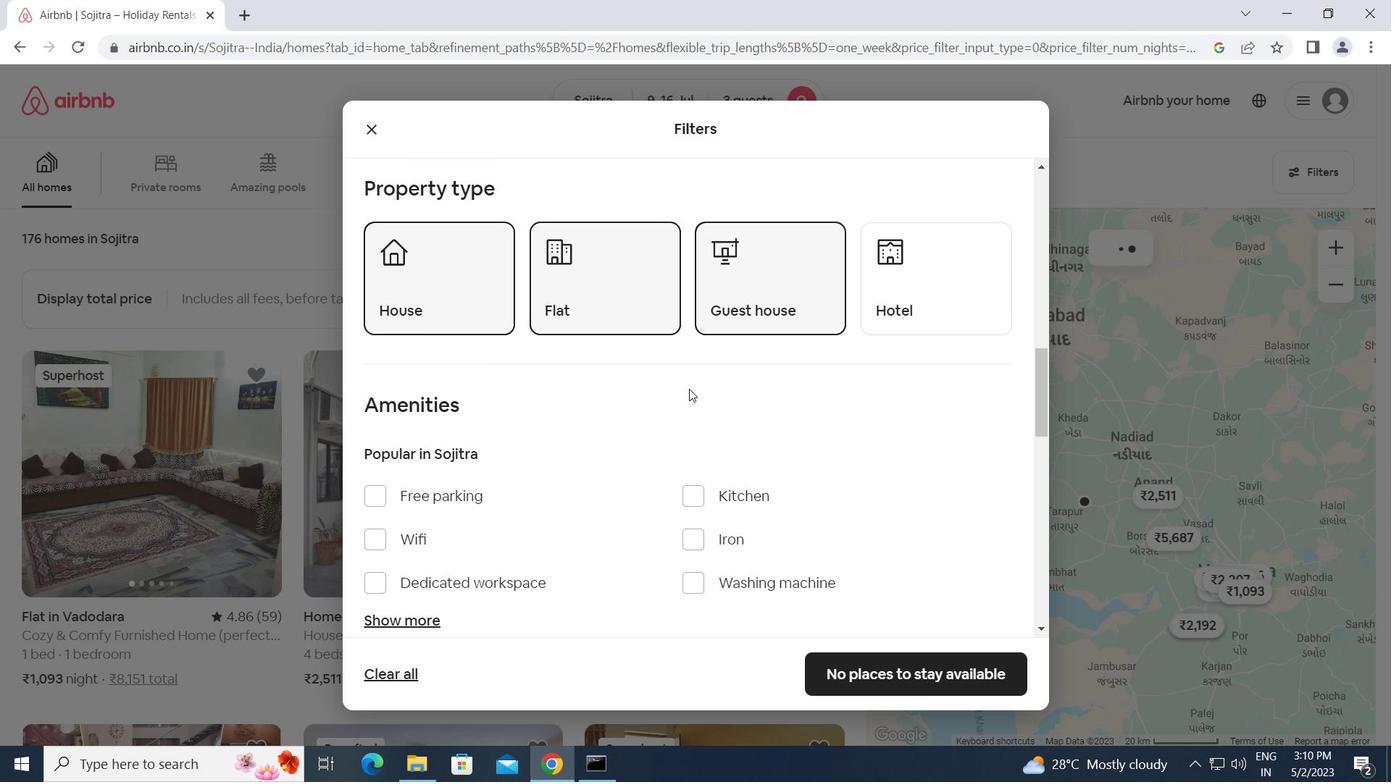 
Action: Mouse scrolled (688, 389) with delta (0, 0)
Screenshot: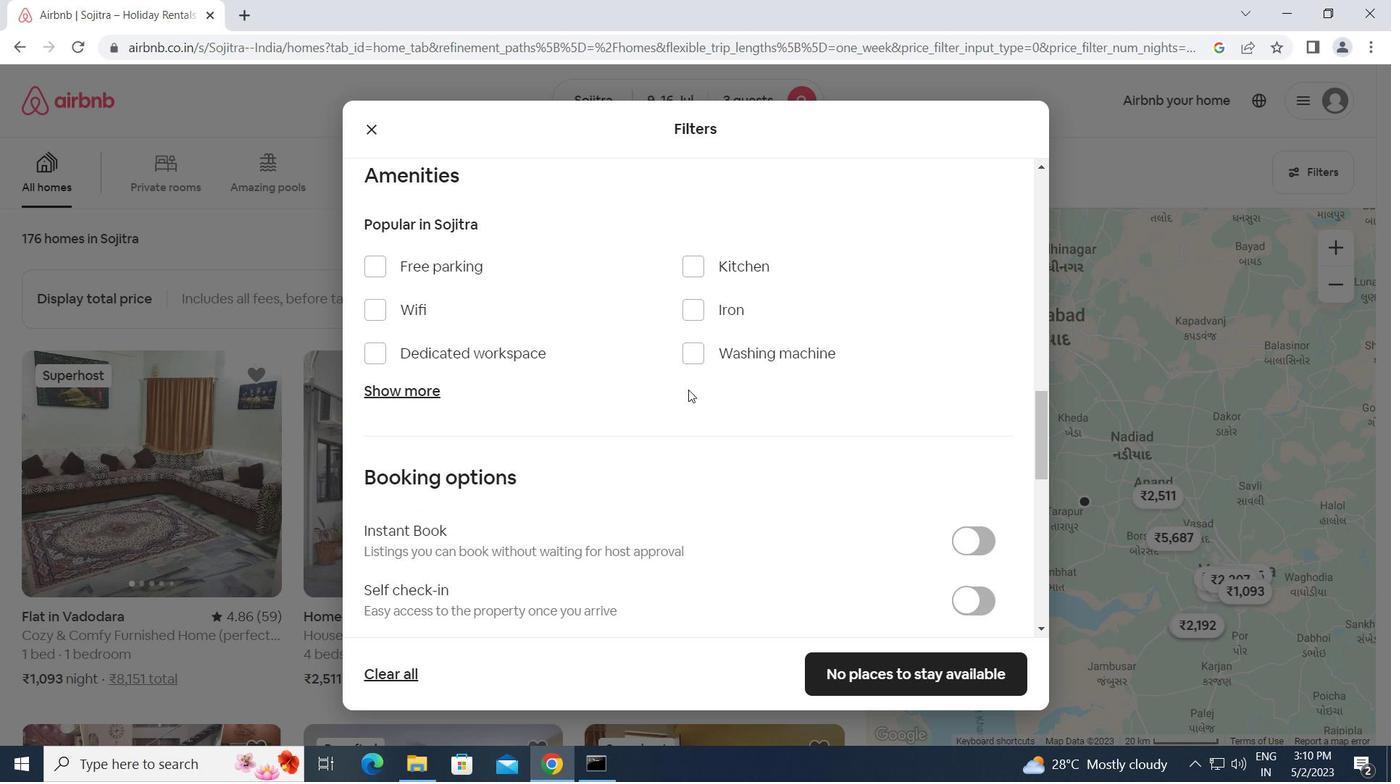 
Action: Mouse moved to (686, 391)
Screenshot: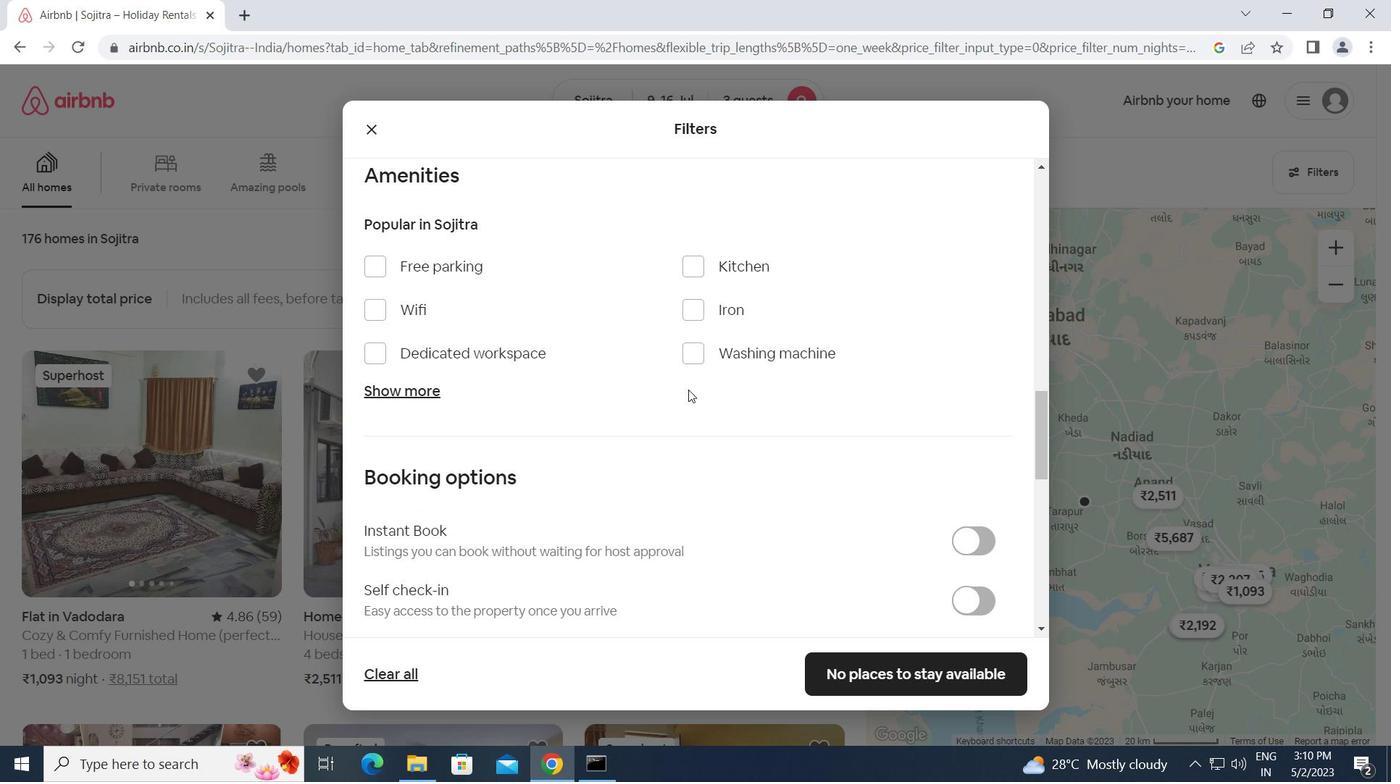 
Action: Mouse scrolled (686, 390) with delta (0, 0)
Screenshot: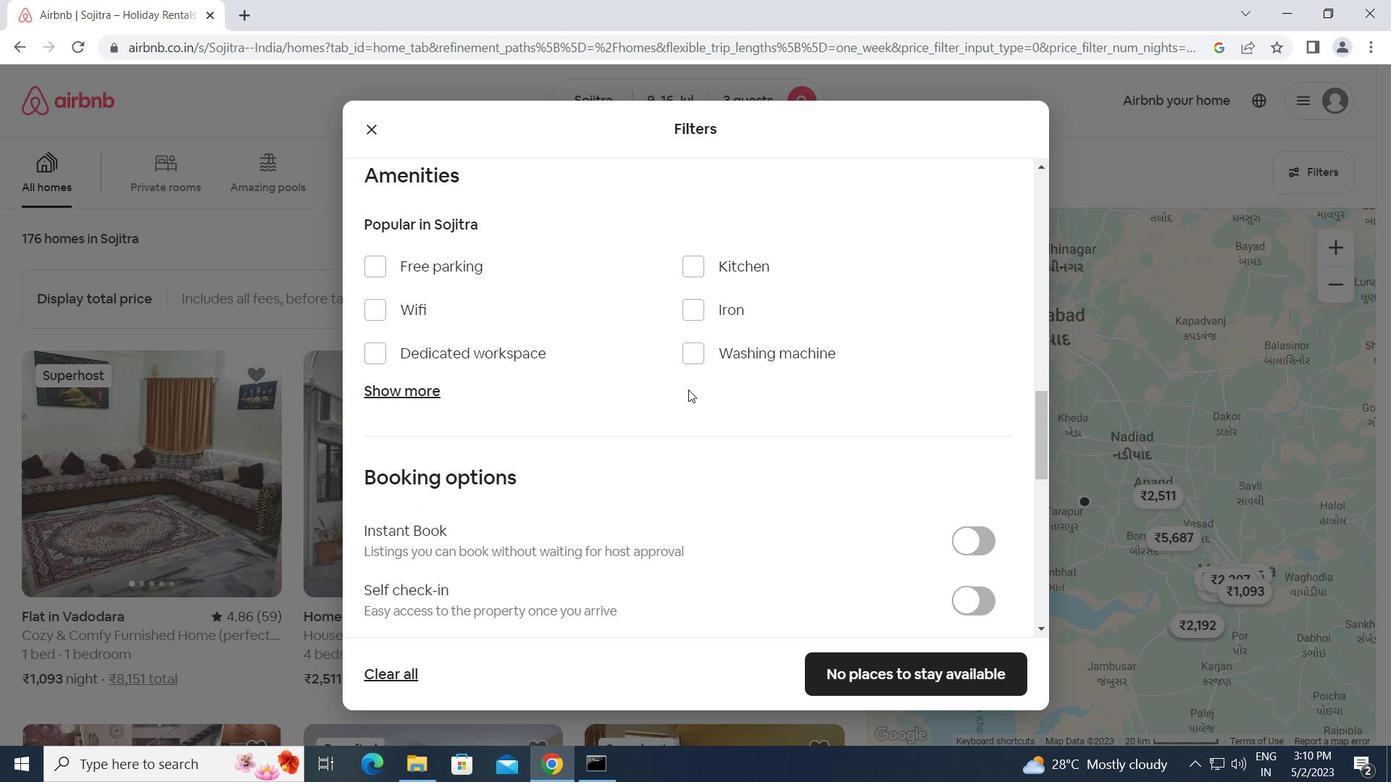 
Action: Mouse moved to (683, 392)
Screenshot: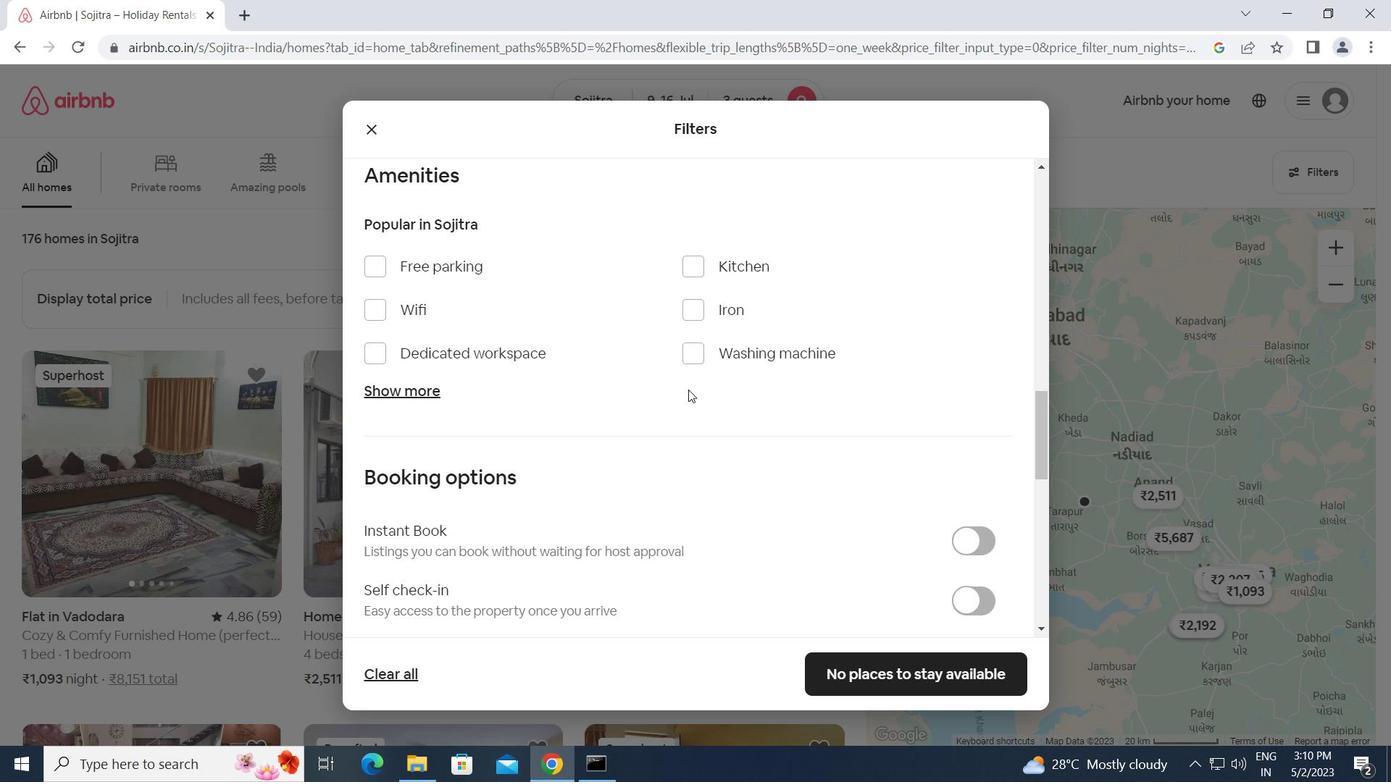 
Action: Mouse scrolled (683, 391) with delta (0, 0)
Screenshot: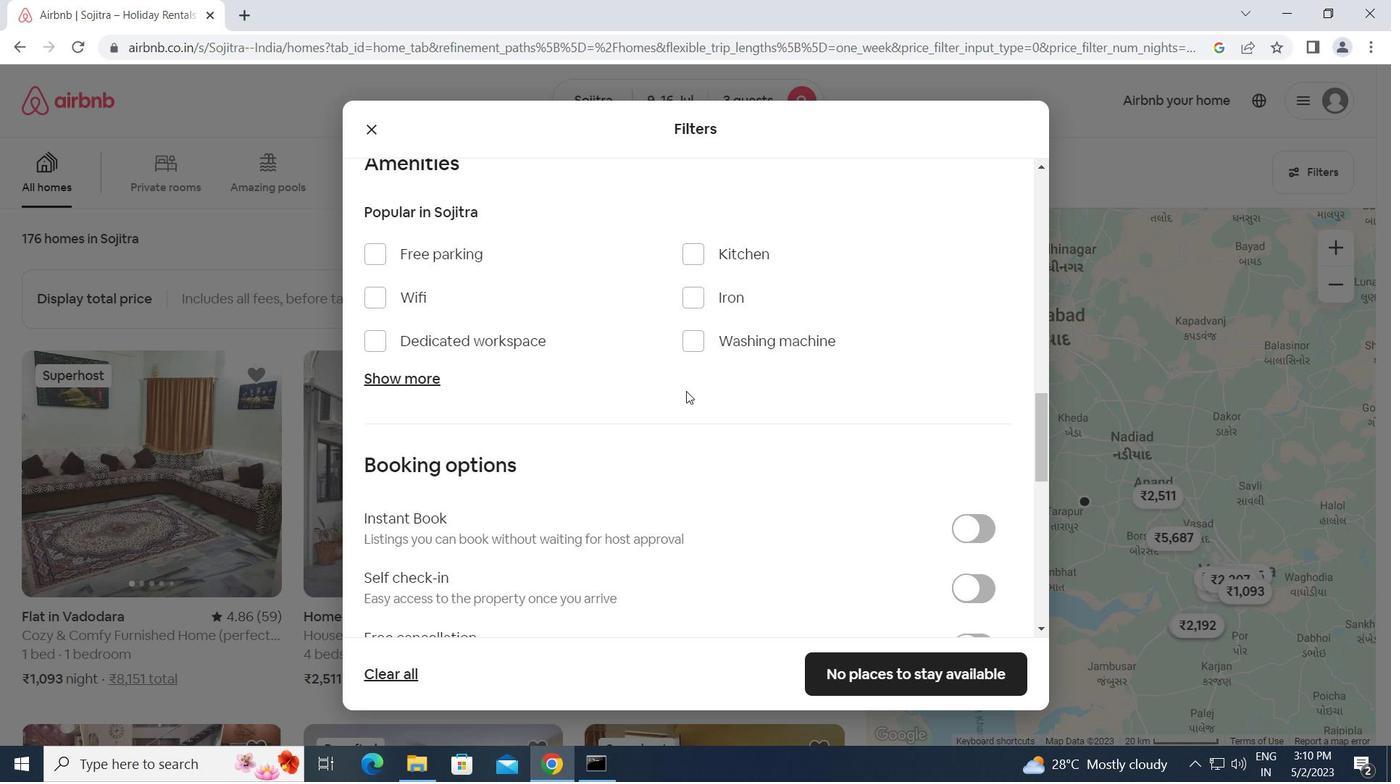 
Action: Mouse moved to (967, 326)
Screenshot: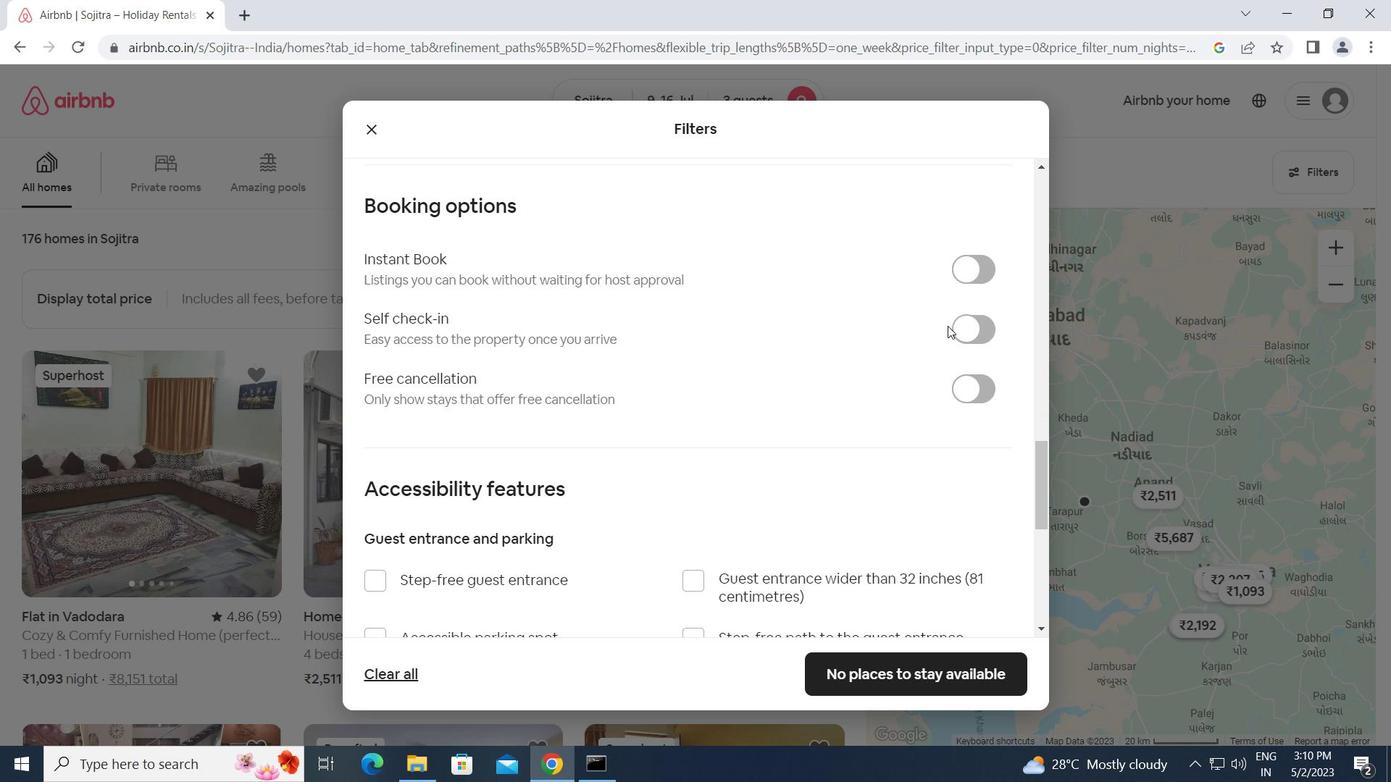 
Action: Mouse pressed left at (967, 326)
Screenshot: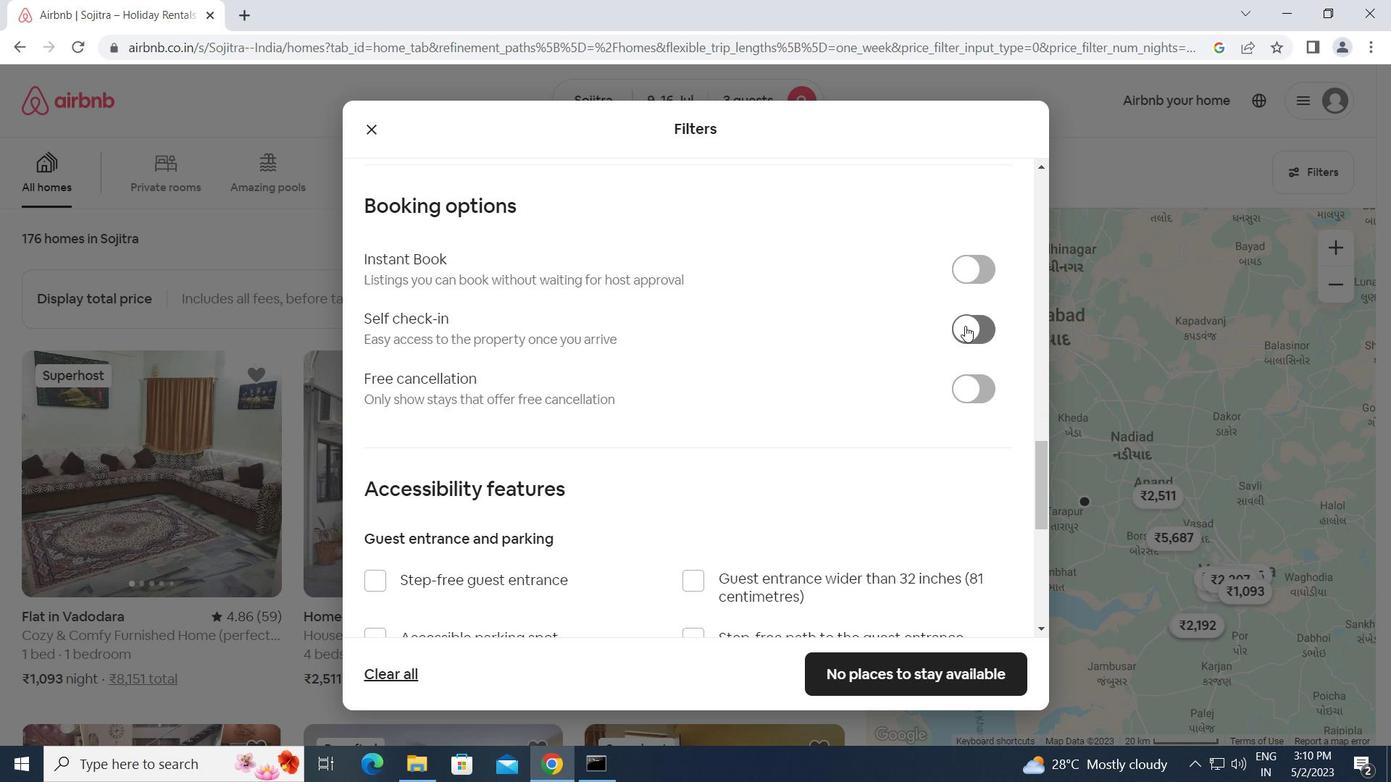 
Action: Mouse moved to (593, 494)
Screenshot: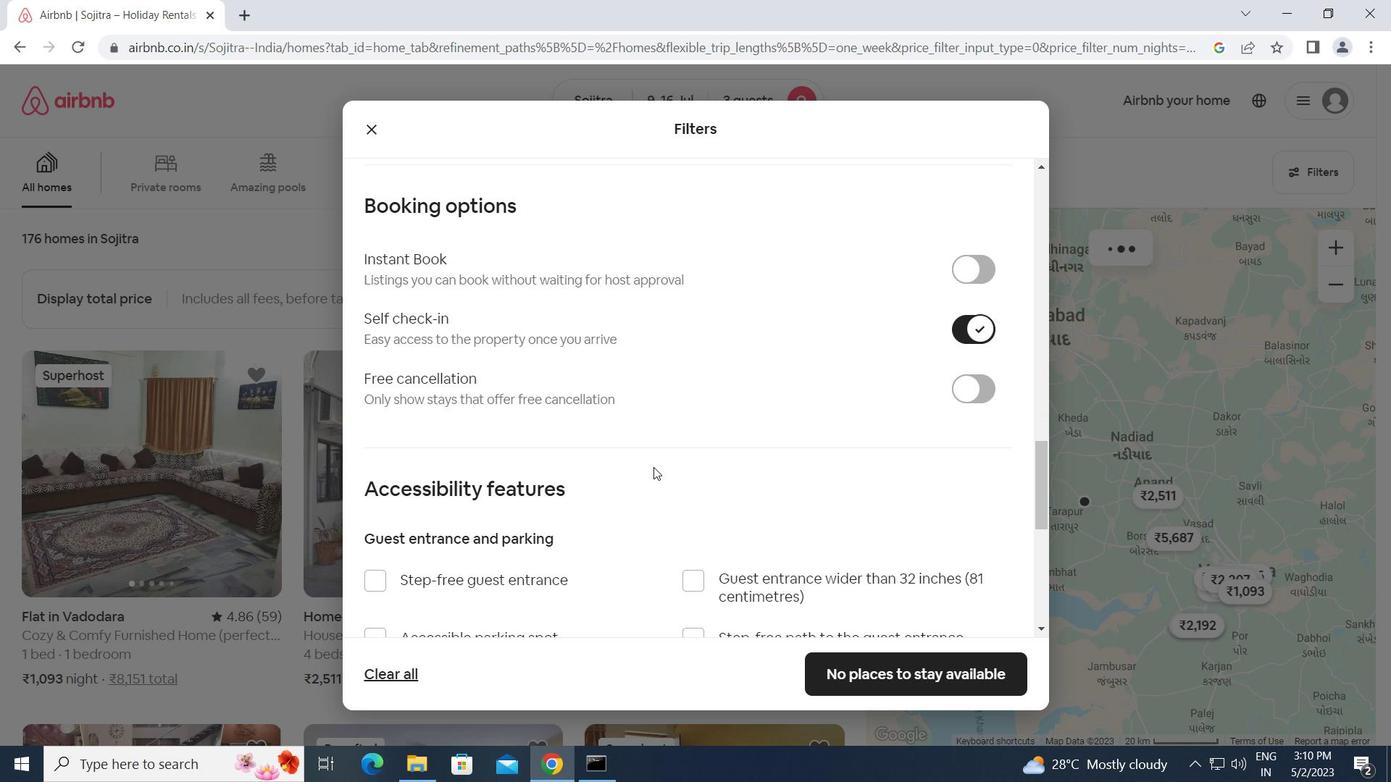 
Action: Mouse scrolled (593, 494) with delta (0, 0)
Screenshot: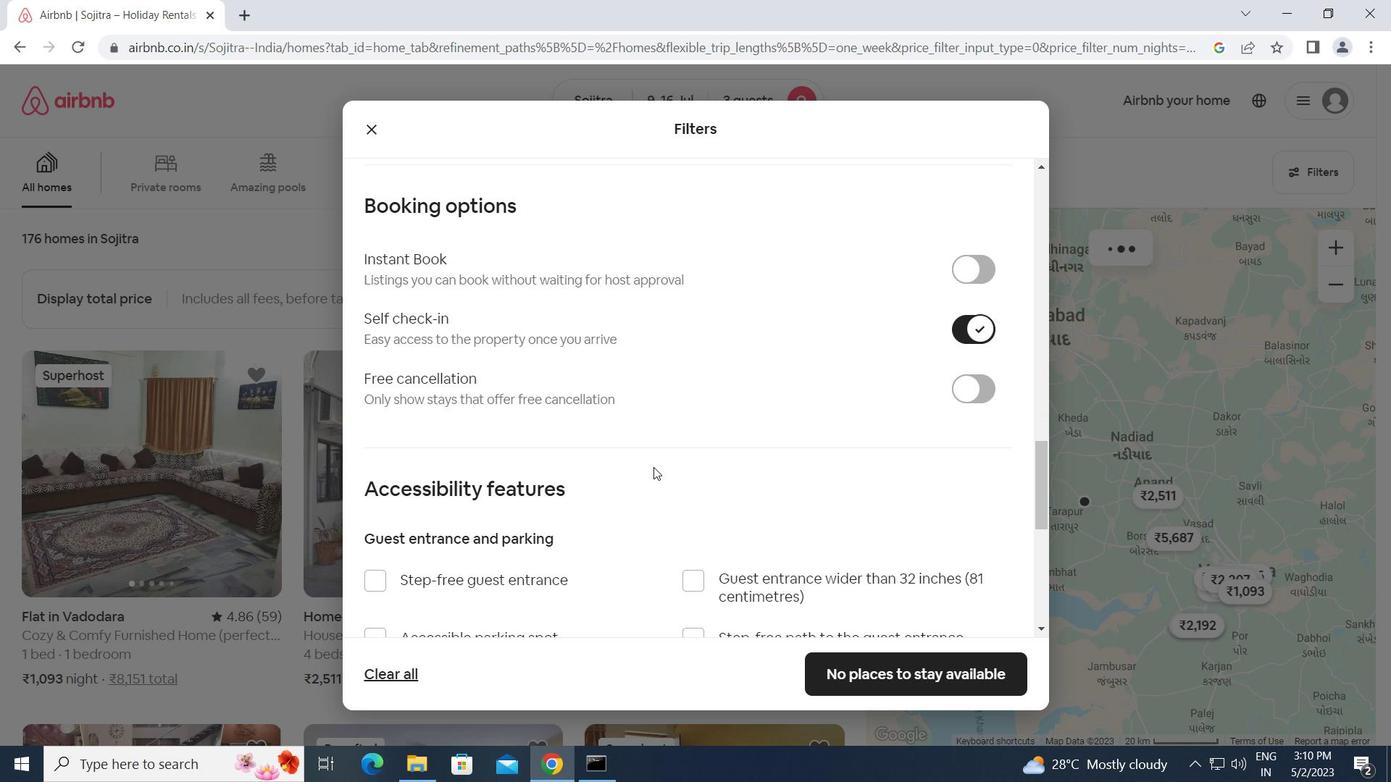 
Action: Mouse scrolled (593, 494) with delta (0, 0)
Screenshot: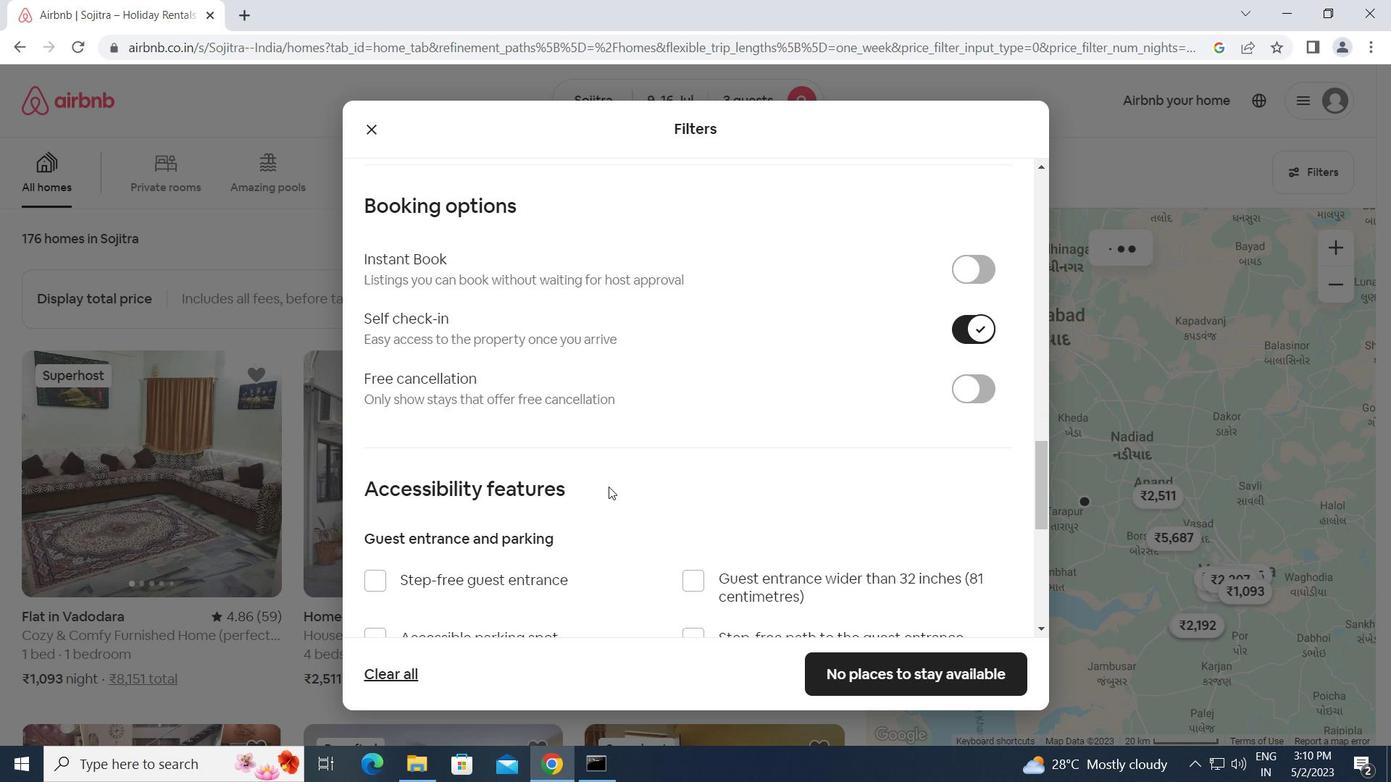 
Action: Mouse scrolled (593, 494) with delta (0, 0)
Screenshot: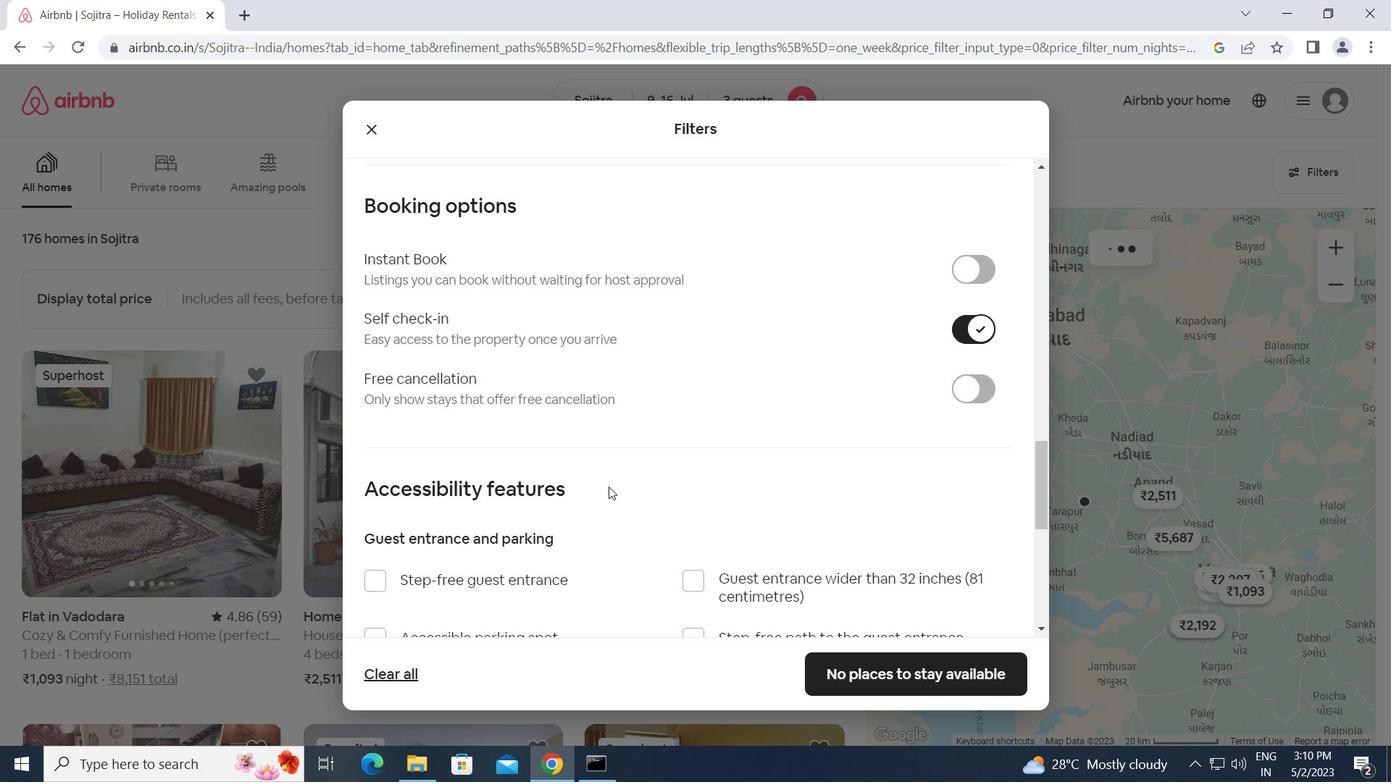 
Action: Mouse scrolled (593, 494) with delta (0, 0)
Screenshot: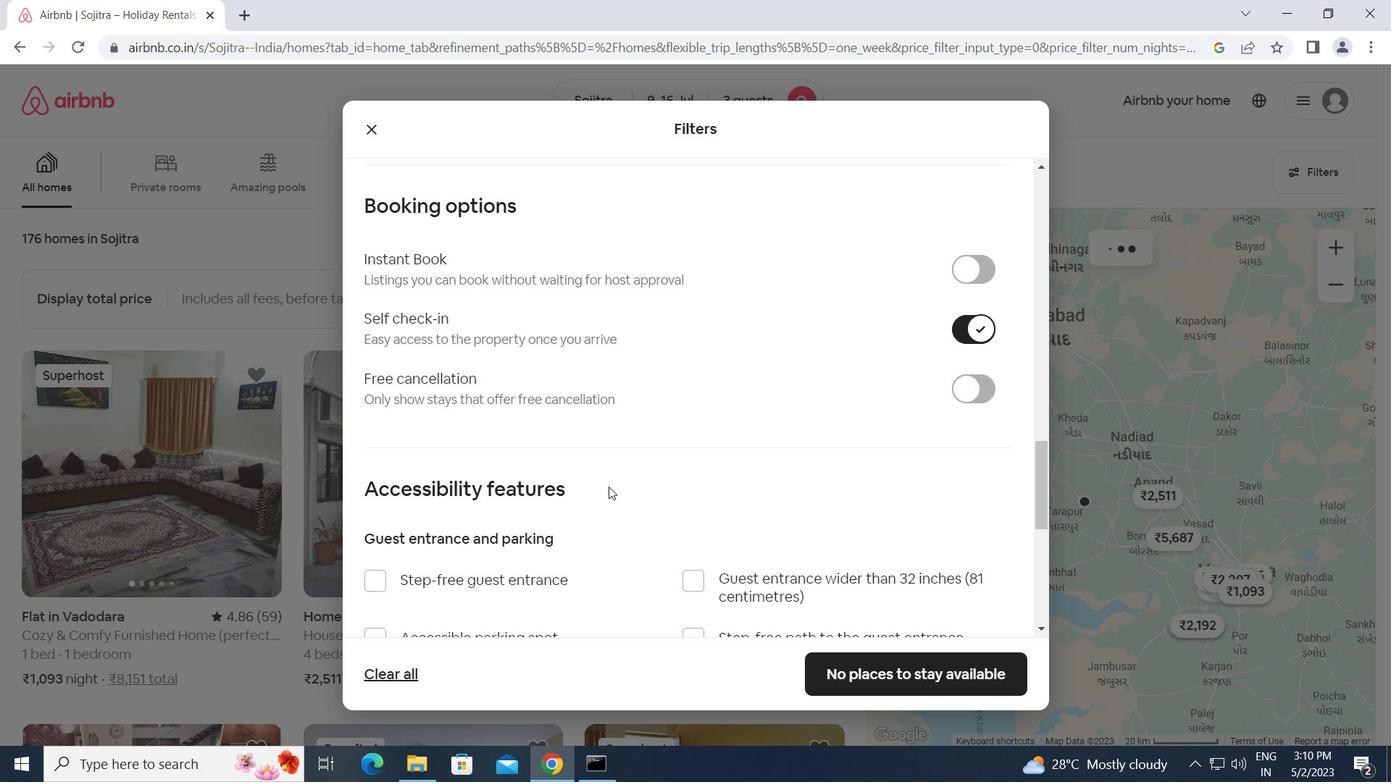 
Action: Mouse scrolled (593, 494) with delta (0, 0)
Screenshot: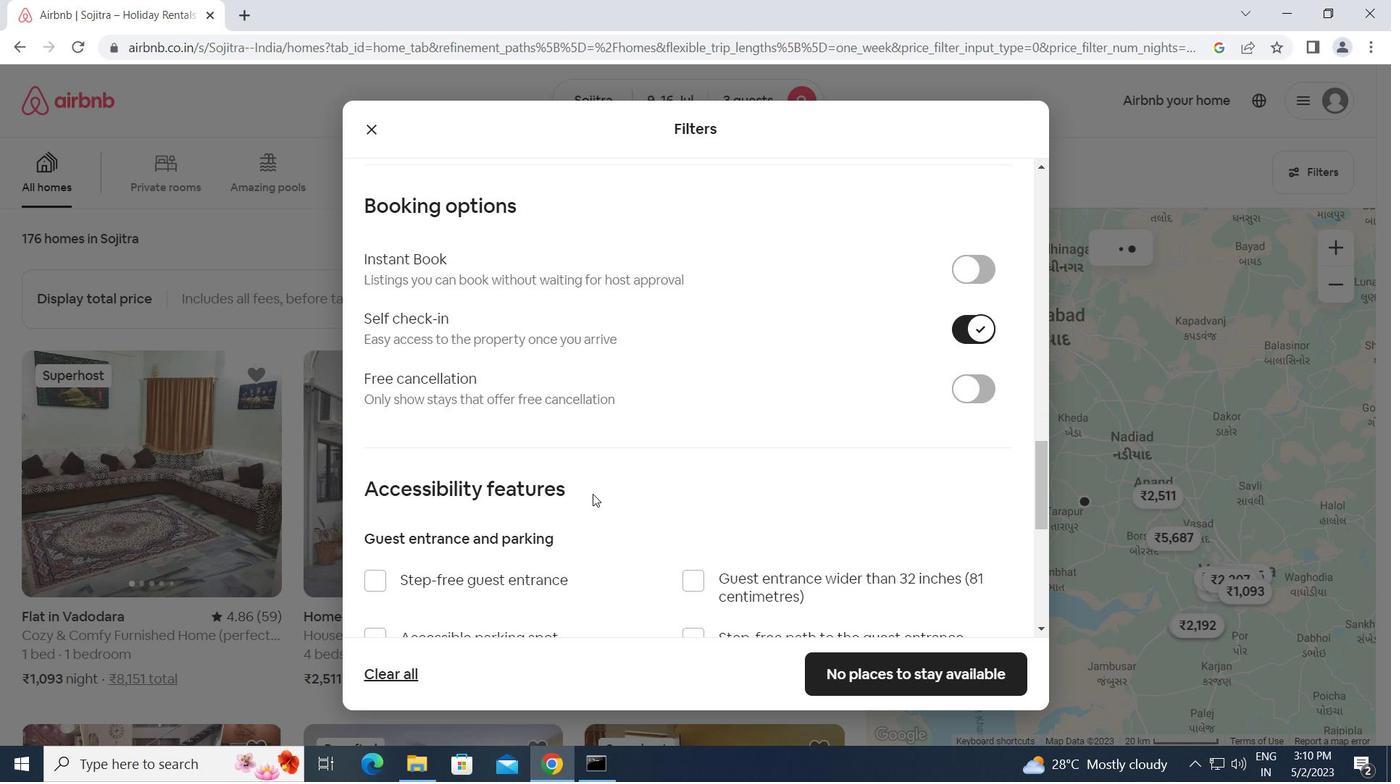 
Action: Mouse scrolled (593, 494) with delta (0, 0)
Screenshot: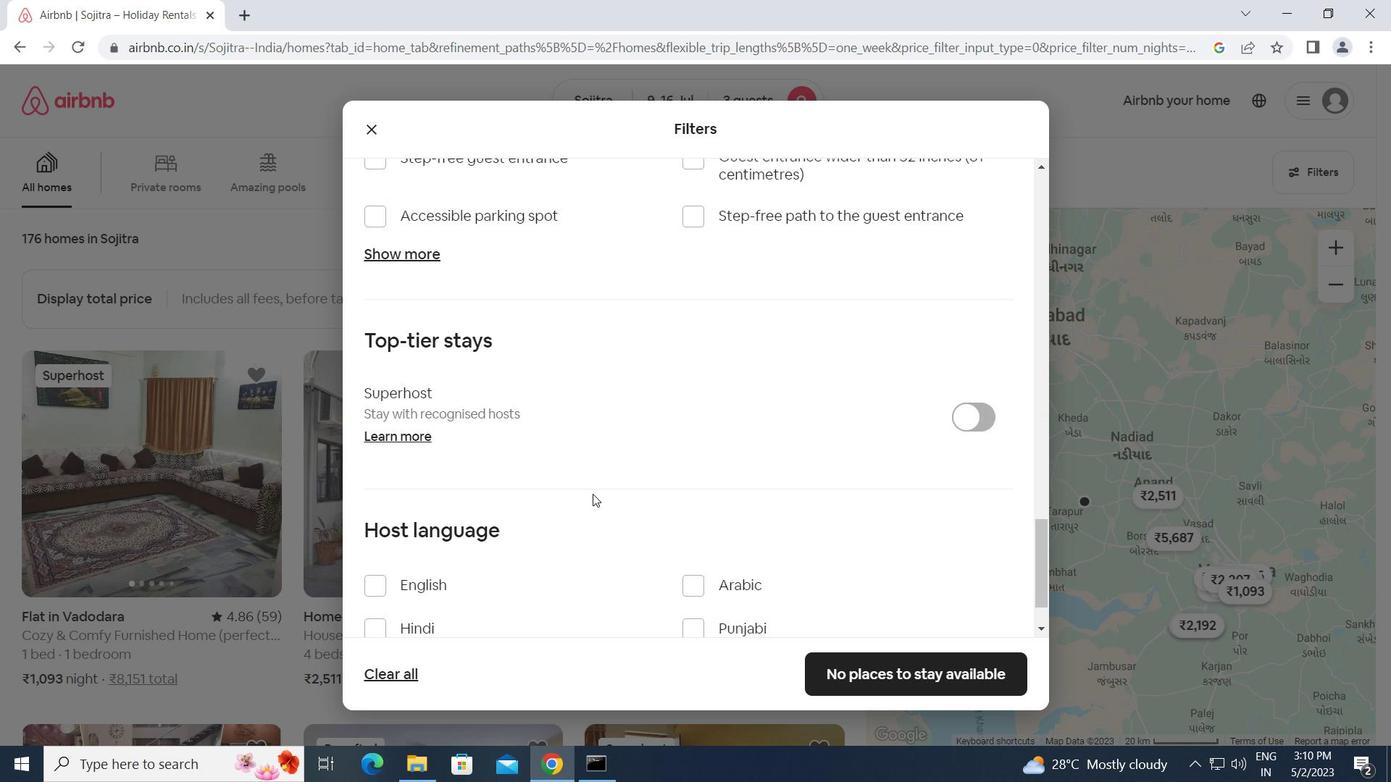 
Action: Mouse scrolled (593, 494) with delta (0, 0)
Screenshot: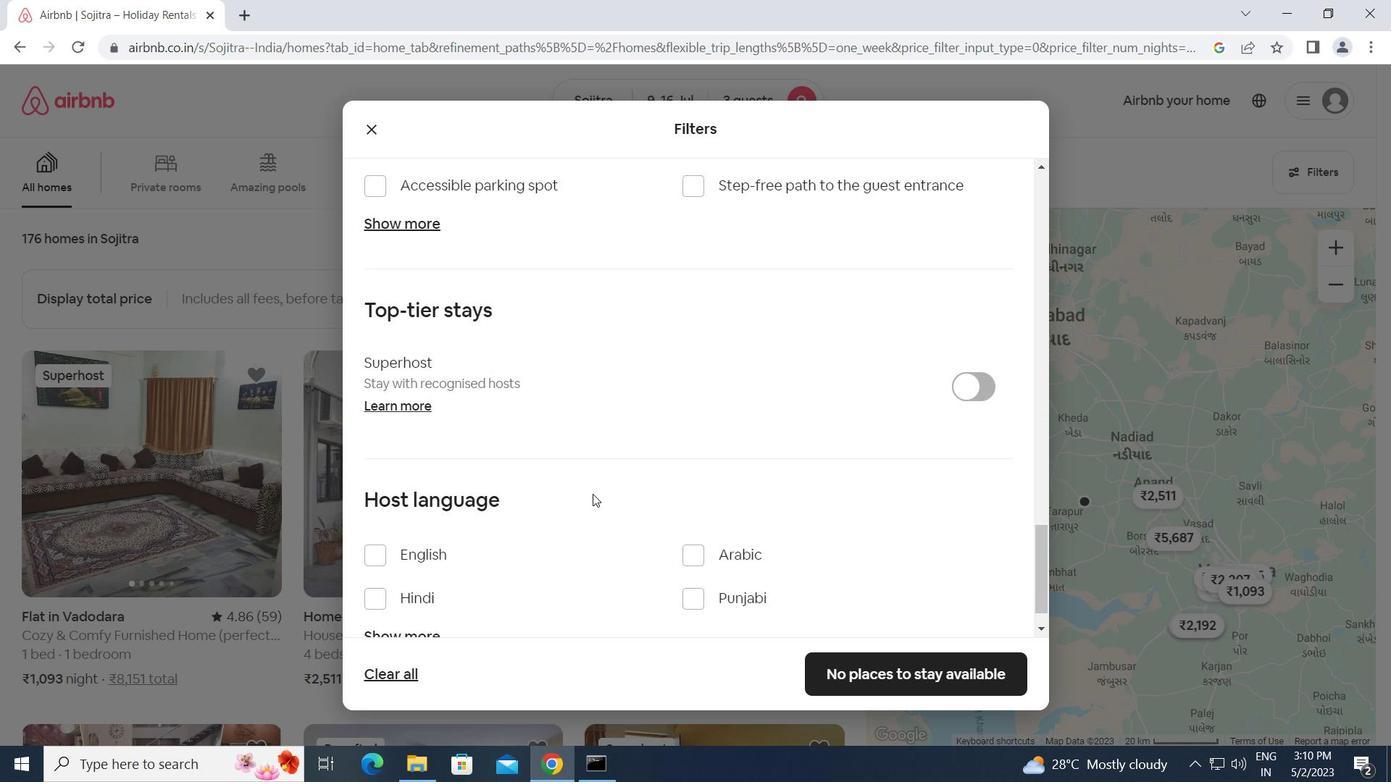 
Action: Mouse scrolled (593, 494) with delta (0, 0)
Screenshot: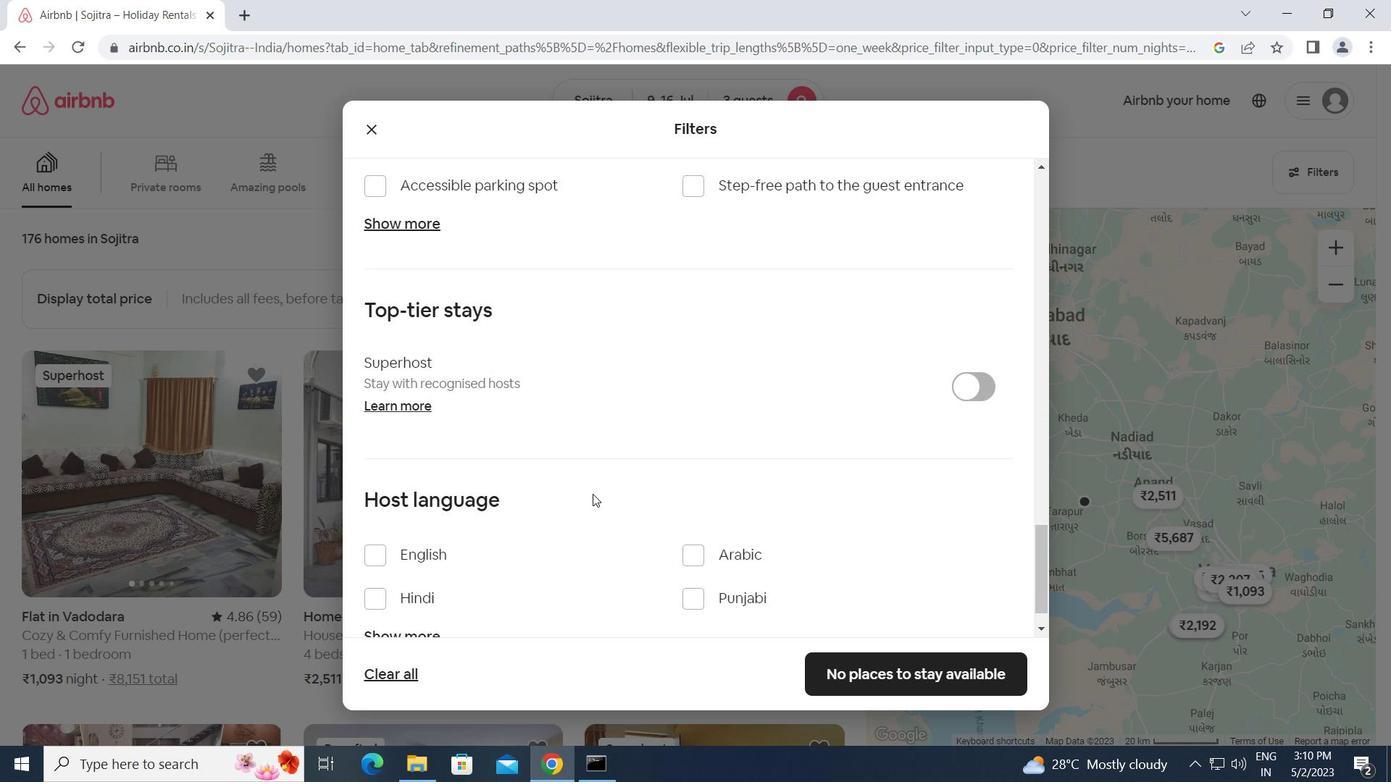 
Action: Mouse scrolled (593, 494) with delta (0, 0)
Screenshot: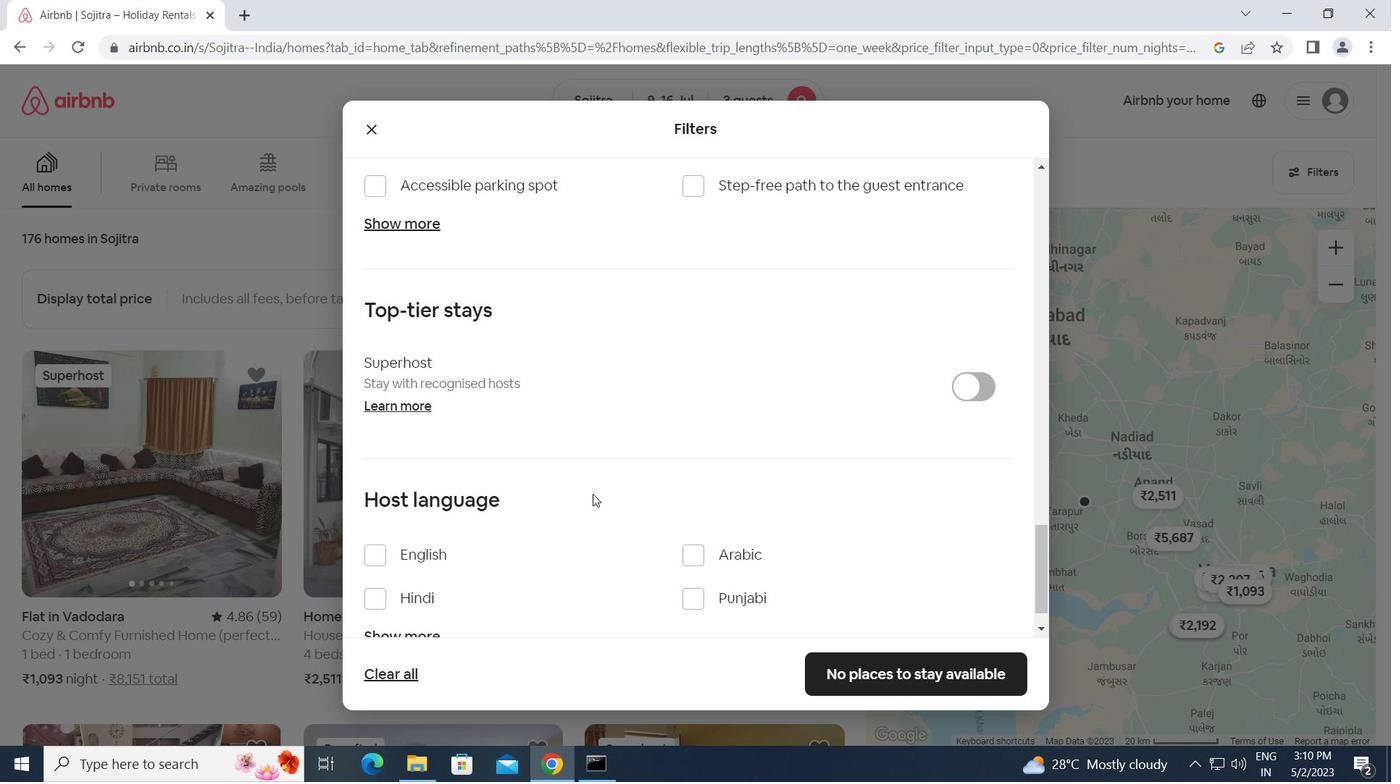 
Action: Mouse moved to (362, 520)
Screenshot: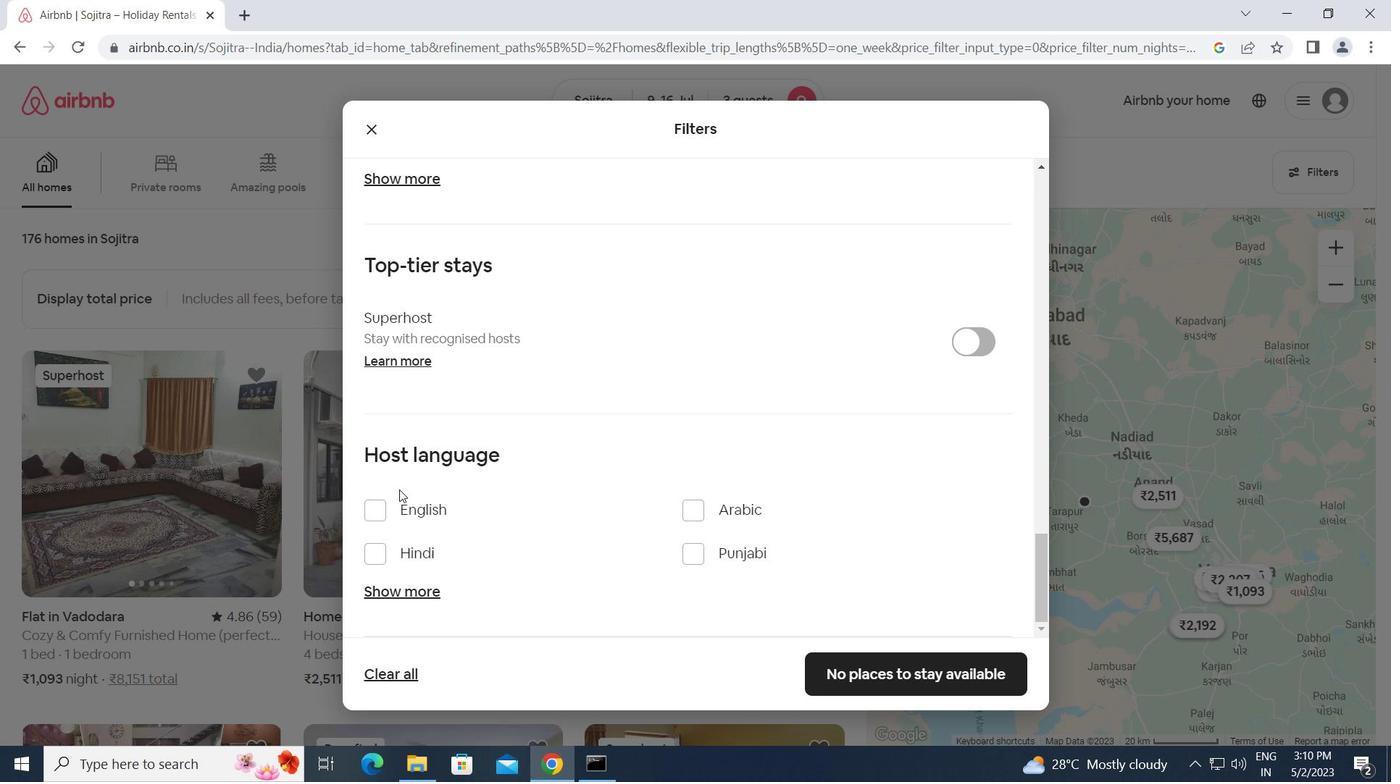 
Action: Mouse pressed left at (362, 520)
Screenshot: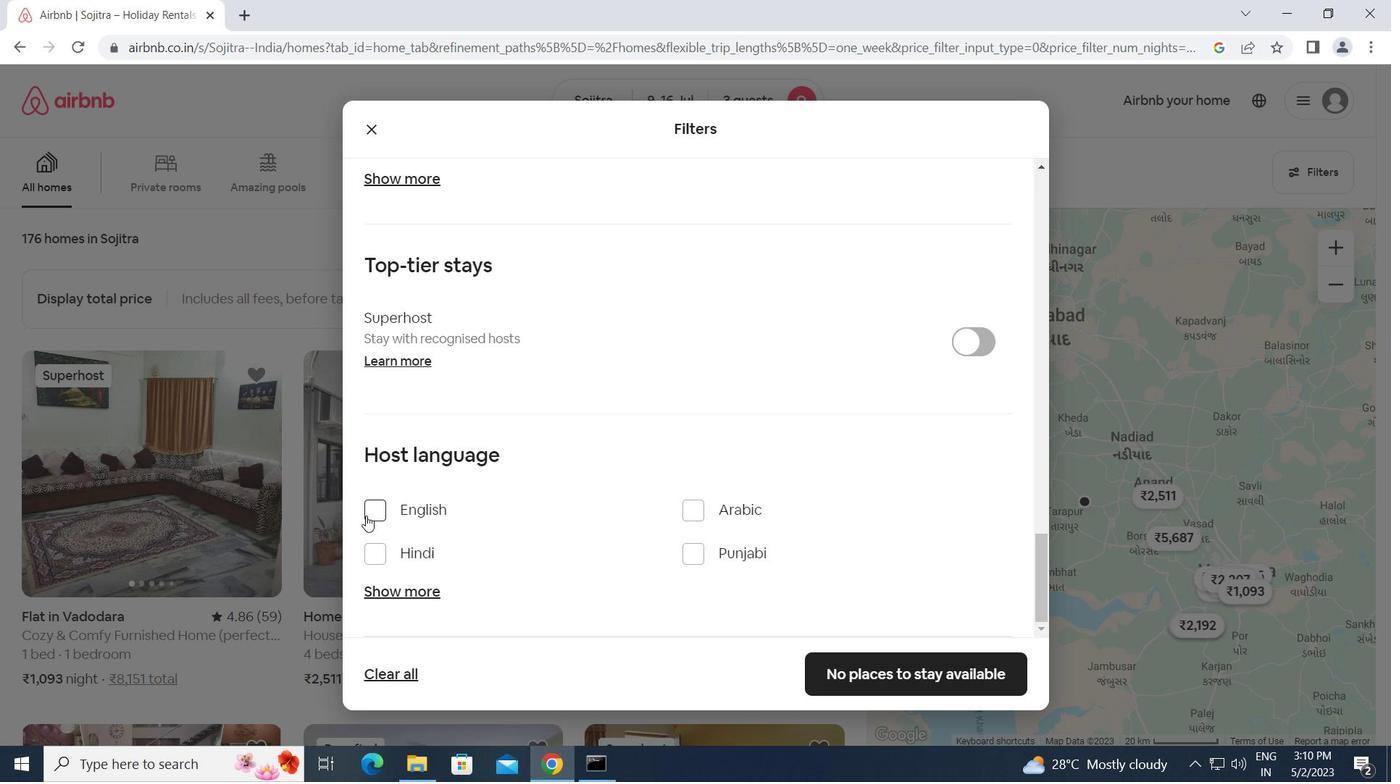 
Action: Mouse moved to (371, 507)
Screenshot: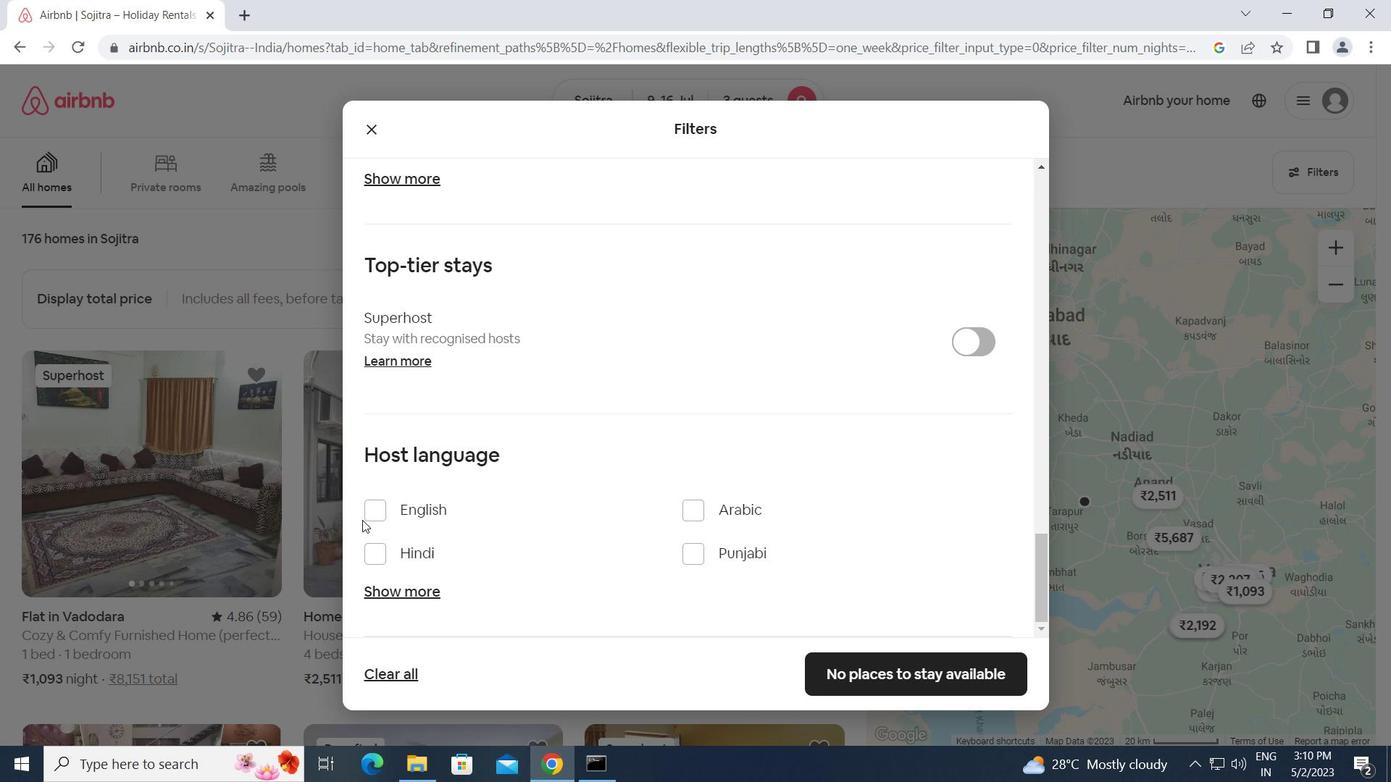 
Action: Mouse pressed left at (371, 507)
Screenshot: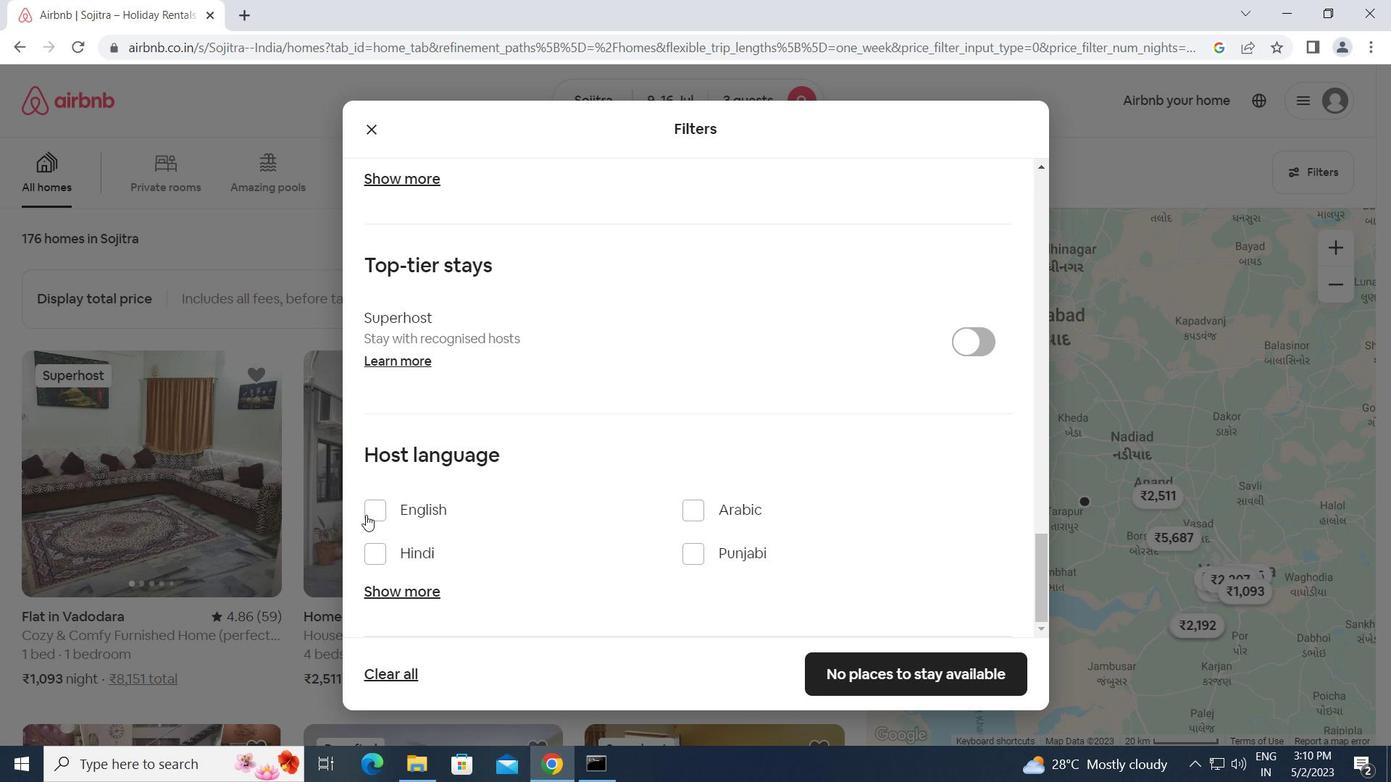 
Action: Mouse moved to (857, 672)
Screenshot: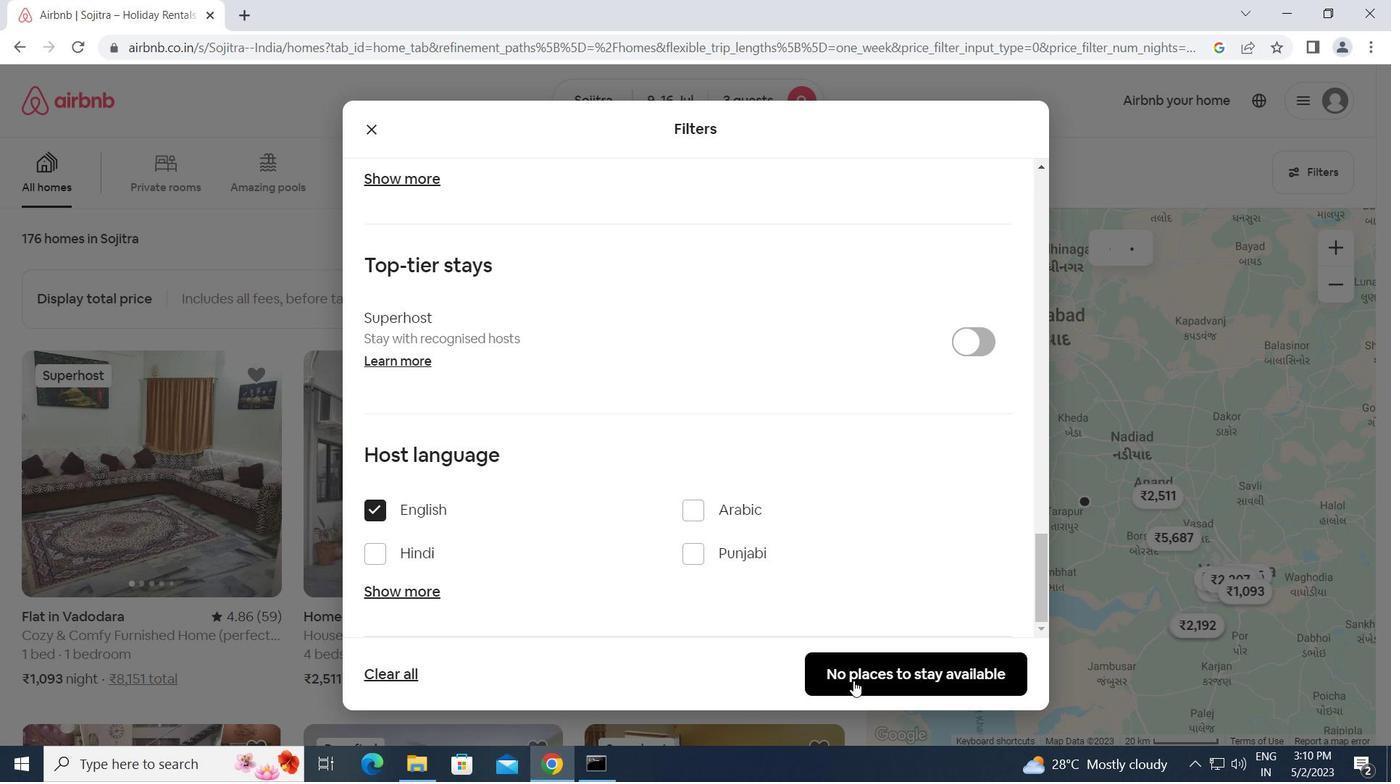 
Action: Mouse pressed left at (857, 672)
Screenshot: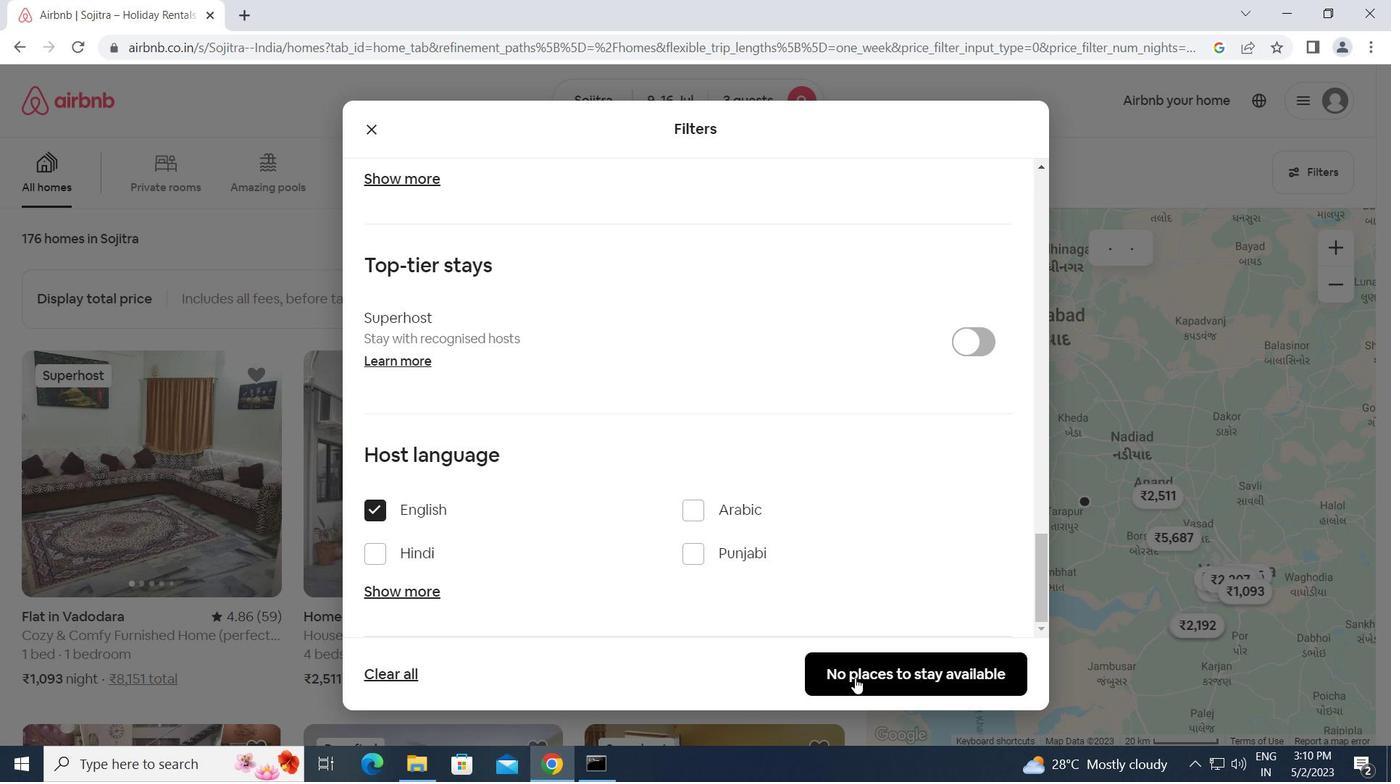 
Action: Mouse moved to (857, 671)
Screenshot: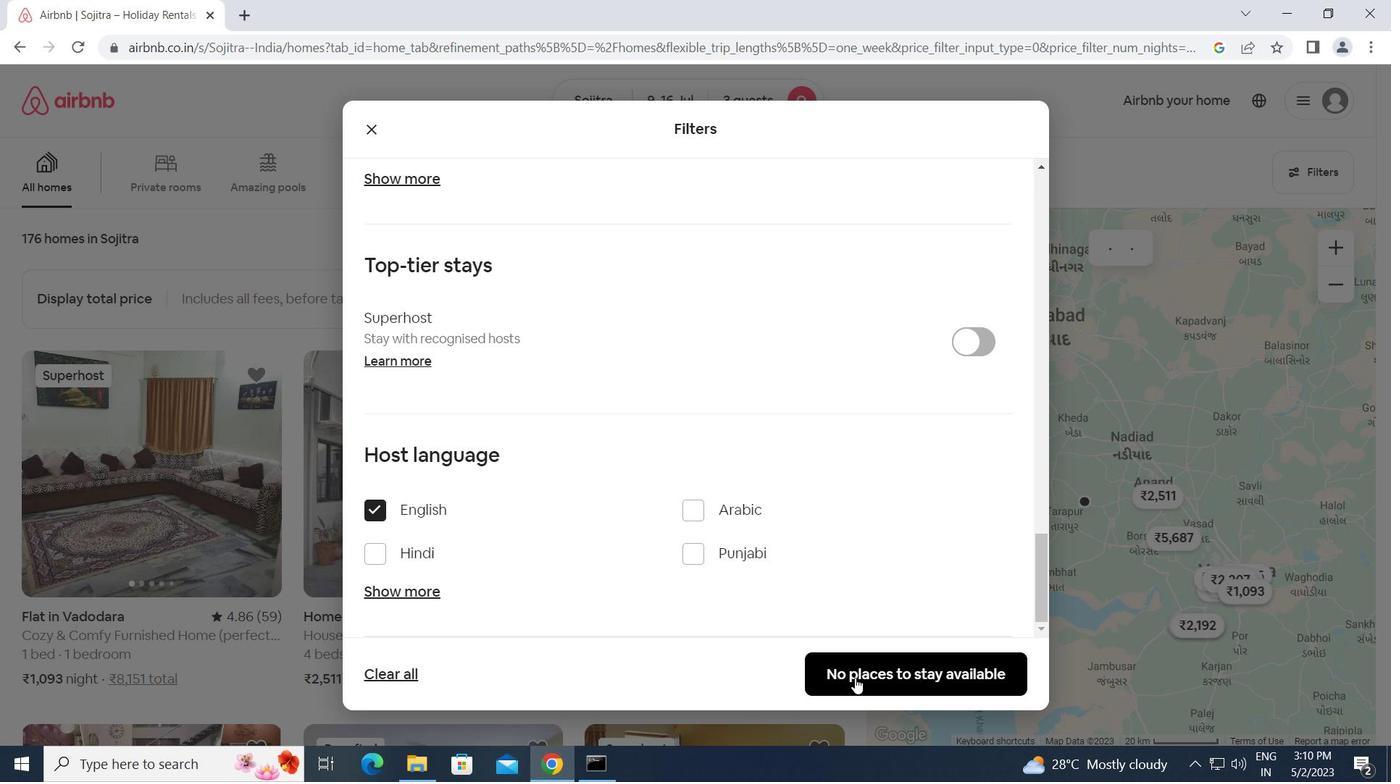 
